 Task: Look for space in Haldwani, India from 15th June, 2023 to 21st June, 2023 for 5 adults in price range Rs.14000 to Rs.25000. Place can be entire place with 3 bedrooms having 3 beds and 3 bathrooms. Property type can be house, flat, guest house. Amenities needed are: washing machine. Booking option can be shelf check-in. Required host language is English.
Action: Mouse moved to (573, 144)
Screenshot: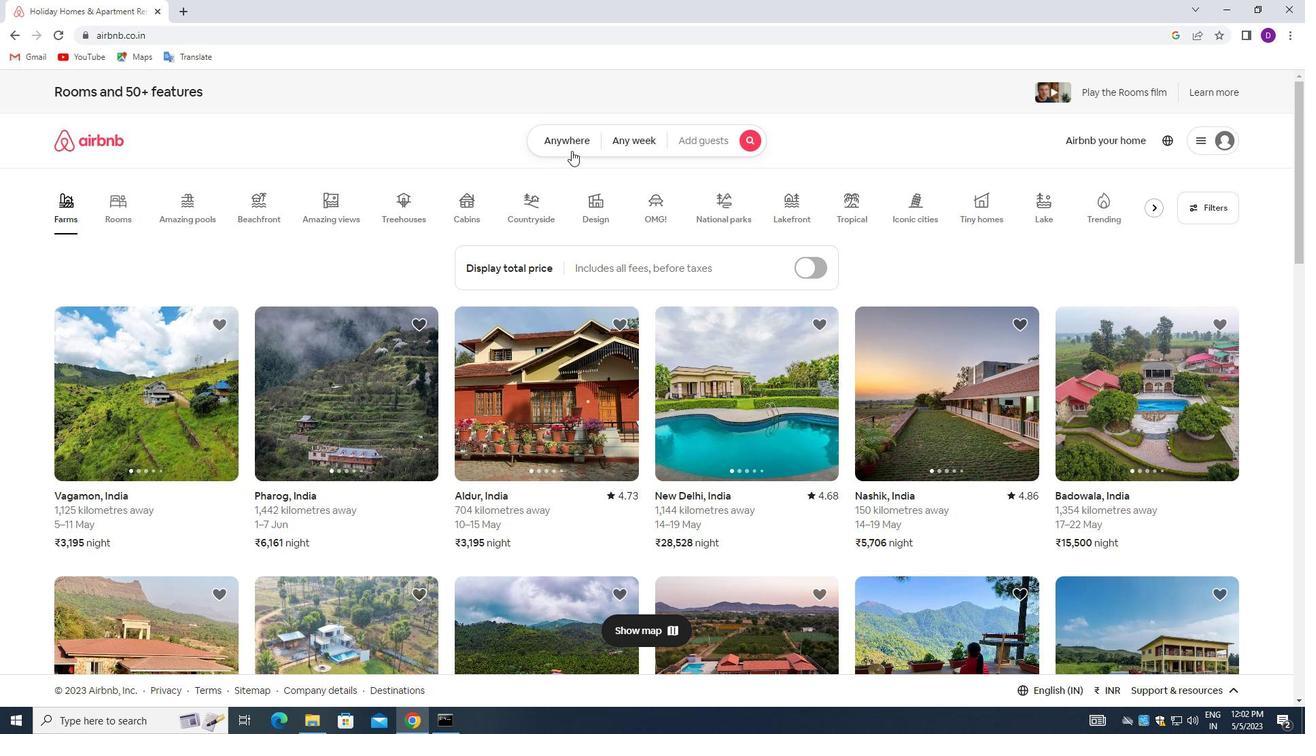 
Action: Mouse pressed left at (573, 144)
Screenshot: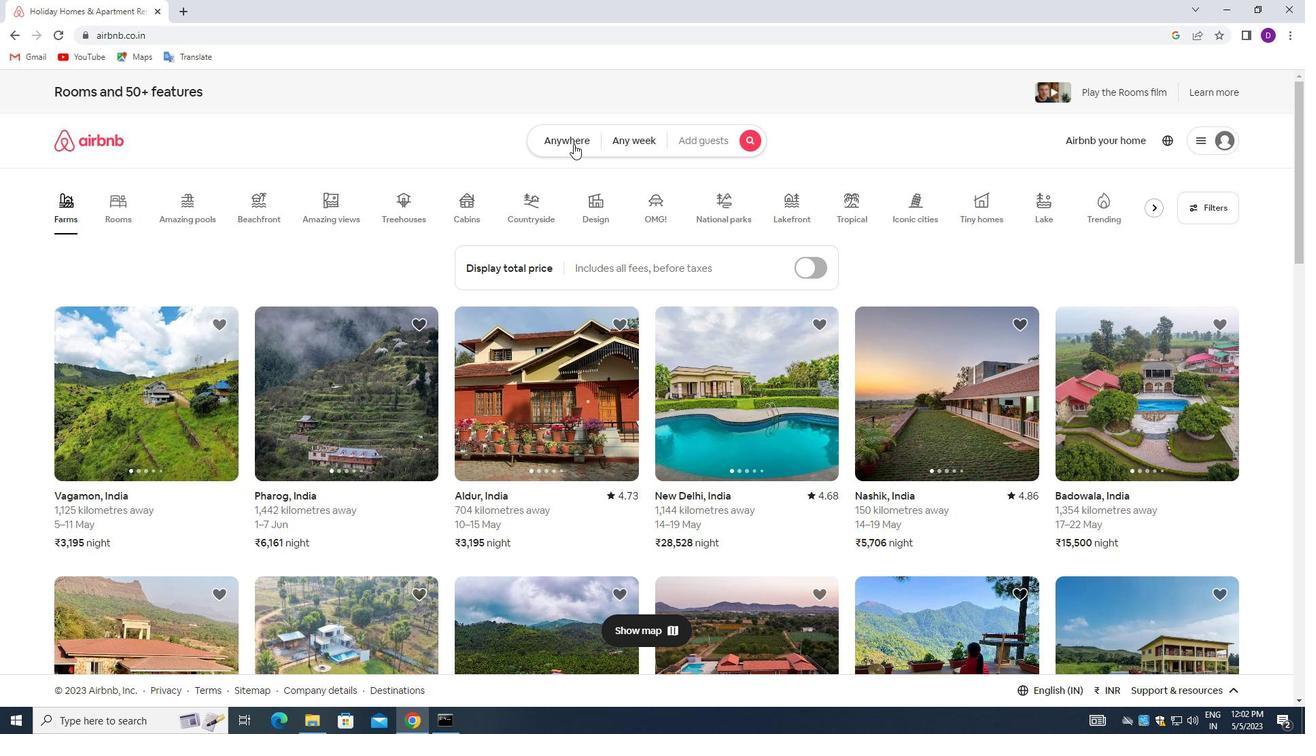 
Action: Mouse moved to (537, 192)
Screenshot: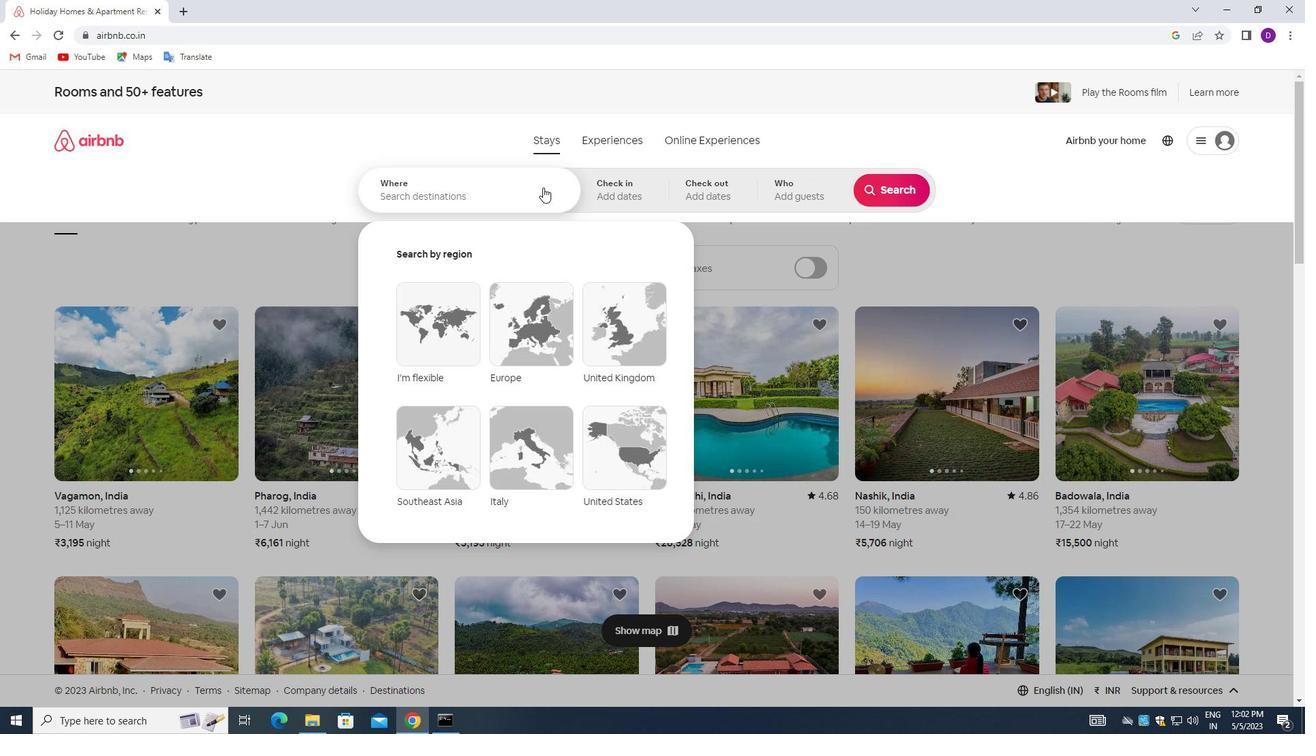 
Action: Mouse pressed left at (537, 192)
Screenshot: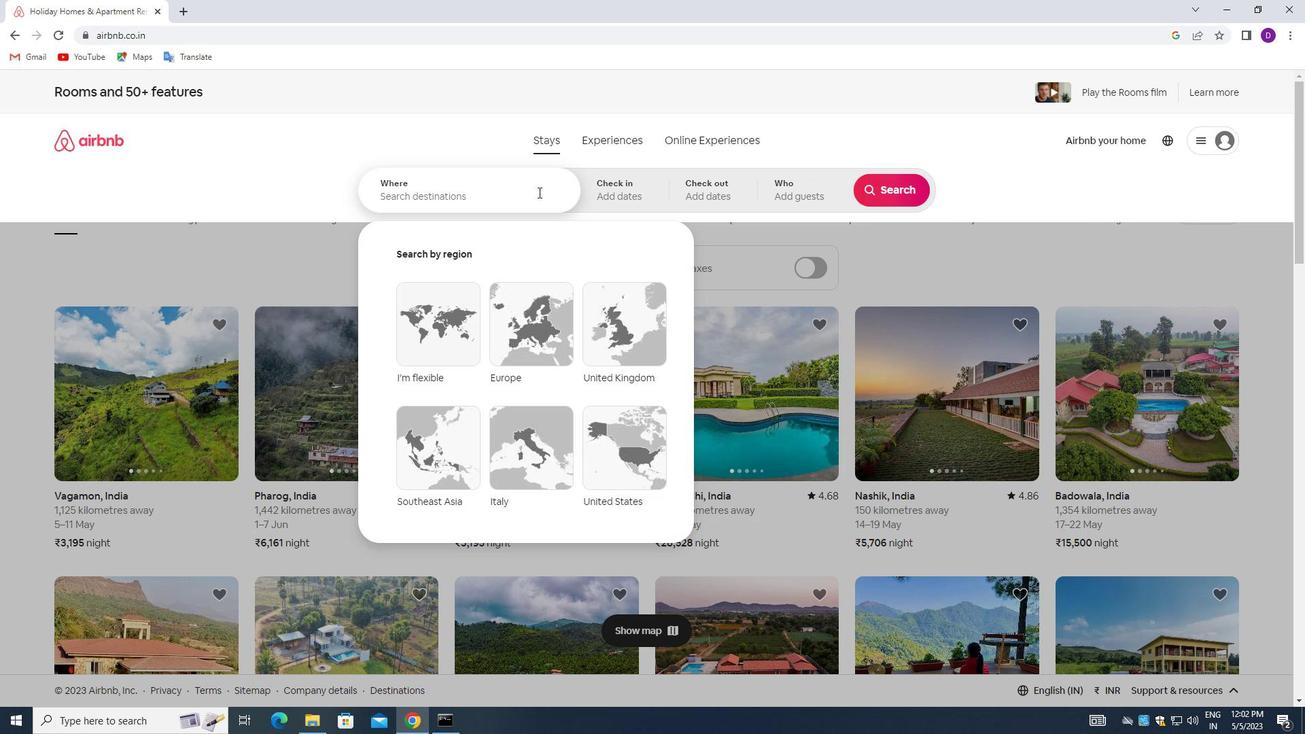 
Action: Mouse moved to (245, 172)
Screenshot: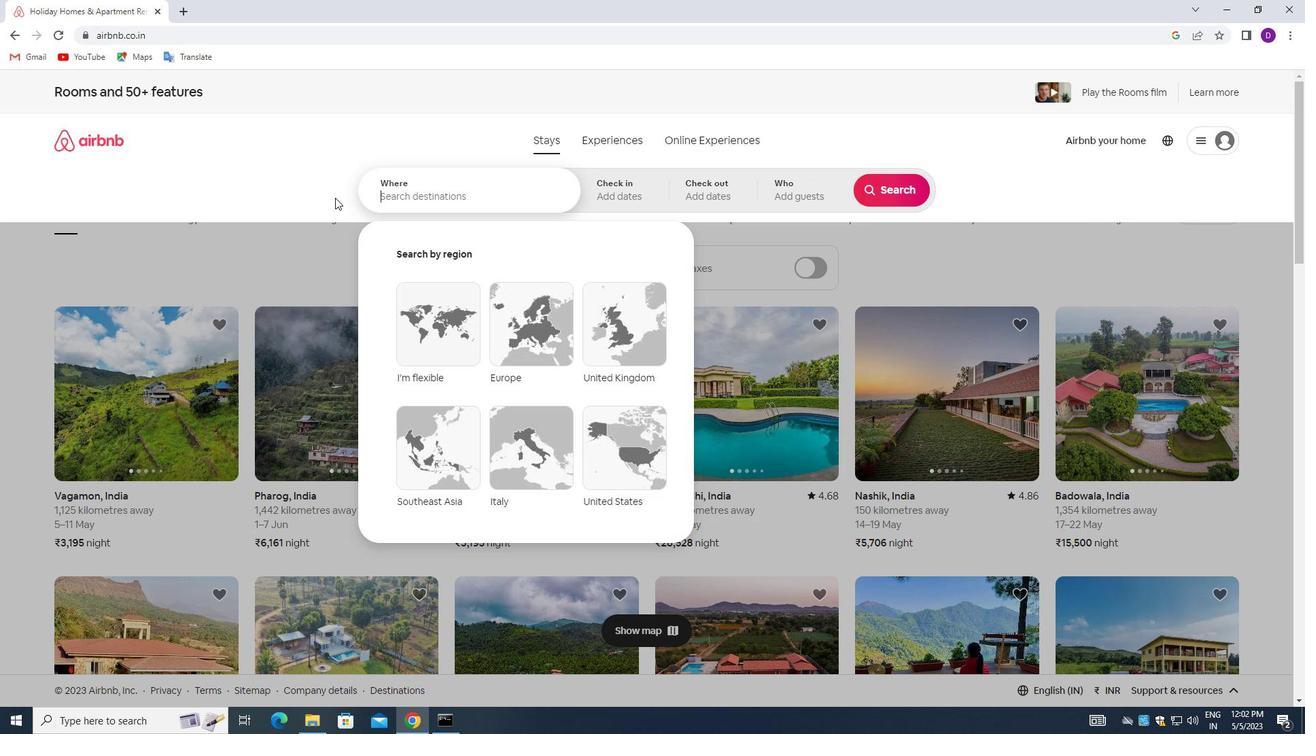 
Action: Key pressed <Key.shift>HALDWANI,<Key.space><Key.shift>INDIA<Key.enter>
Screenshot: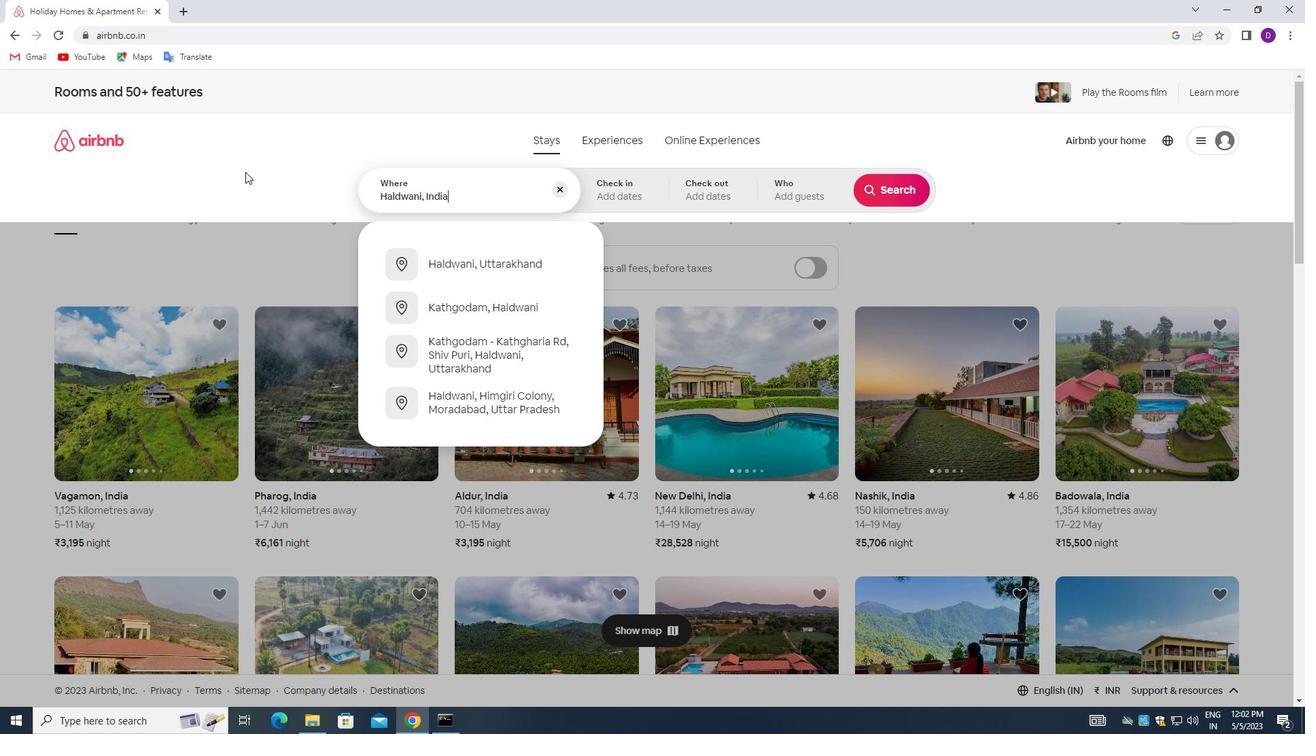 
Action: Mouse moved to (810, 424)
Screenshot: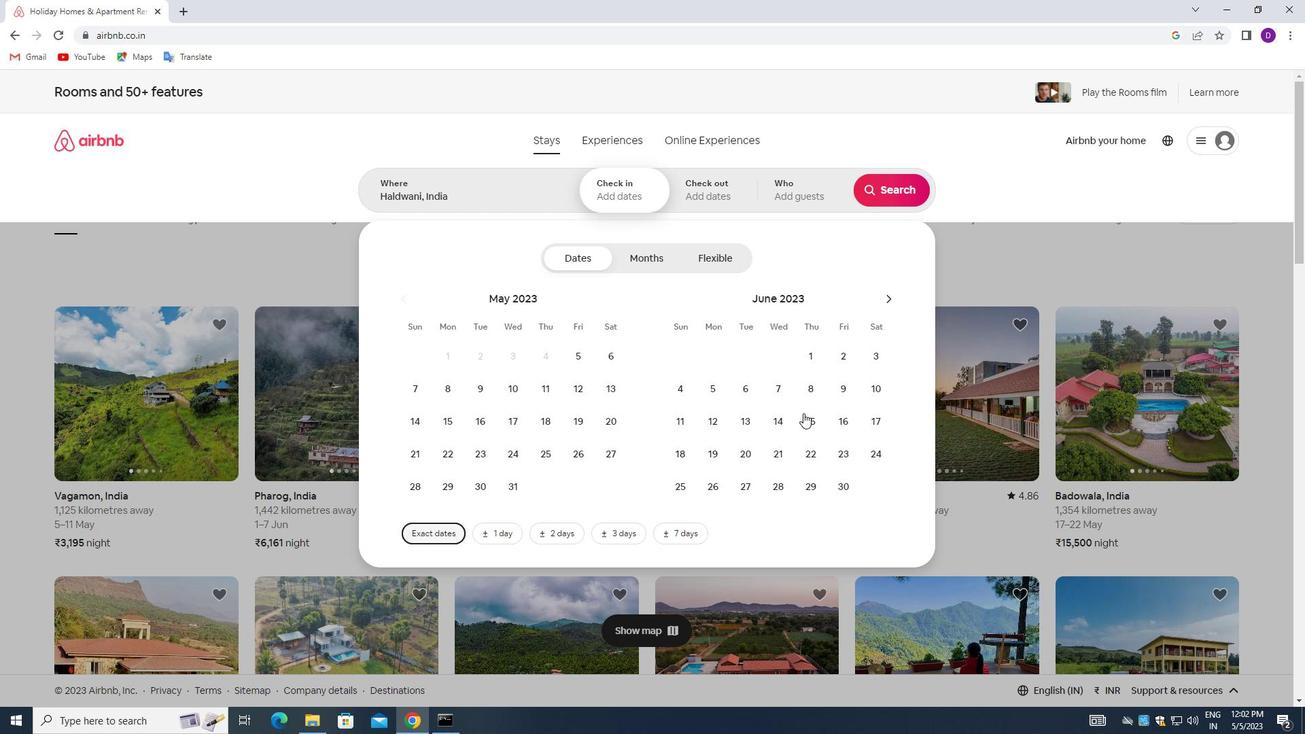 
Action: Mouse pressed left at (810, 424)
Screenshot: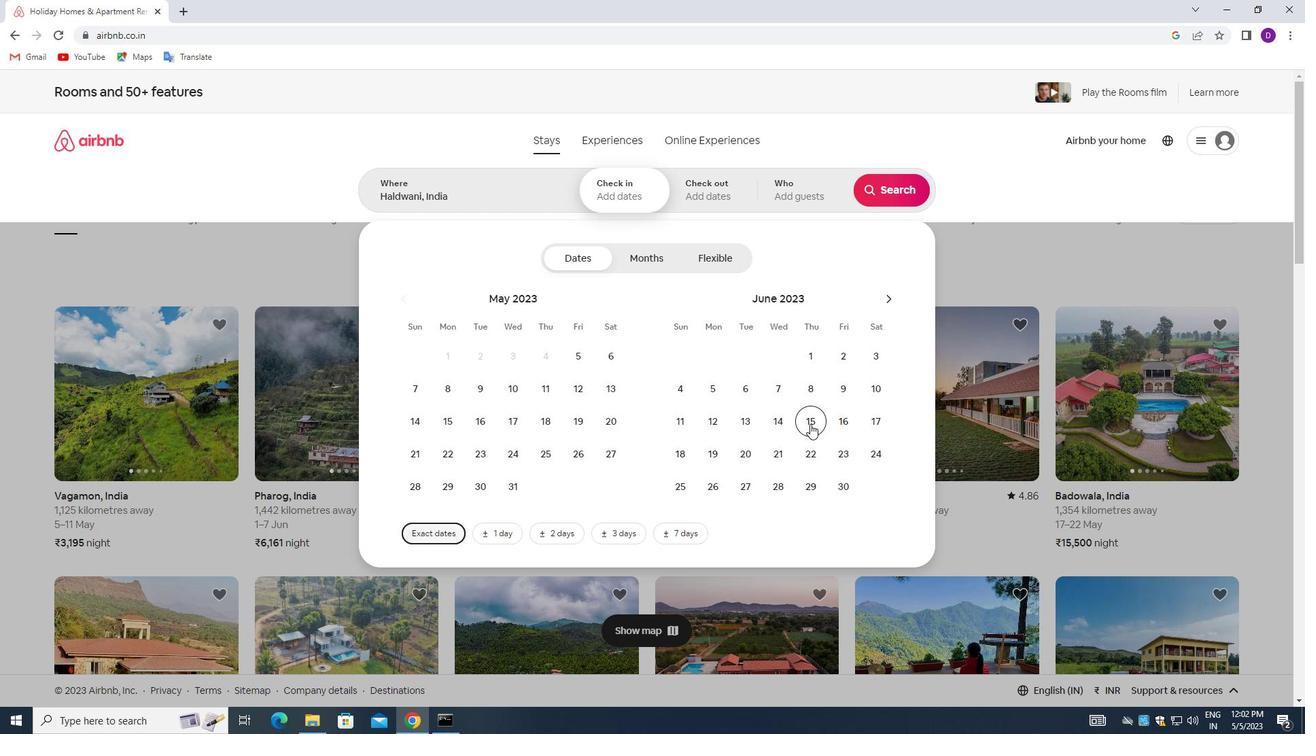 
Action: Mouse moved to (786, 450)
Screenshot: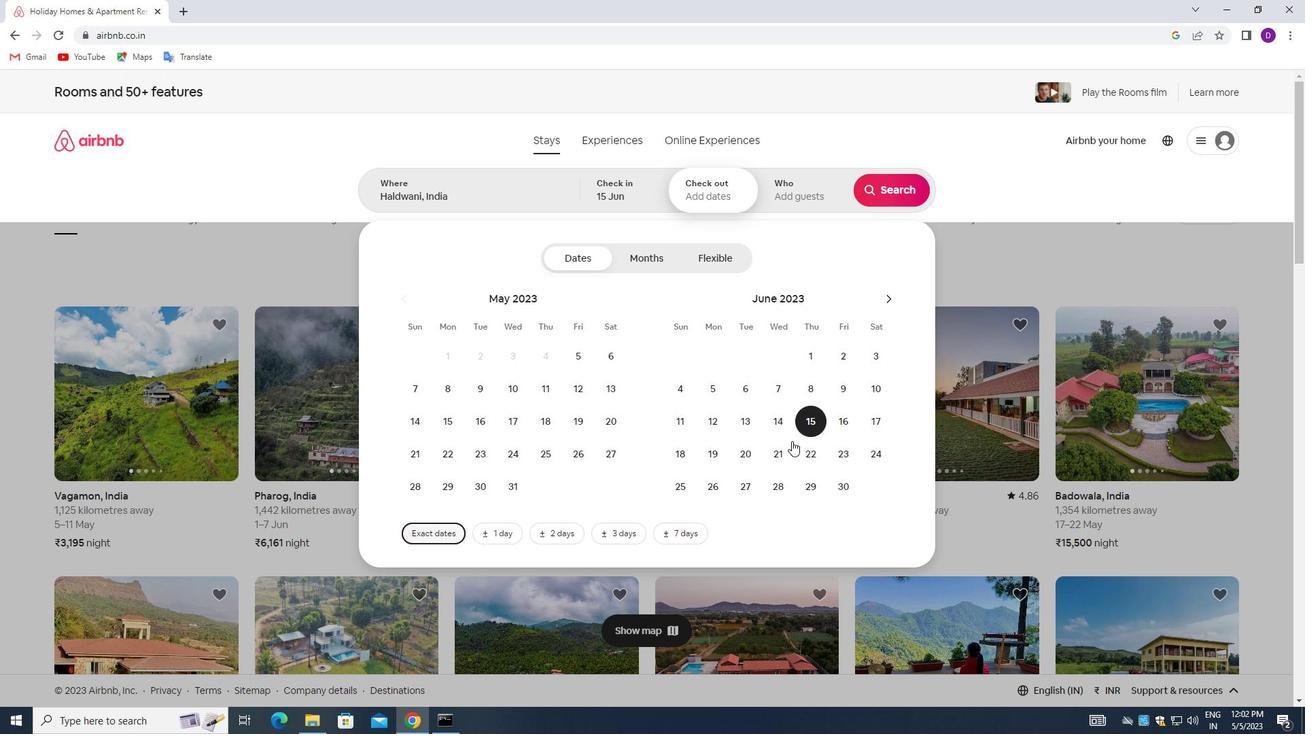 
Action: Mouse pressed left at (786, 450)
Screenshot: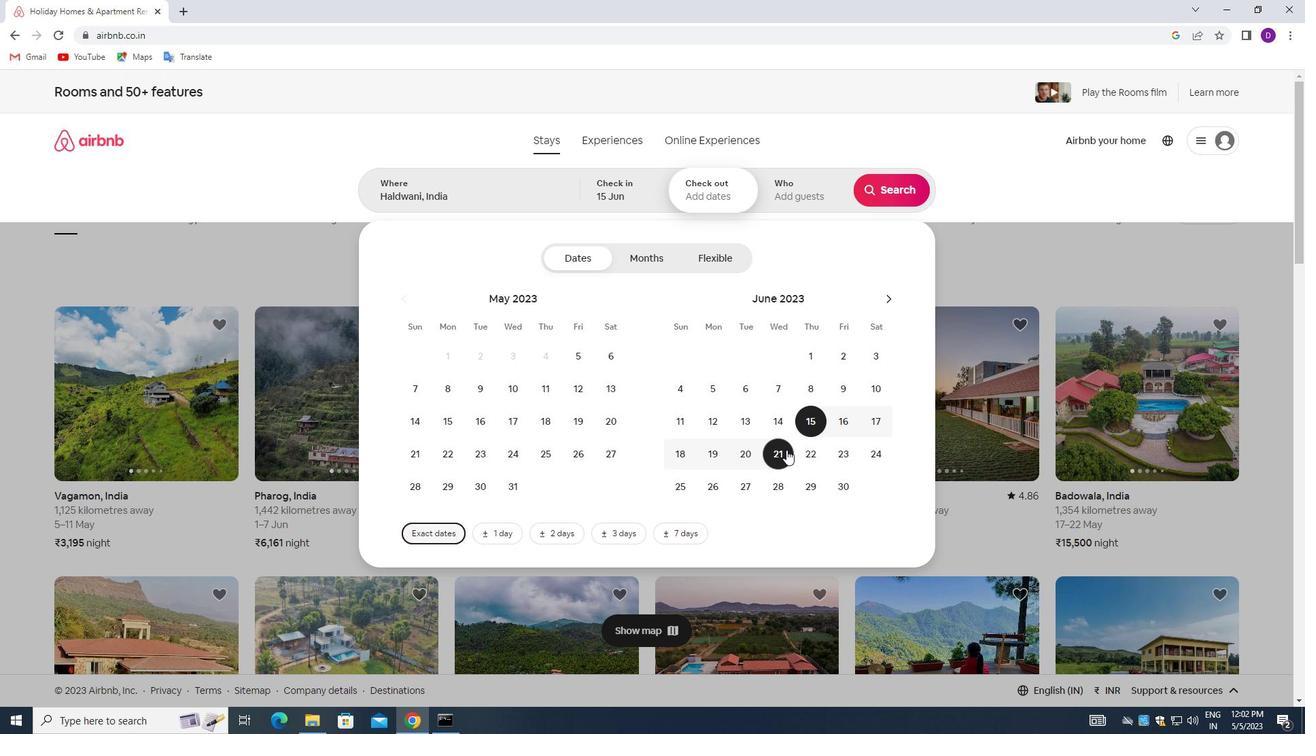 
Action: Mouse moved to (784, 184)
Screenshot: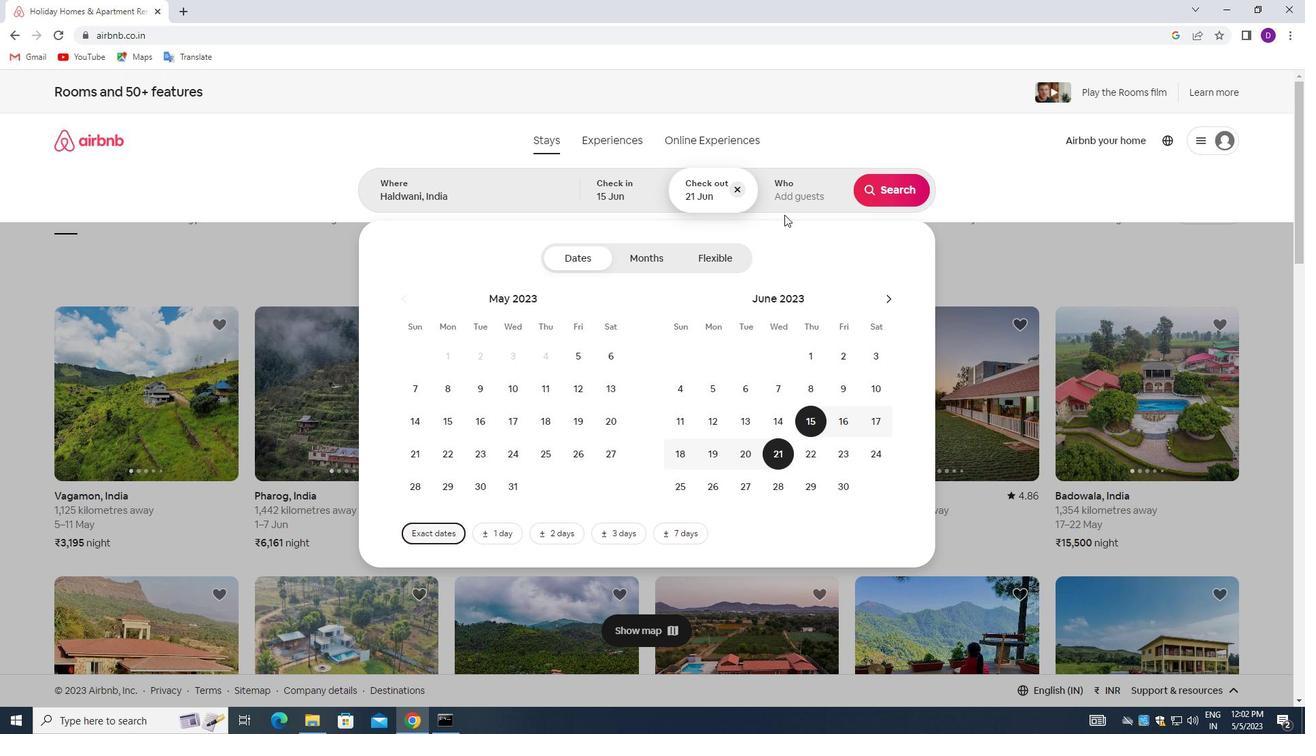 
Action: Mouse pressed left at (784, 184)
Screenshot: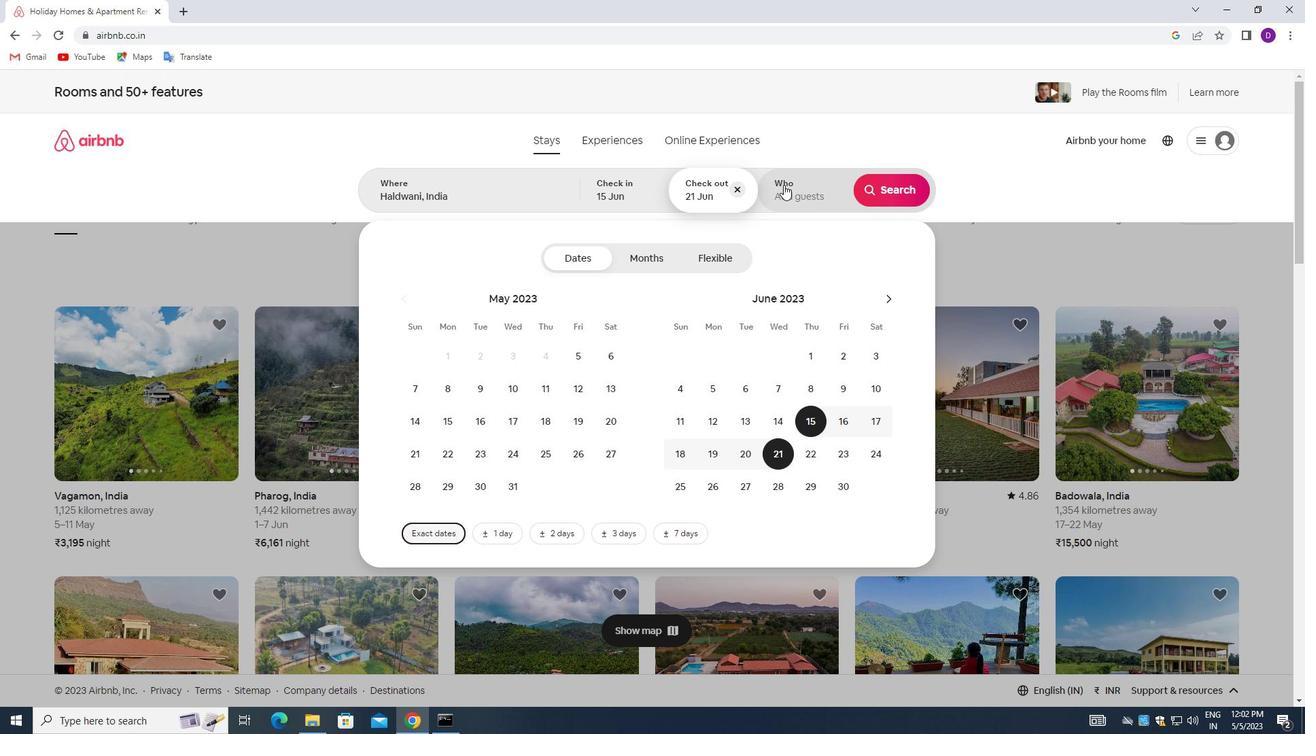 
Action: Mouse moved to (896, 261)
Screenshot: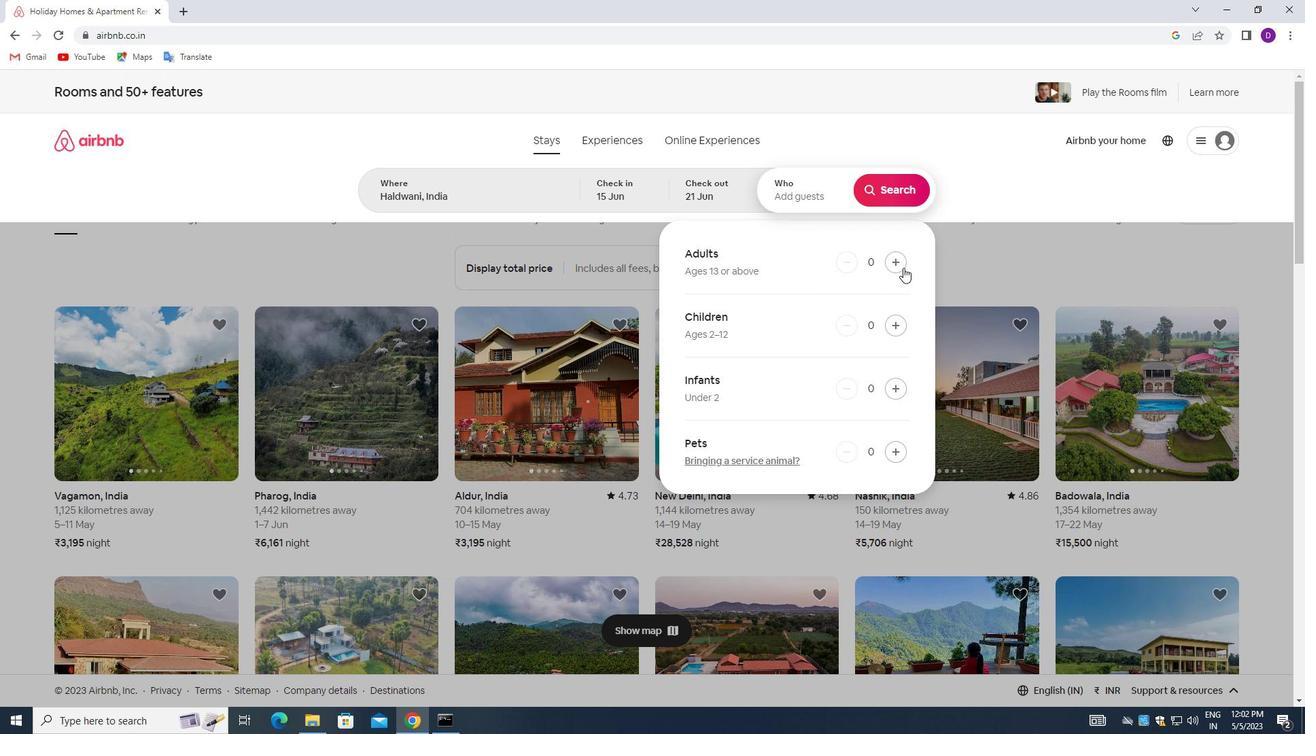 
Action: Mouse pressed left at (896, 261)
Screenshot: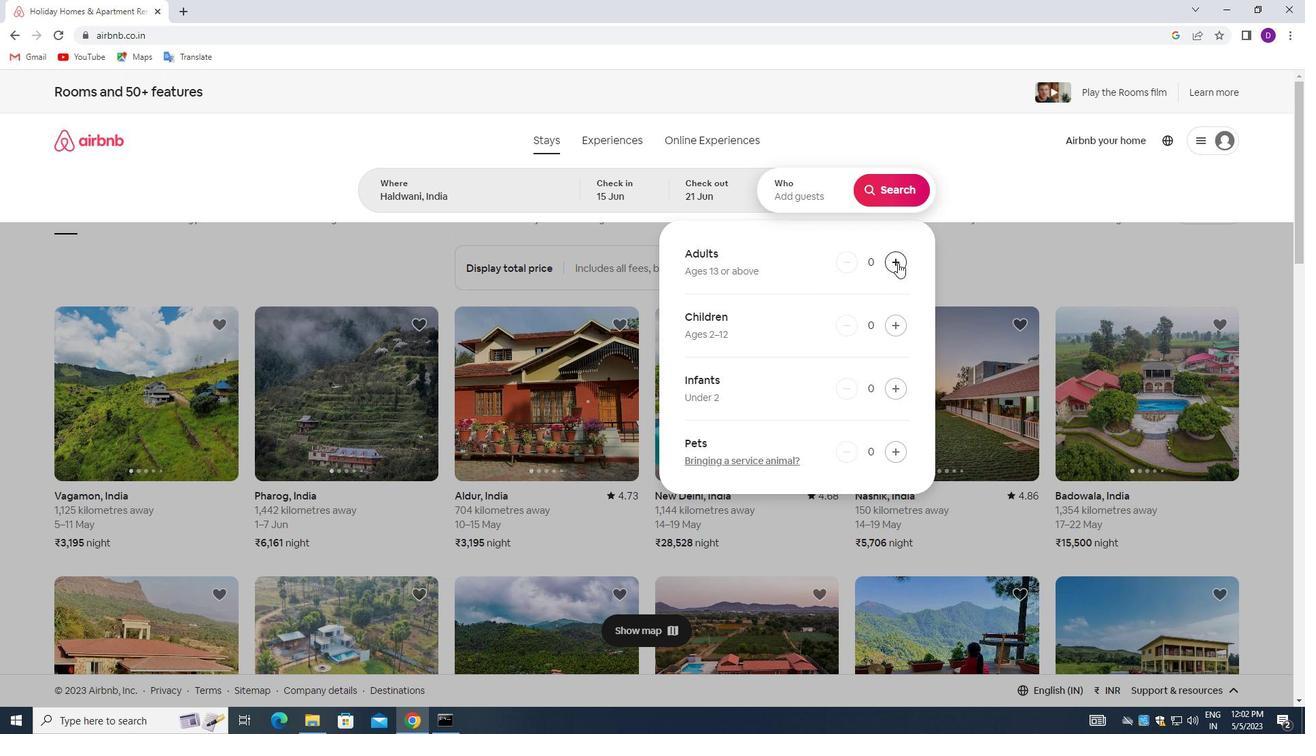 
Action: Mouse pressed left at (896, 261)
Screenshot: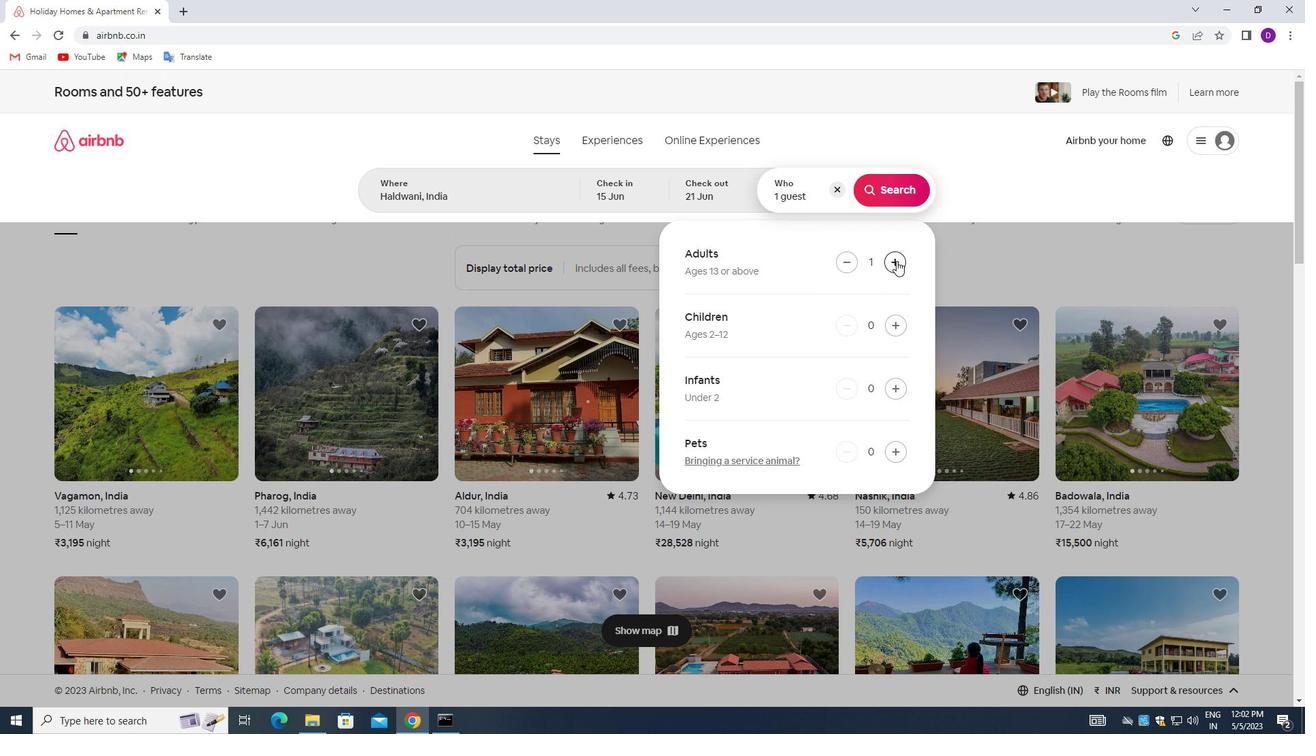 
Action: Mouse pressed left at (896, 261)
Screenshot: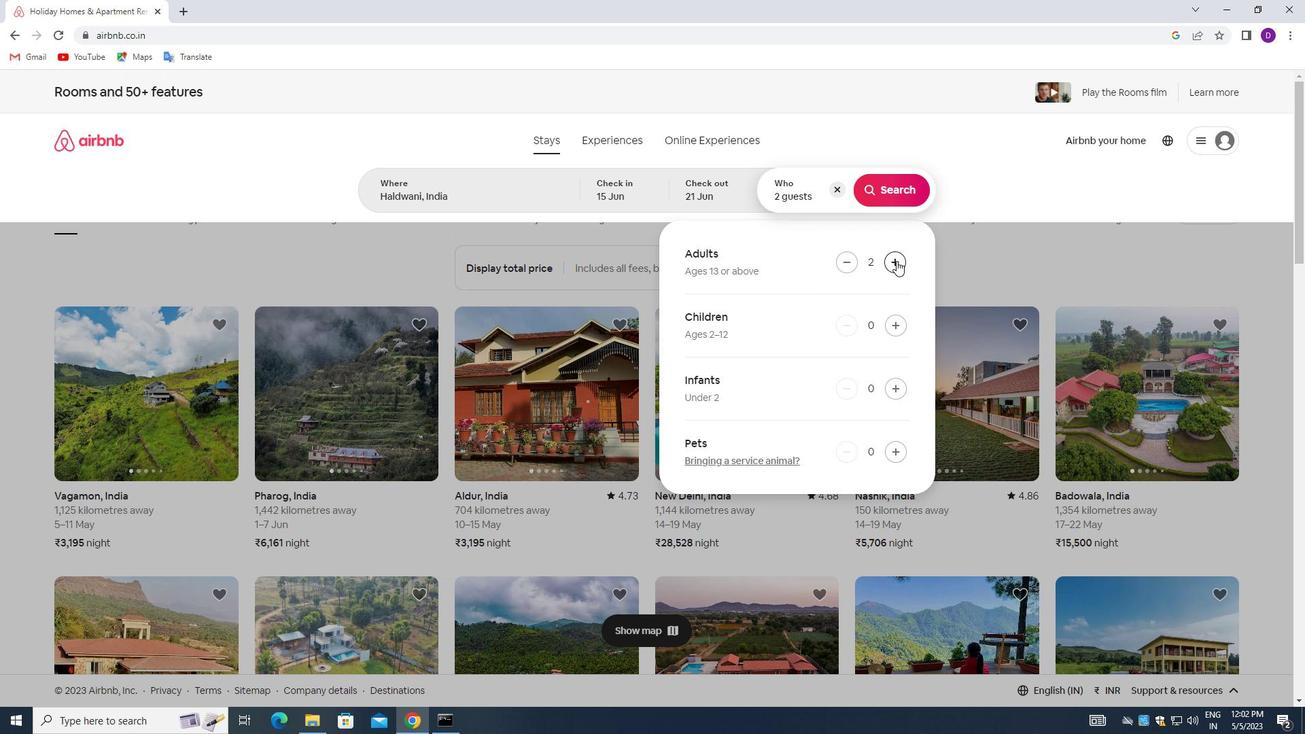 
Action: Mouse pressed left at (896, 261)
Screenshot: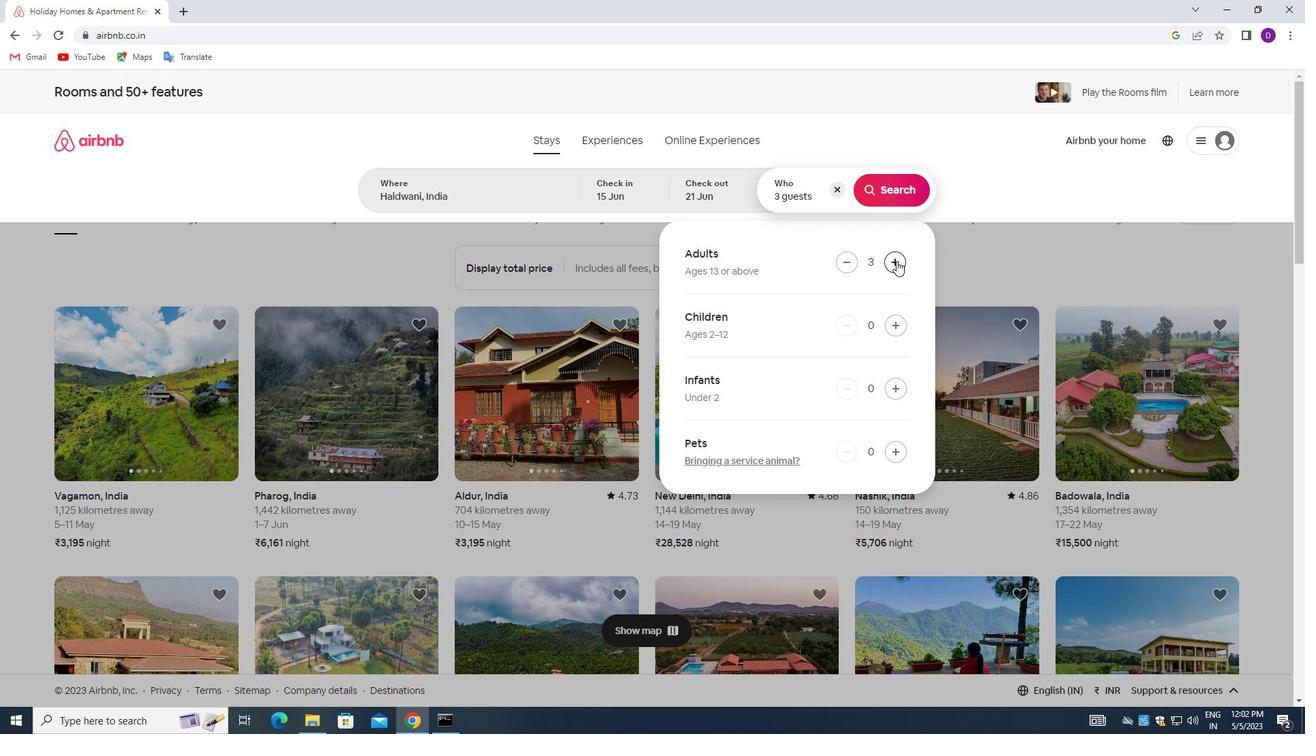 
Action: Mouse pressed left at (896, 261)
Screenshot: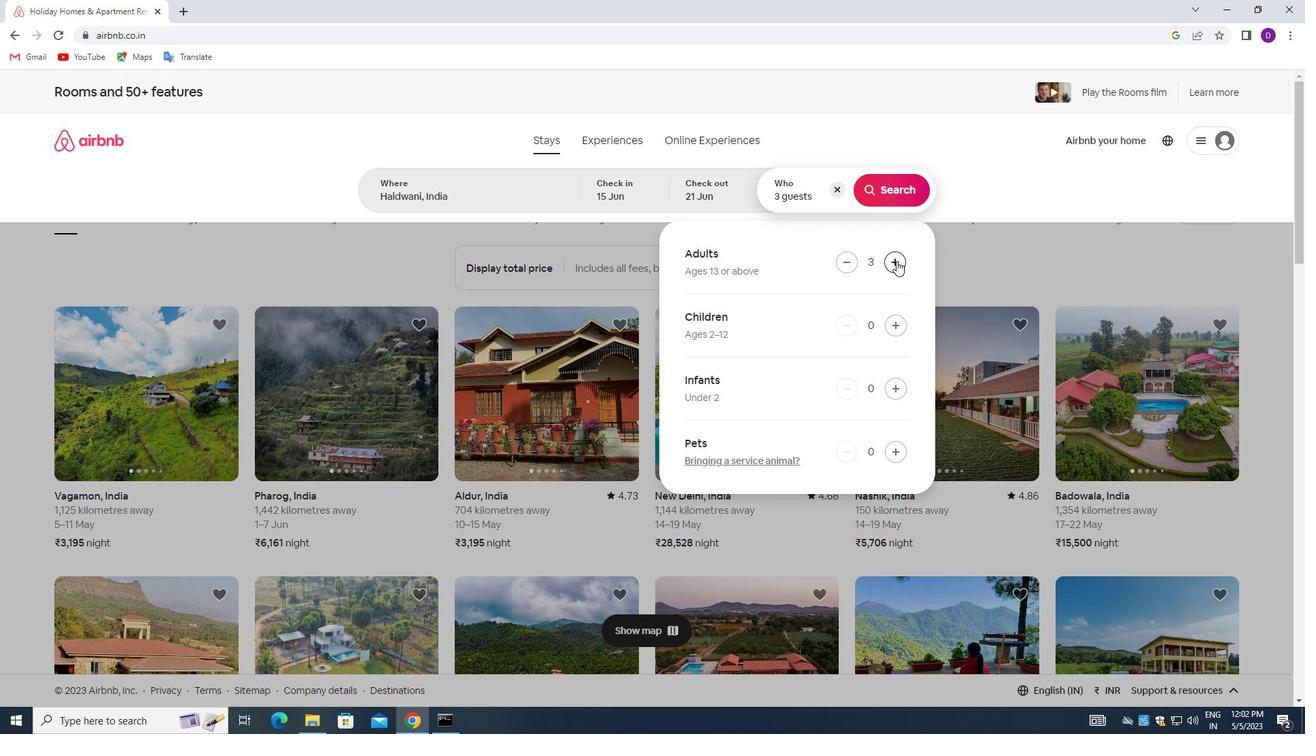 
Action: Mouse moved to (896, 185)
Screenshot: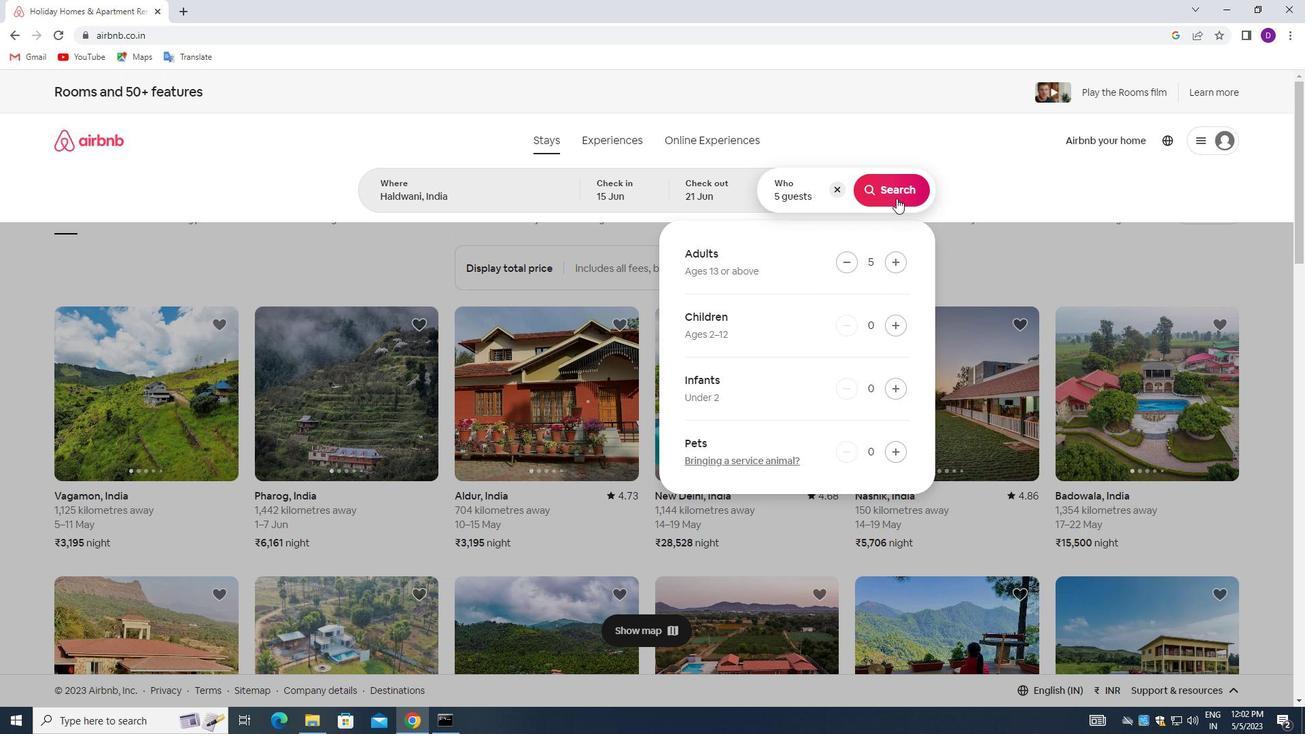 
Action: Mouse pressed left at (896, 185)
Screenshot: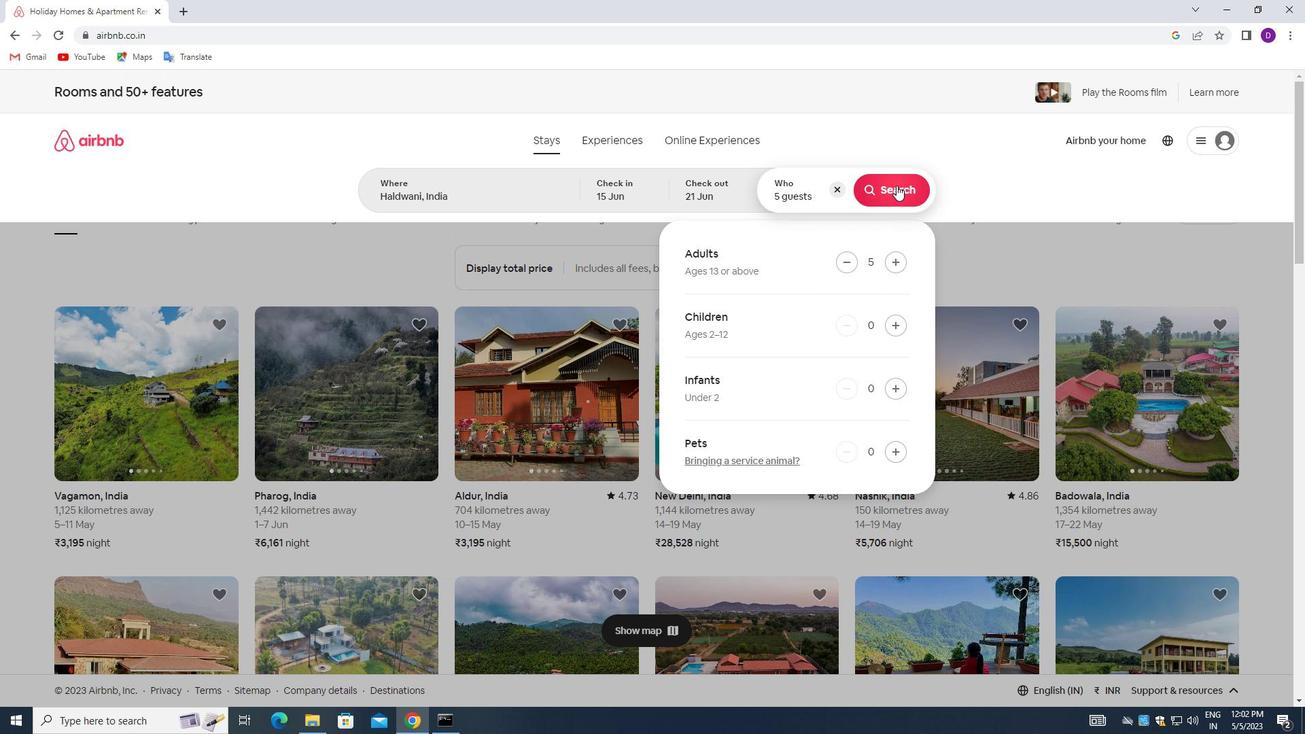
Action: Mouse moved to (1233, 145)
Screenshot: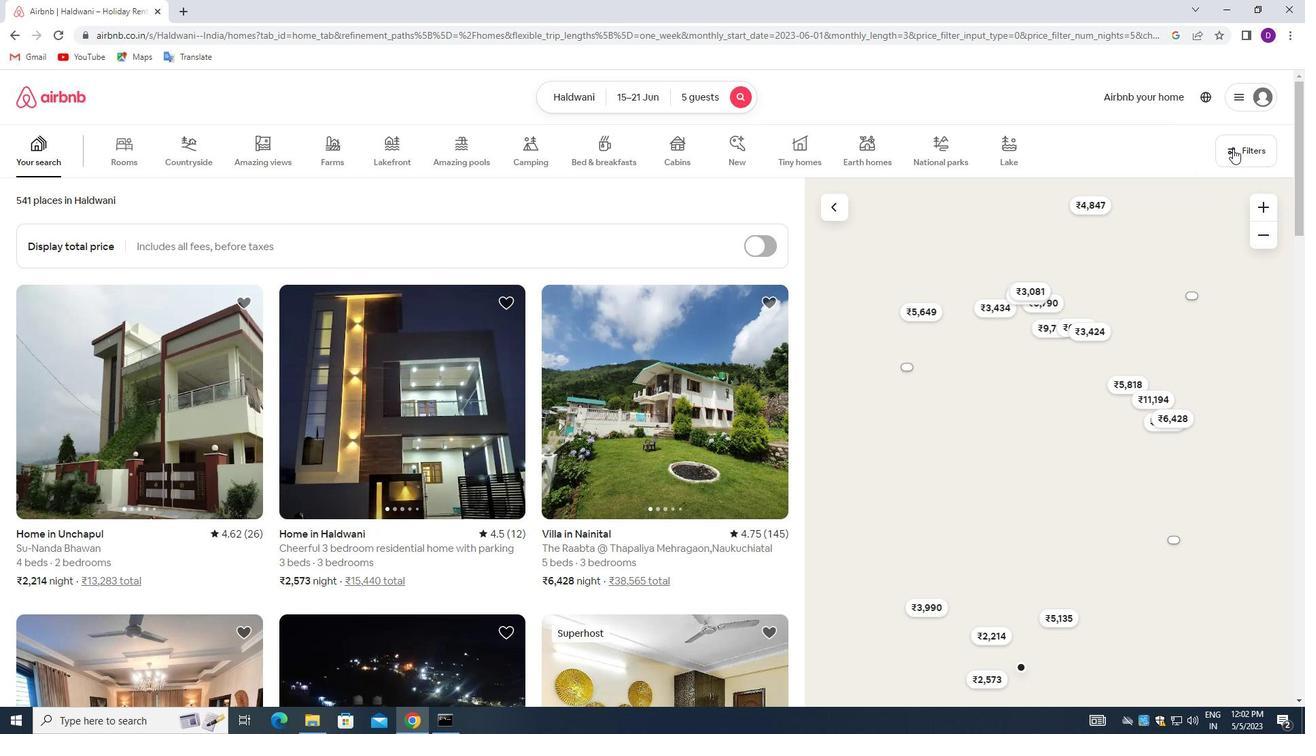 
Action: Mouse pressed left at (1233, 145)
Screenshot: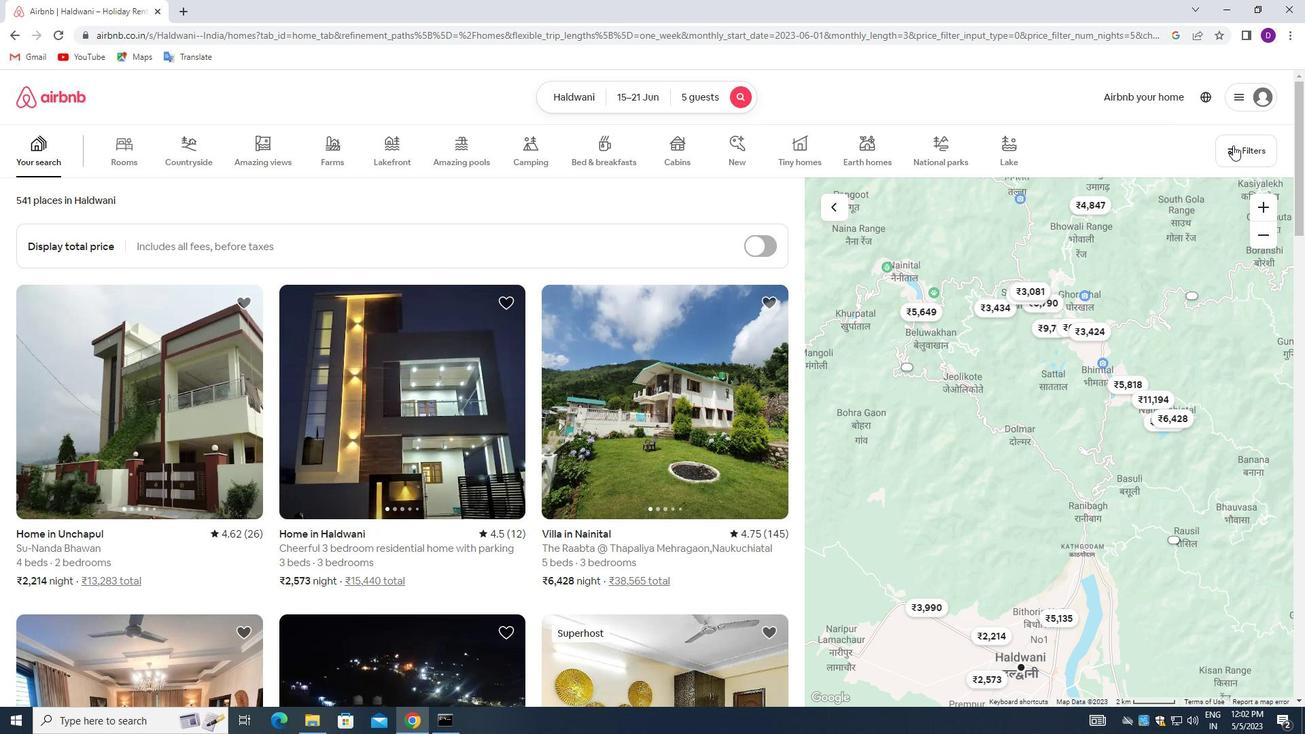 
Action: Mouse moved to (478, 488)
Screenshot: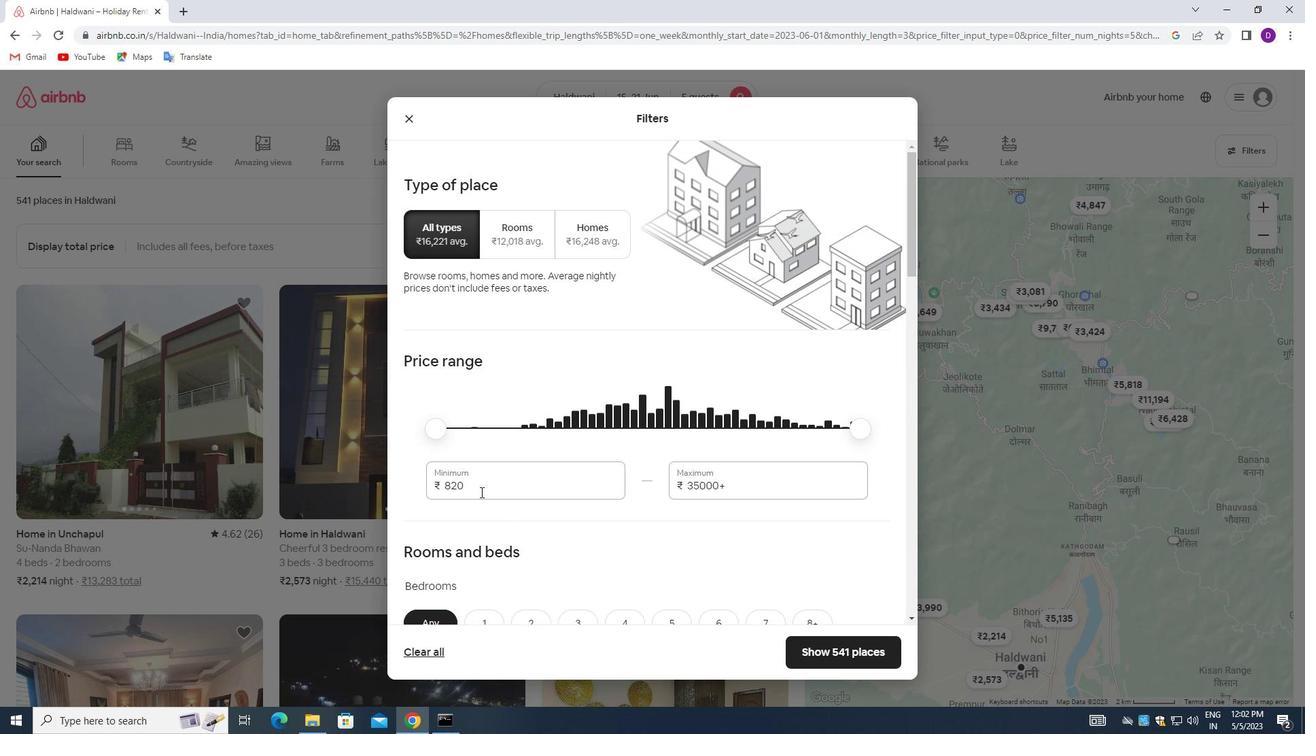 
Action: Mouse pressed left at (478, 488)
Screenshot: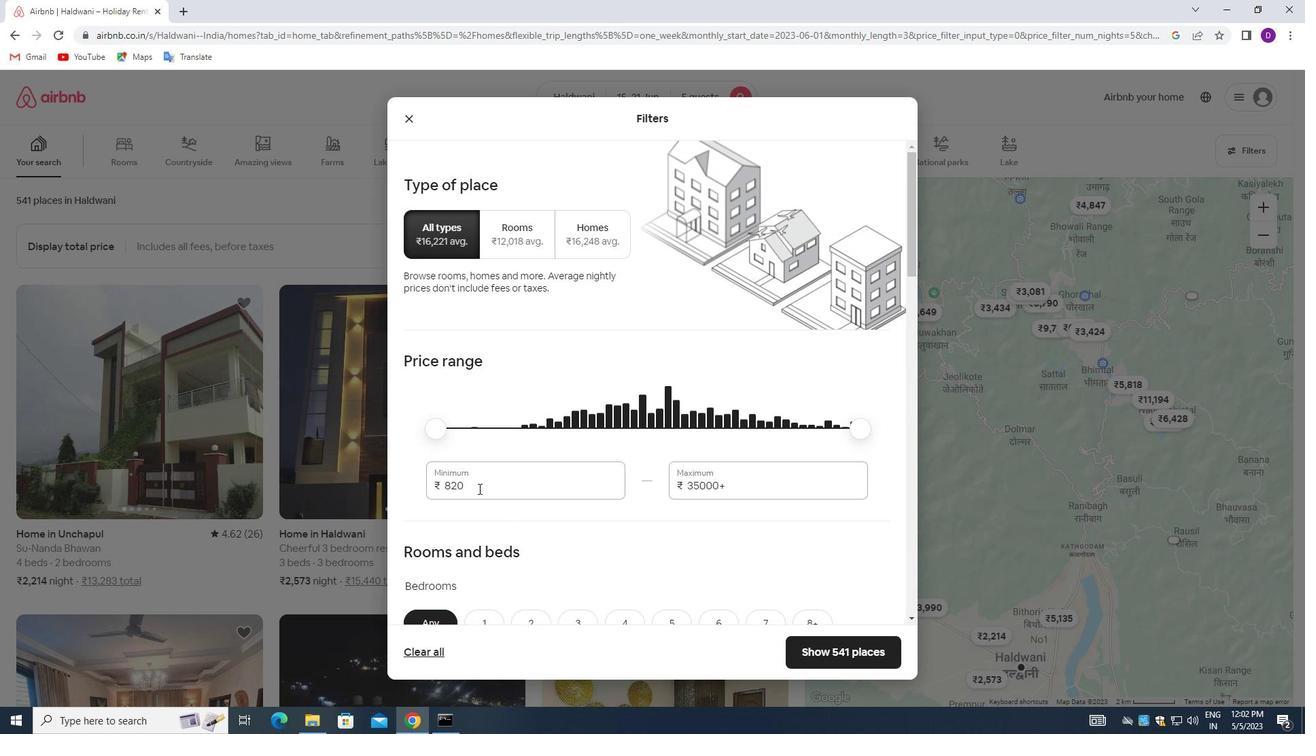 
Action: Mouse pressed left at (478, 488)
Screenshot: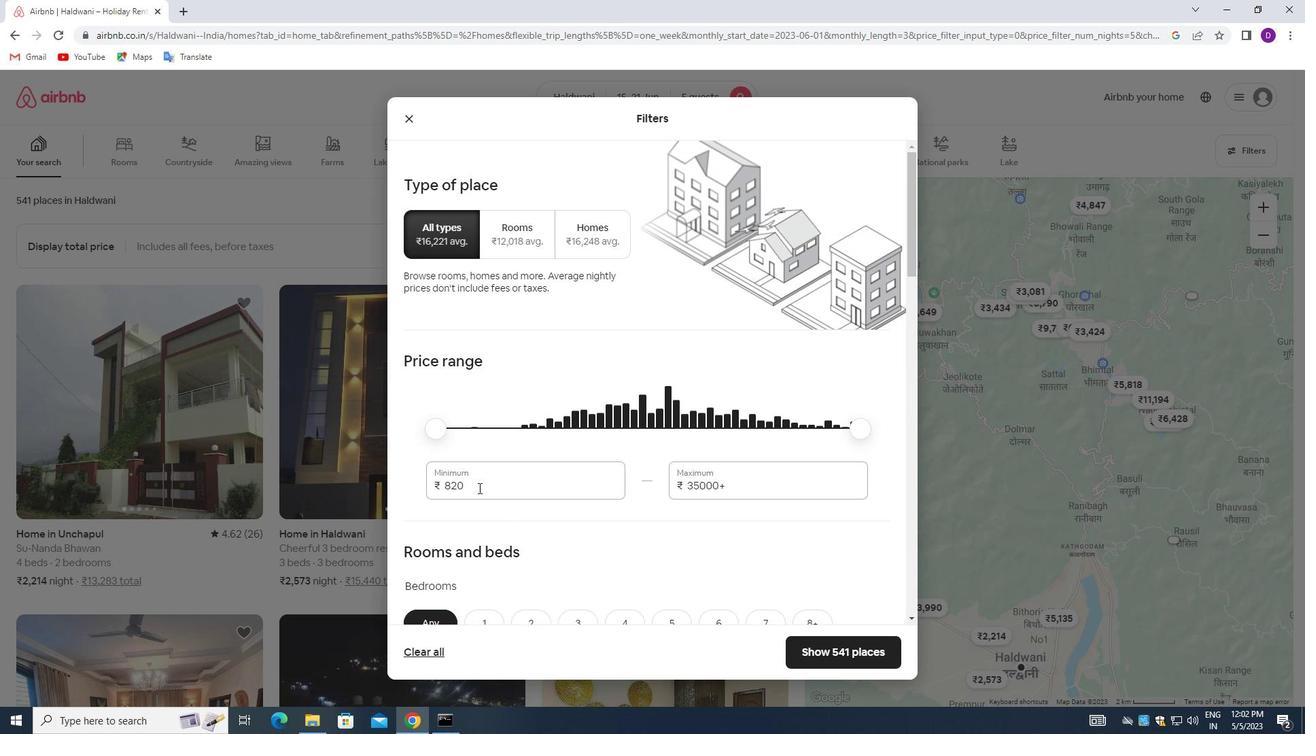 
Action: Key pressed 14000<Key.tab>25000
Screenshot: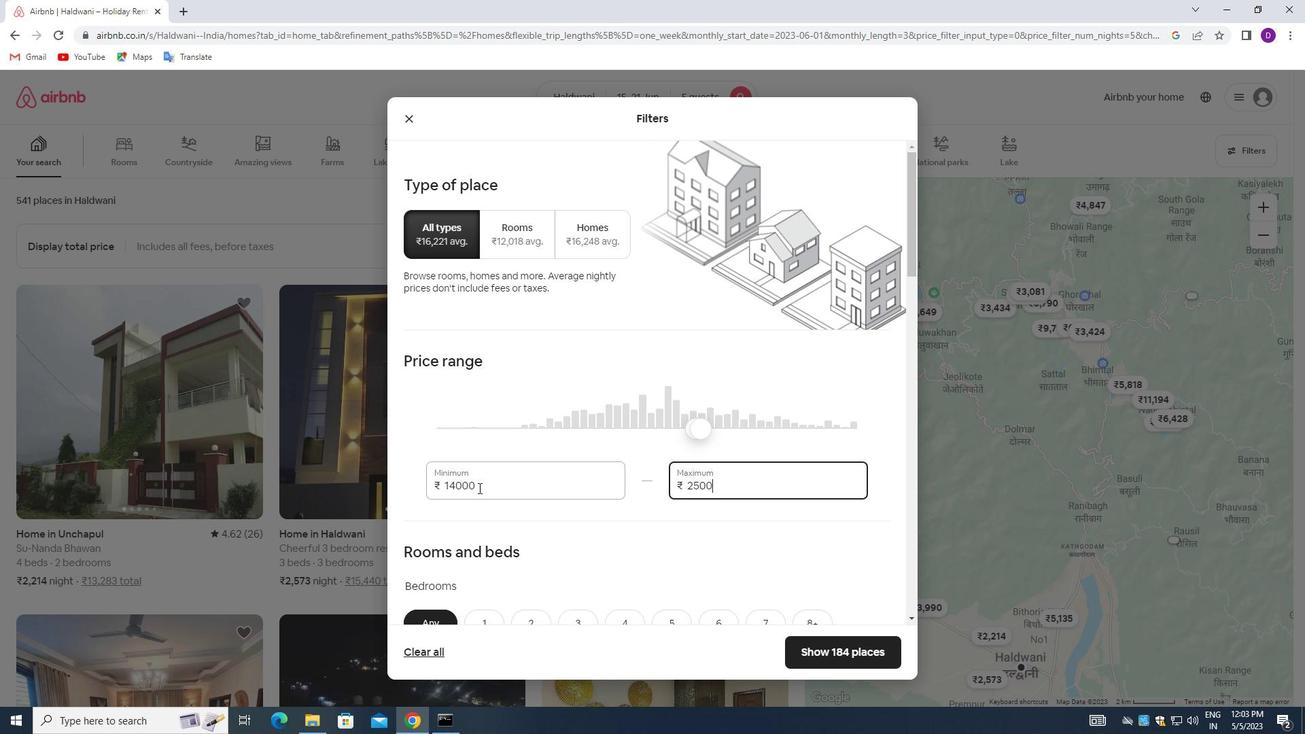 
Action: Mouse moved to (643, 478)
Screenshot: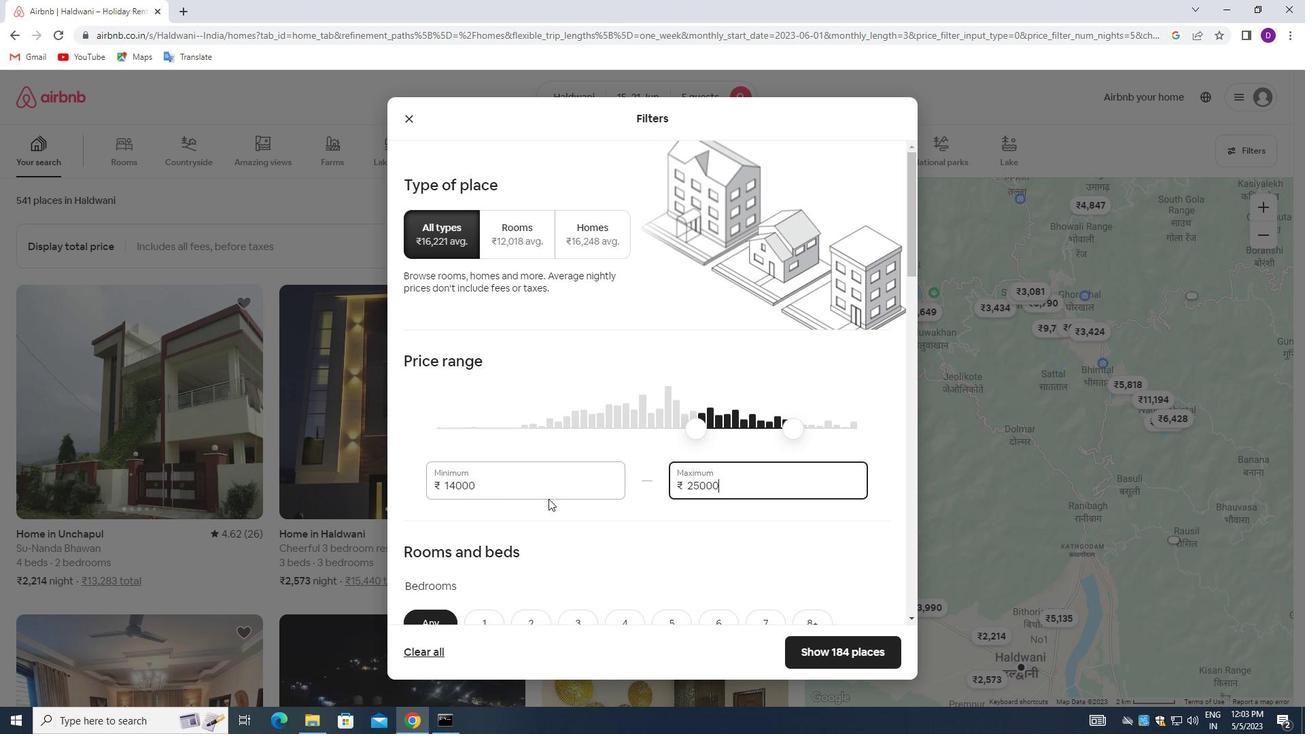 
Action: Mouse scrolled (643, 477) with delta (0, 0)
Screenshot: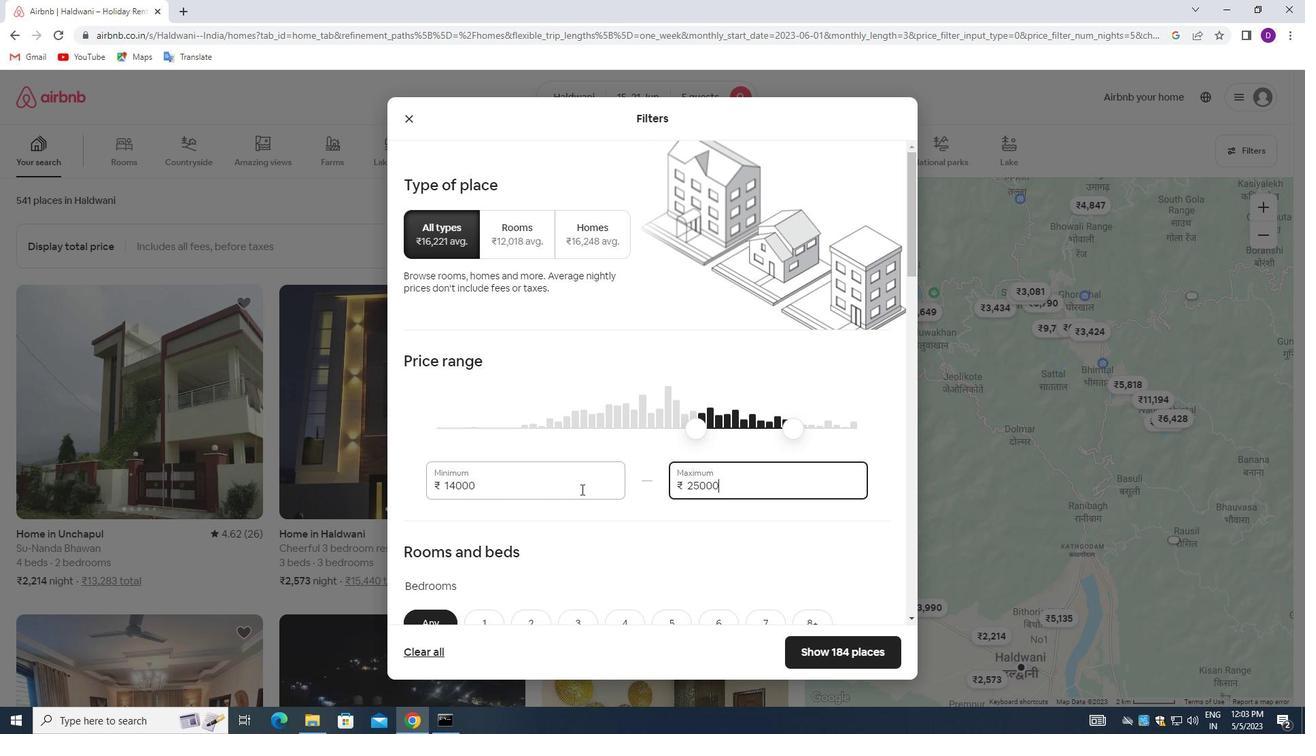 
Action: Mouse scrolled (643, 477) with delta (0, 0)
Screenshot: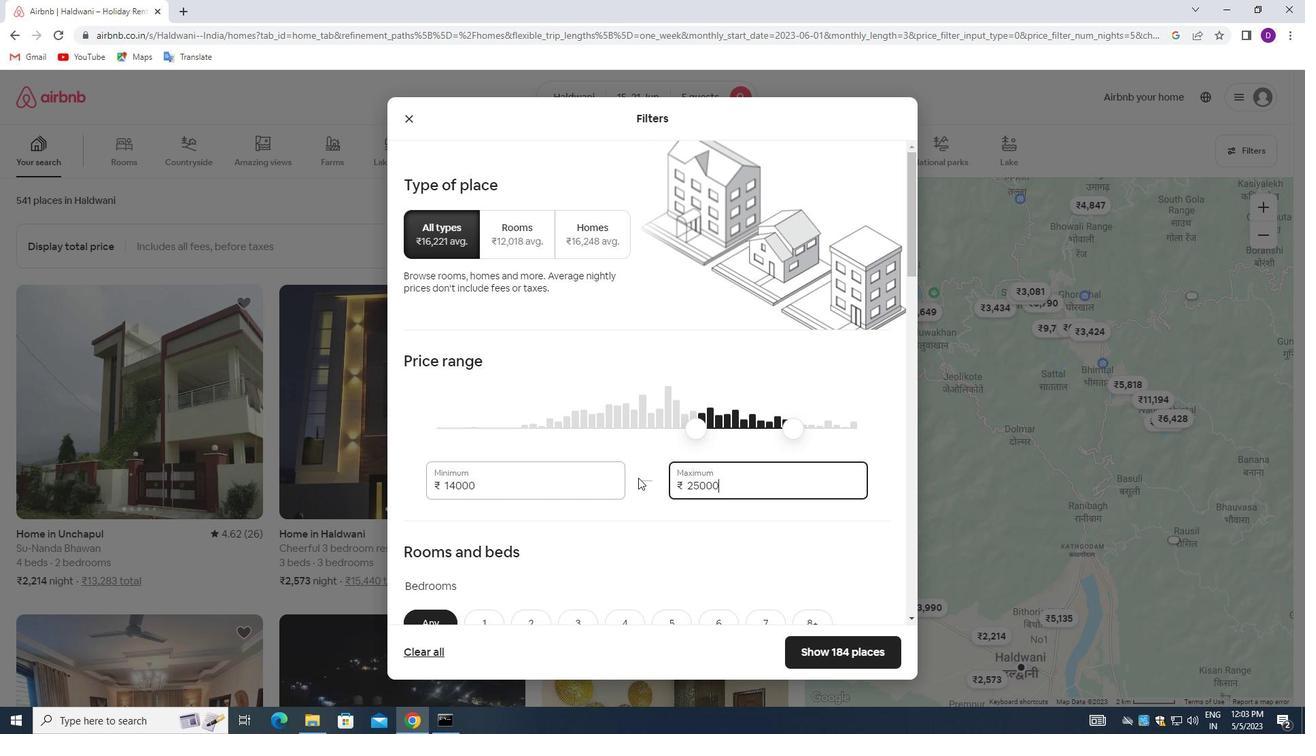 
Action: Mouse scrolled (643, 477) with delta (0, 0)
Screenshot: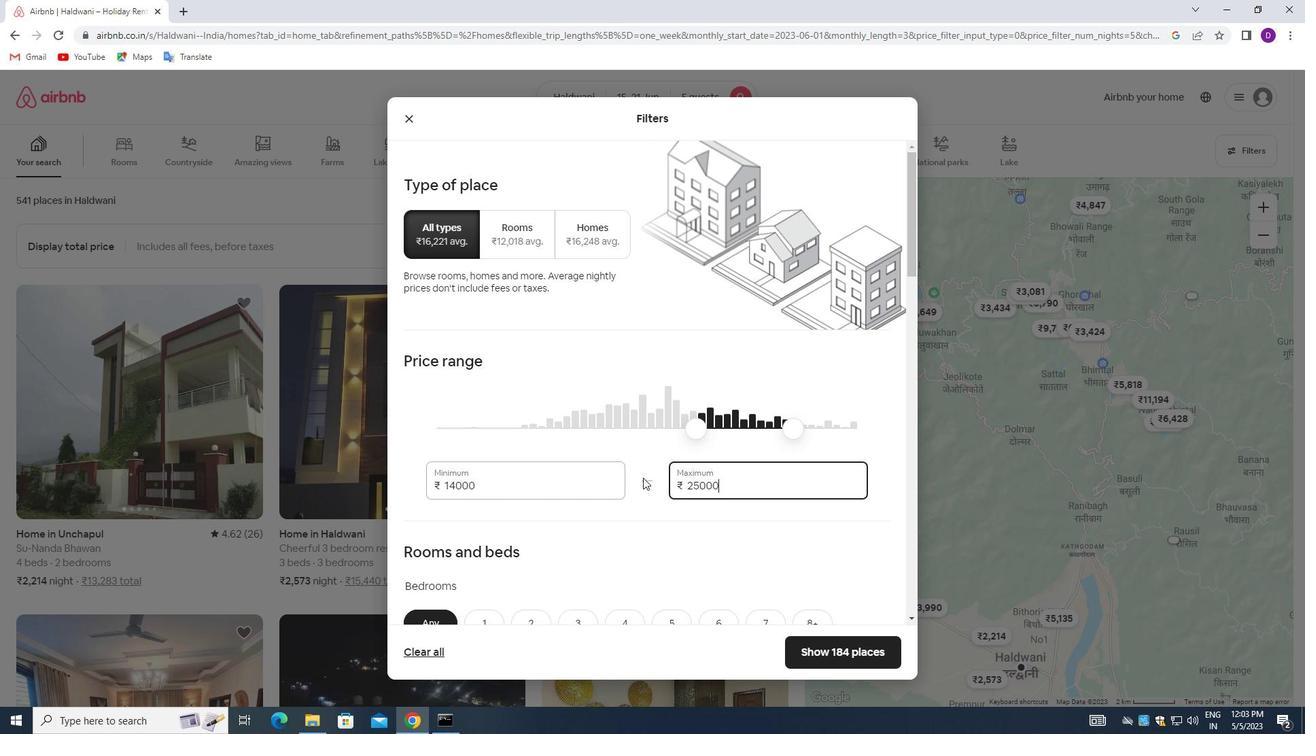 
Action: Mouse moved to (593, 480)
Screenshot: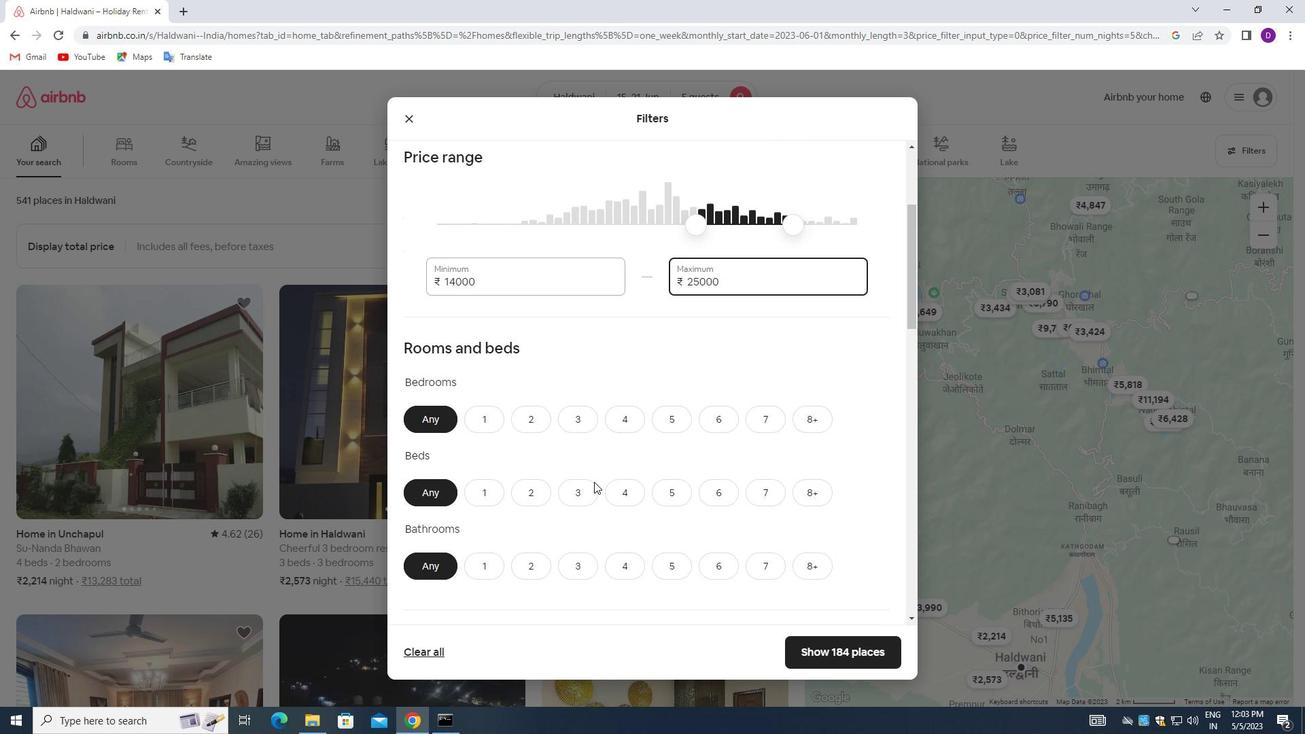 
Action: Mouse scrolled (593, 480) with delta (0, 0)
Screenshot: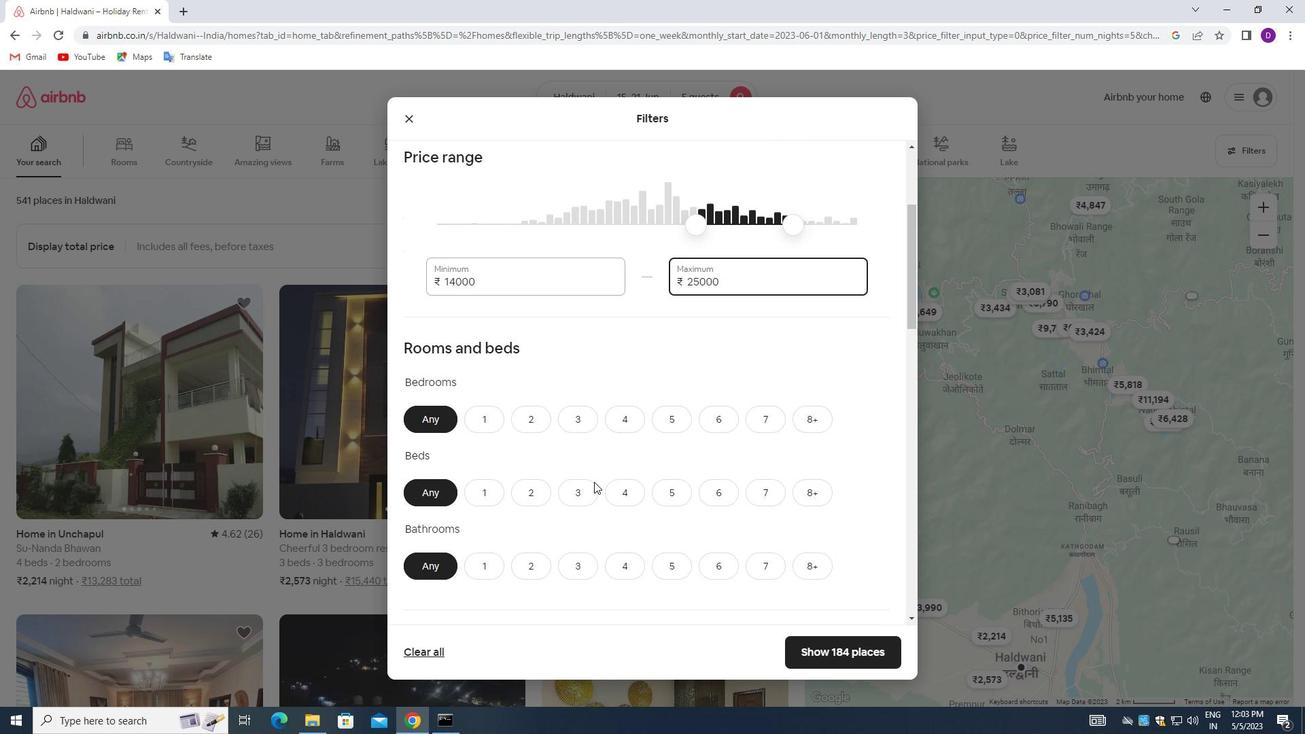 
Action: Mouse moved to (573, 352)
Screenshot: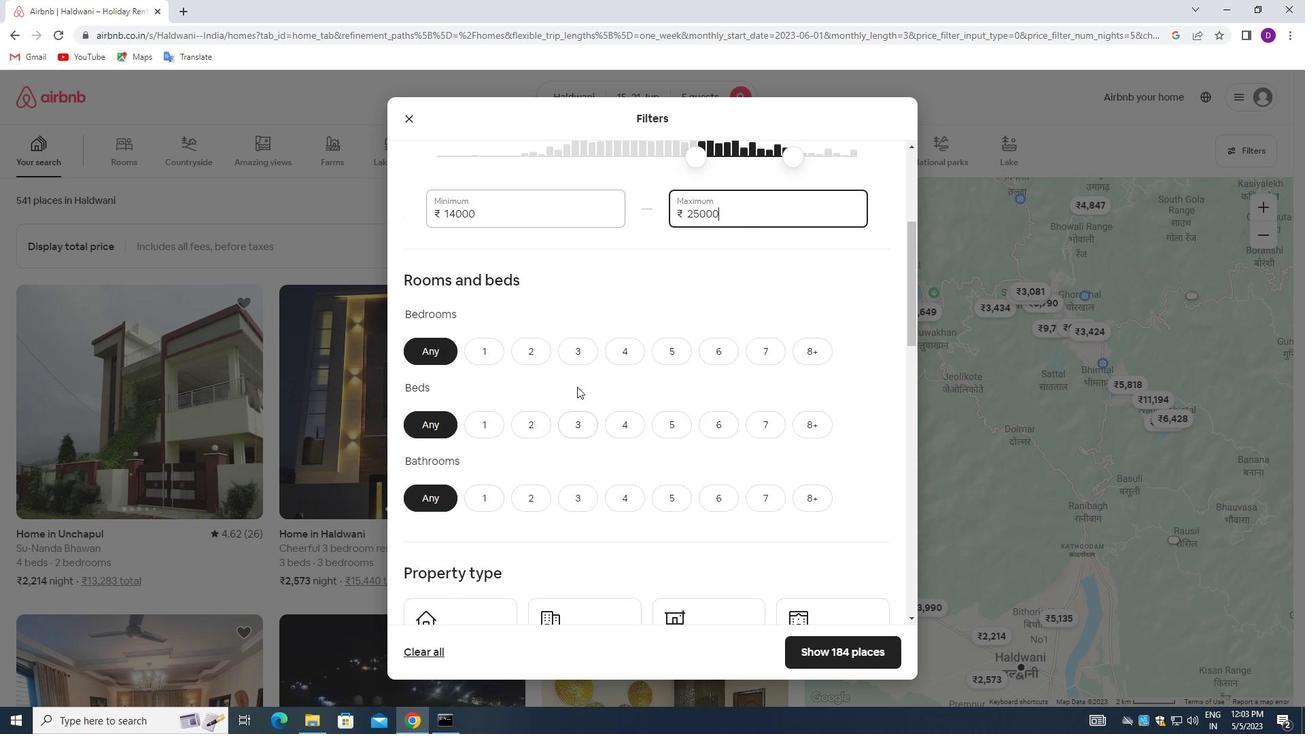 
Action: Mouse pressed left at (573, 352)
Screenshot: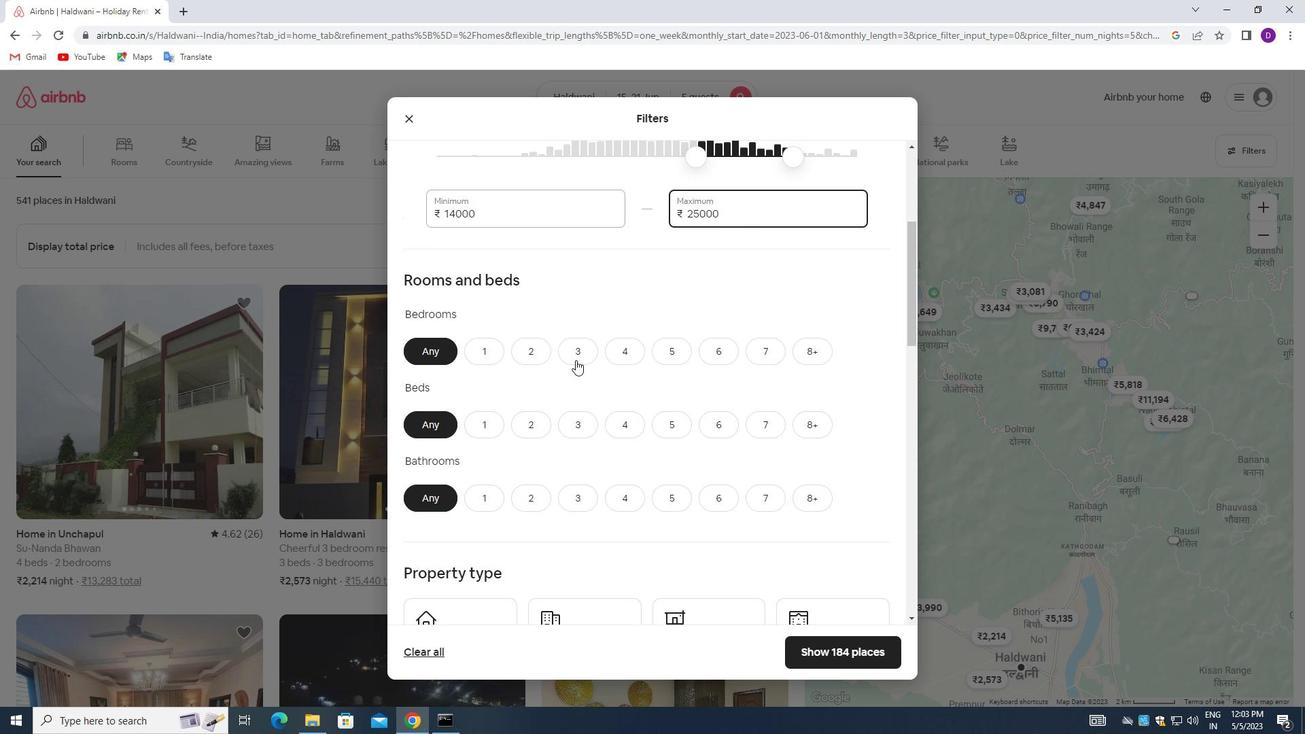 
Action: Mouse moved to (579, 418)
Screenshot: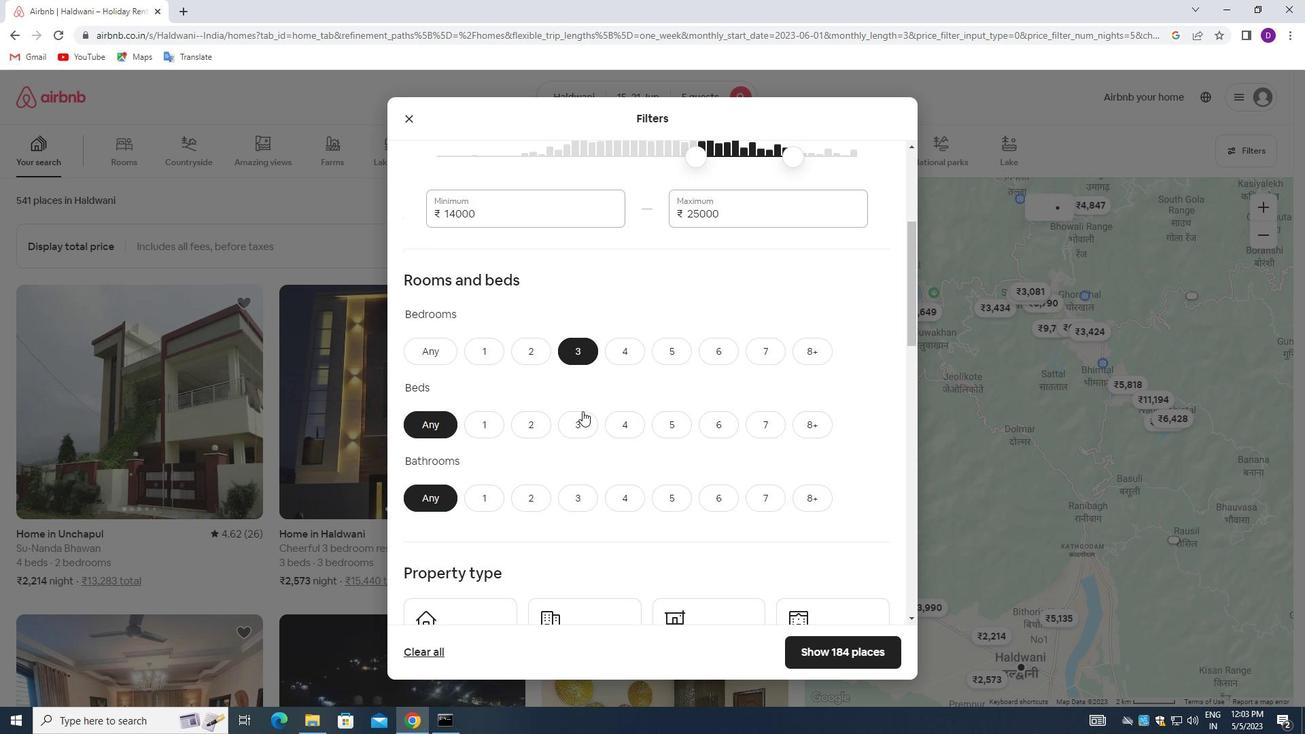 
Action: Mouse pressed left at (579, 418)
Screenshot: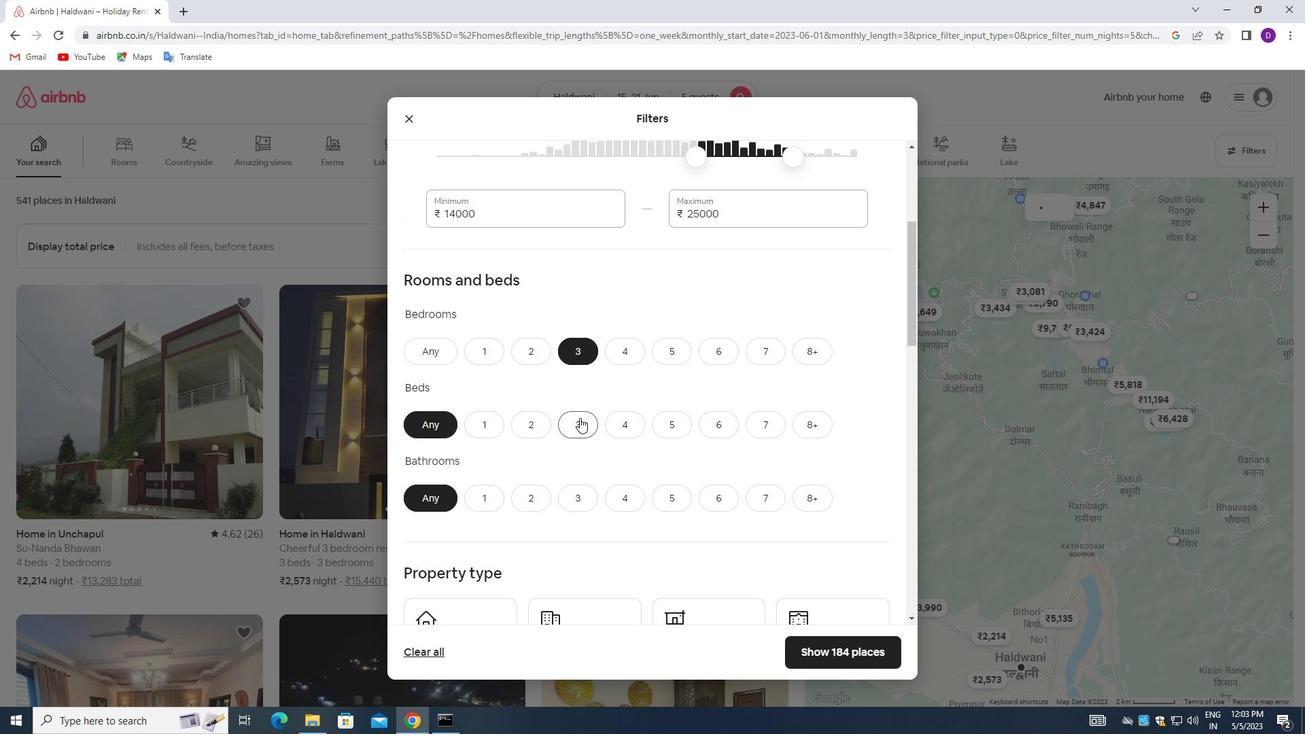 
Action: Mouse moved to (576, 490)
Screenshot: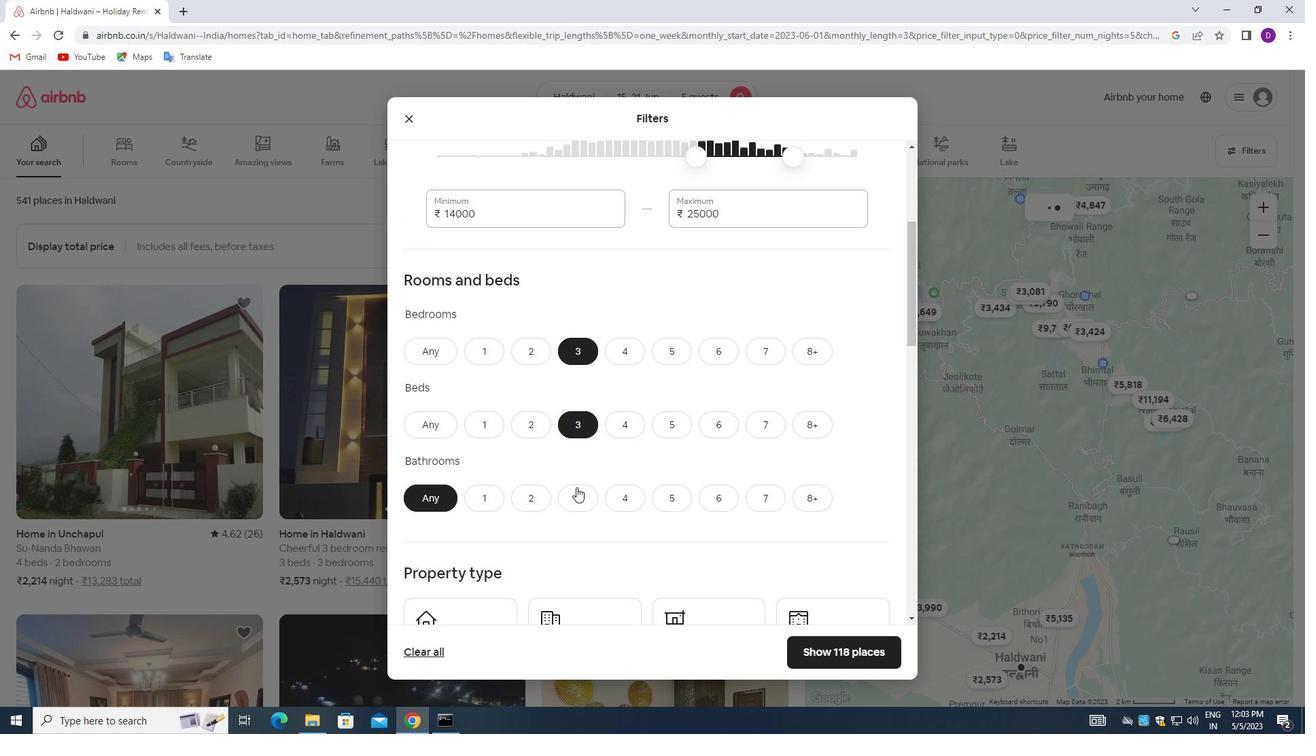 
Action: Mouse pressed left at (576, 490)
Screenshot: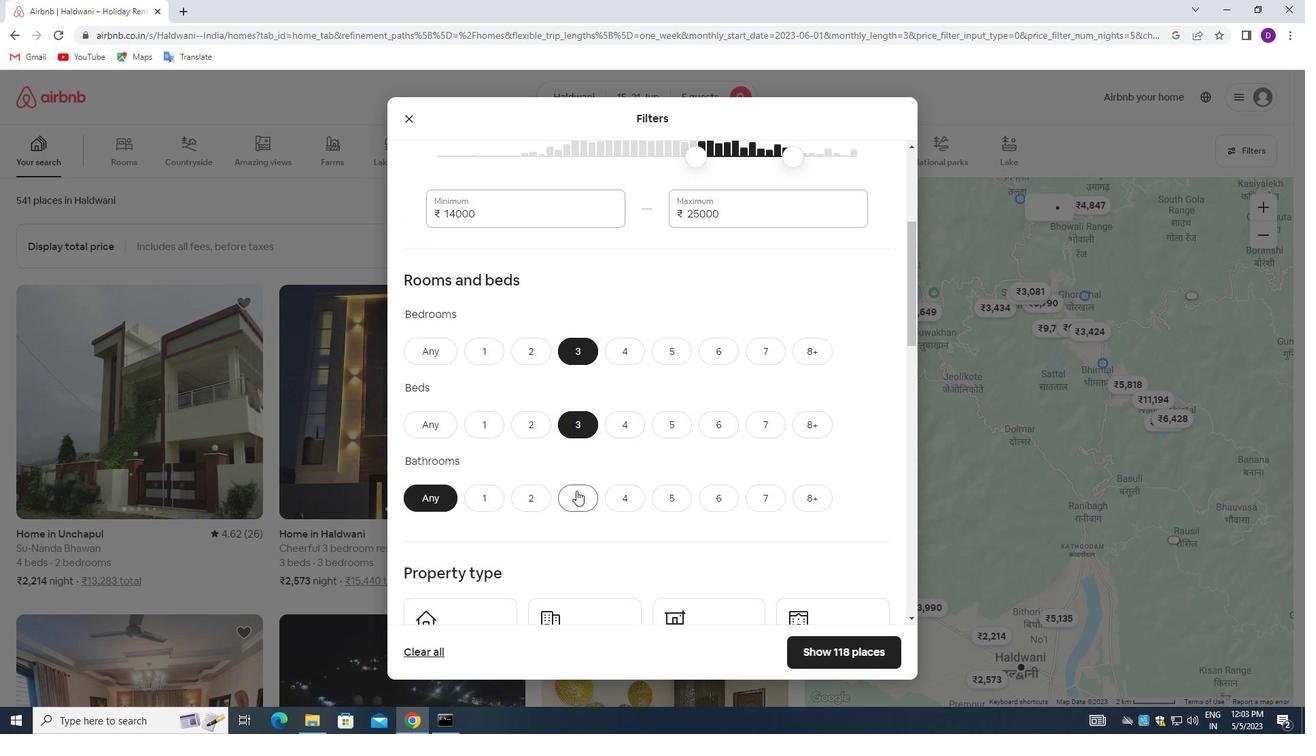 
Action: Mouse moved to (587, 433)
Screenshot: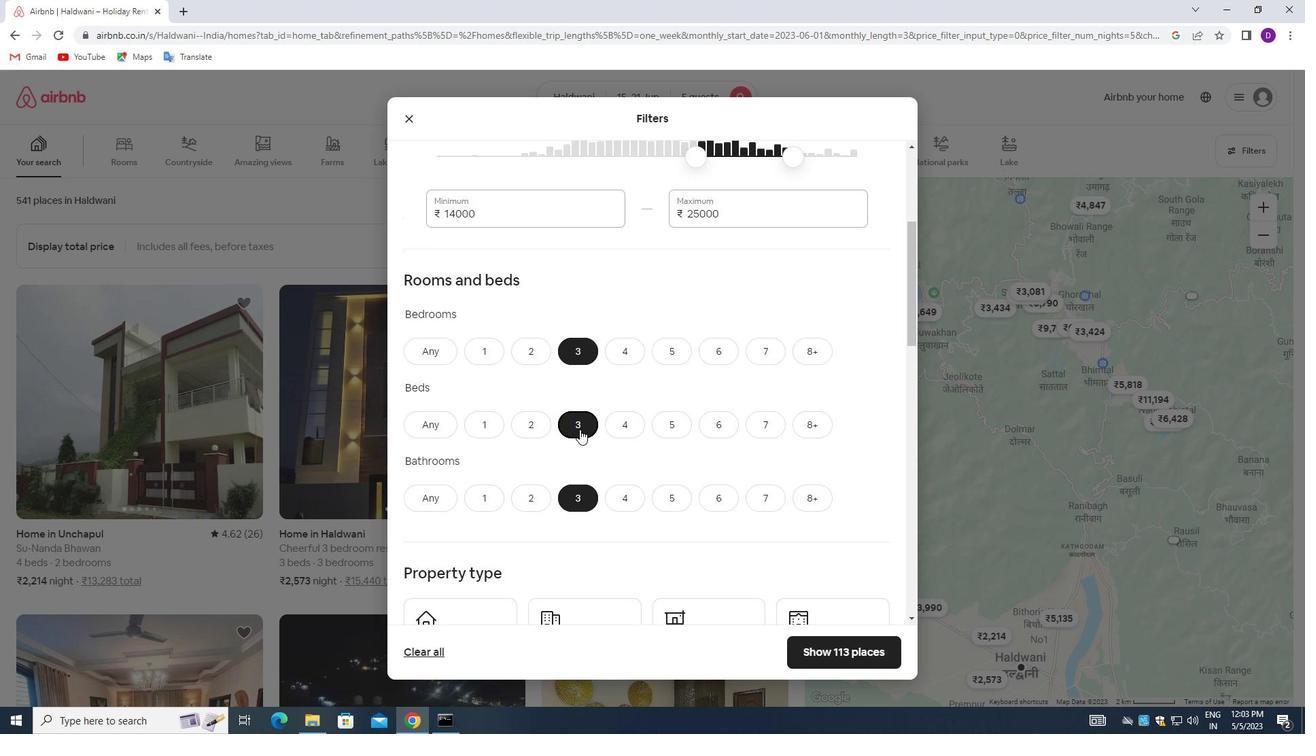 
Action: Mouse scrolled (587, 433) with delta (0, 0)
Screenshot: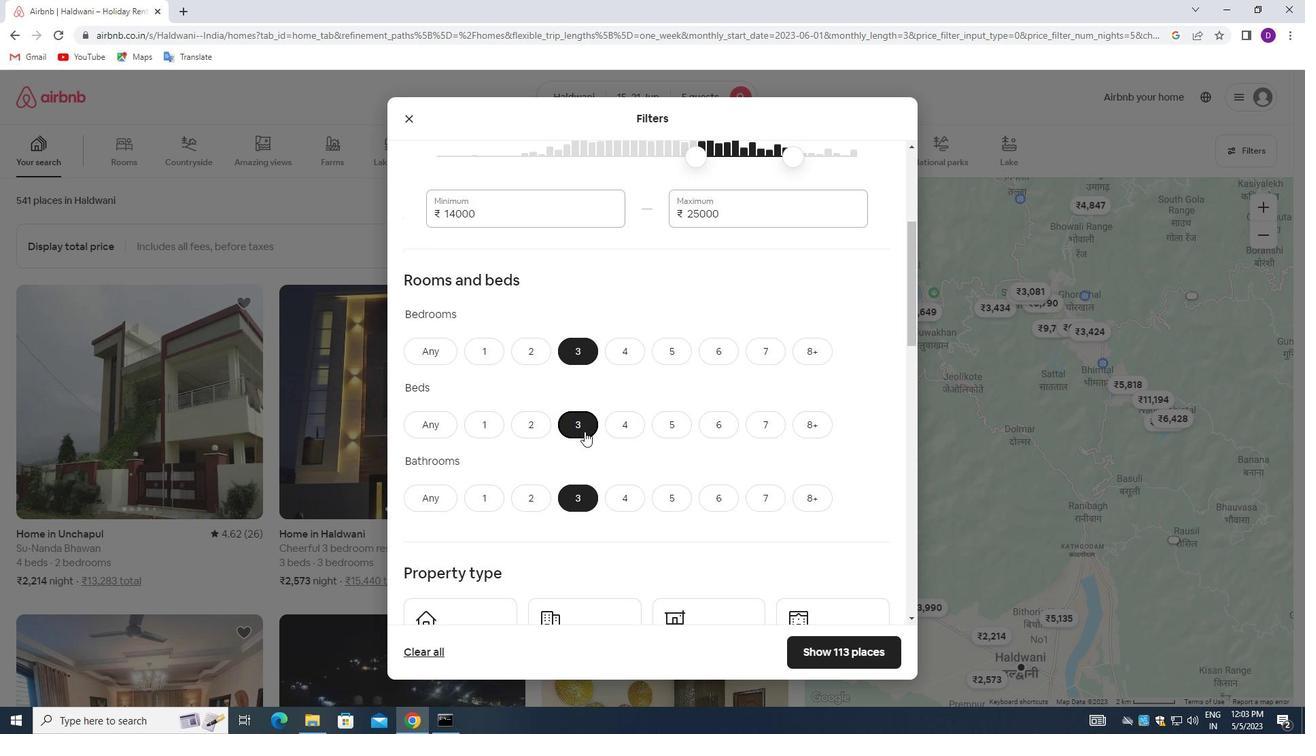 
Action: Mouse moved to (589, 435)
Screenshot: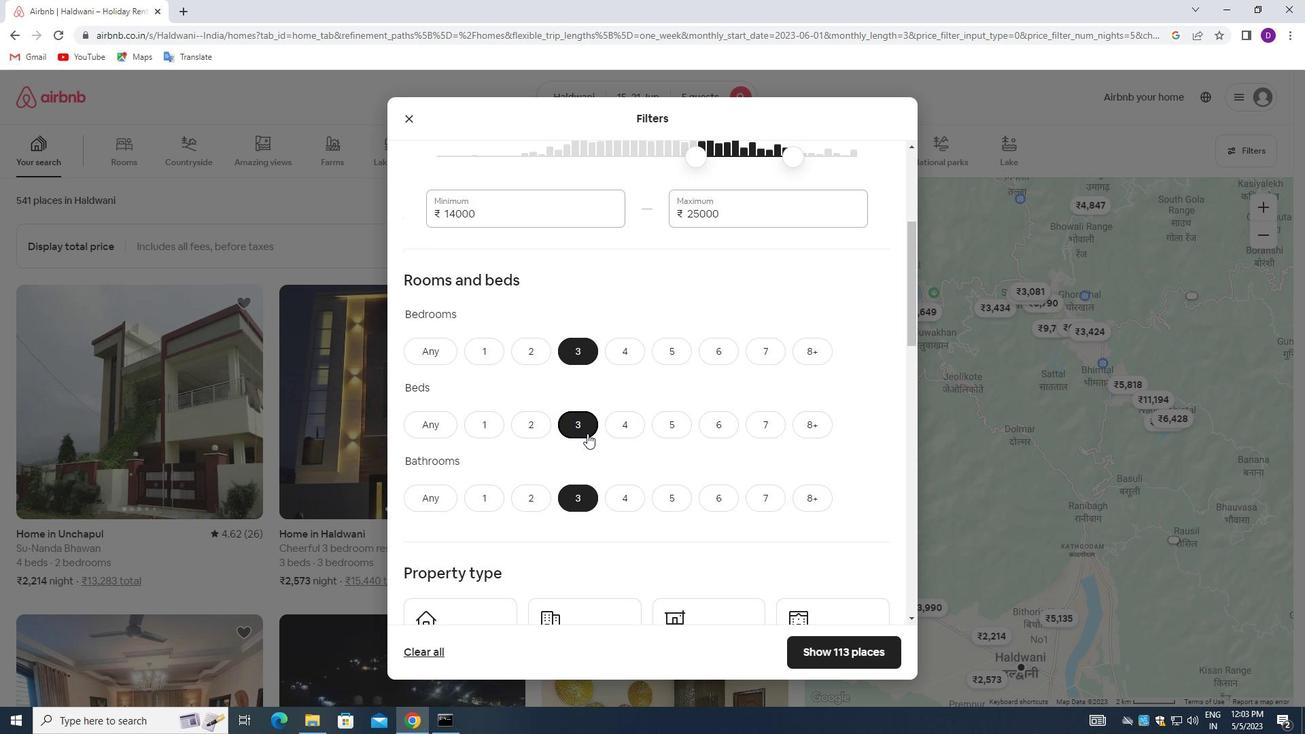
Action: Mouse scrolled (589, 435) with delta (0, 0)
Screenshot: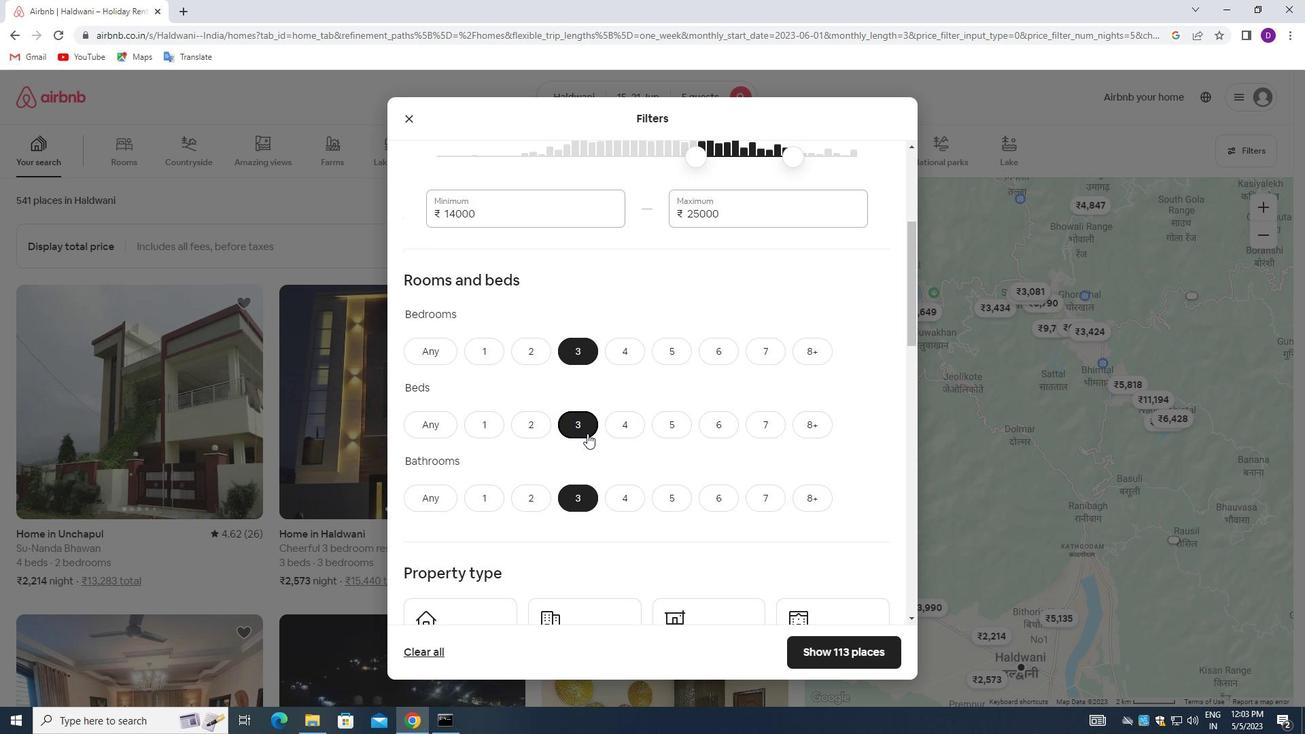 
Action: Mouse moved to (590, 435)
Screenshot: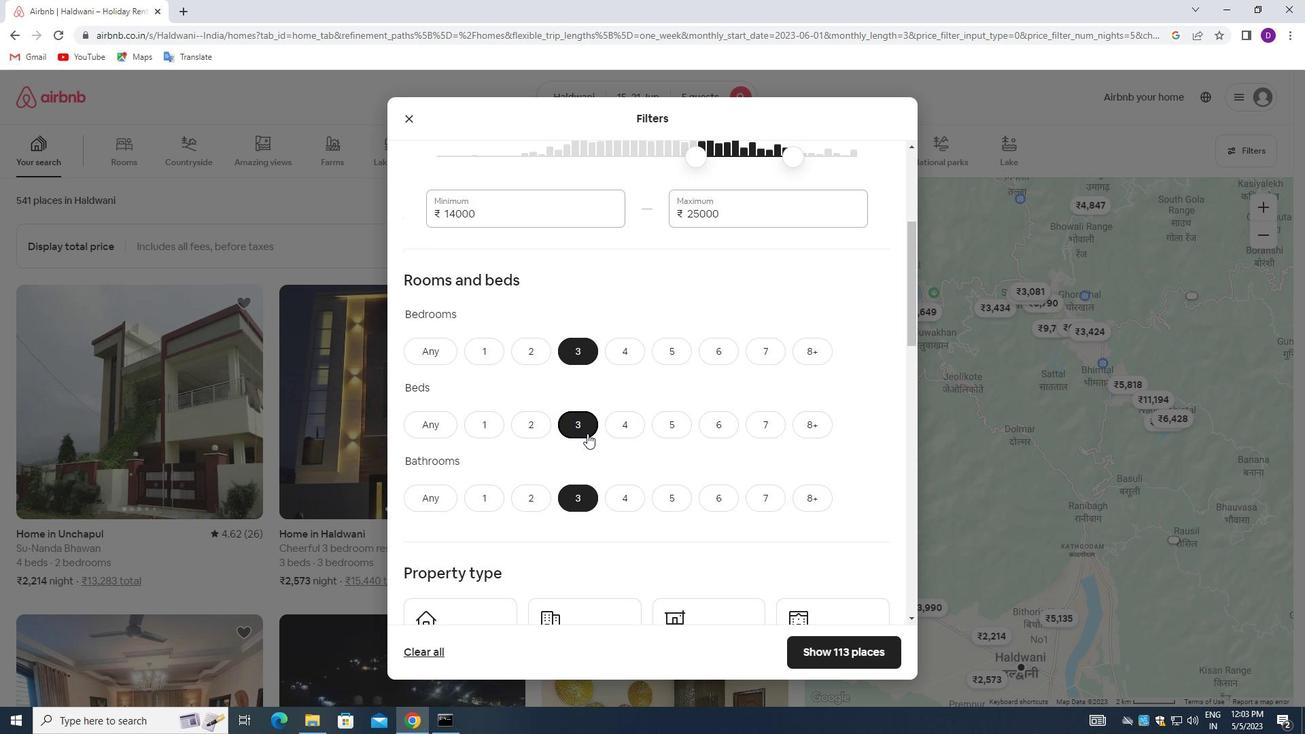 
Action: Mouse scrolled (590, 435) with delta (0, 0)
Screenshot: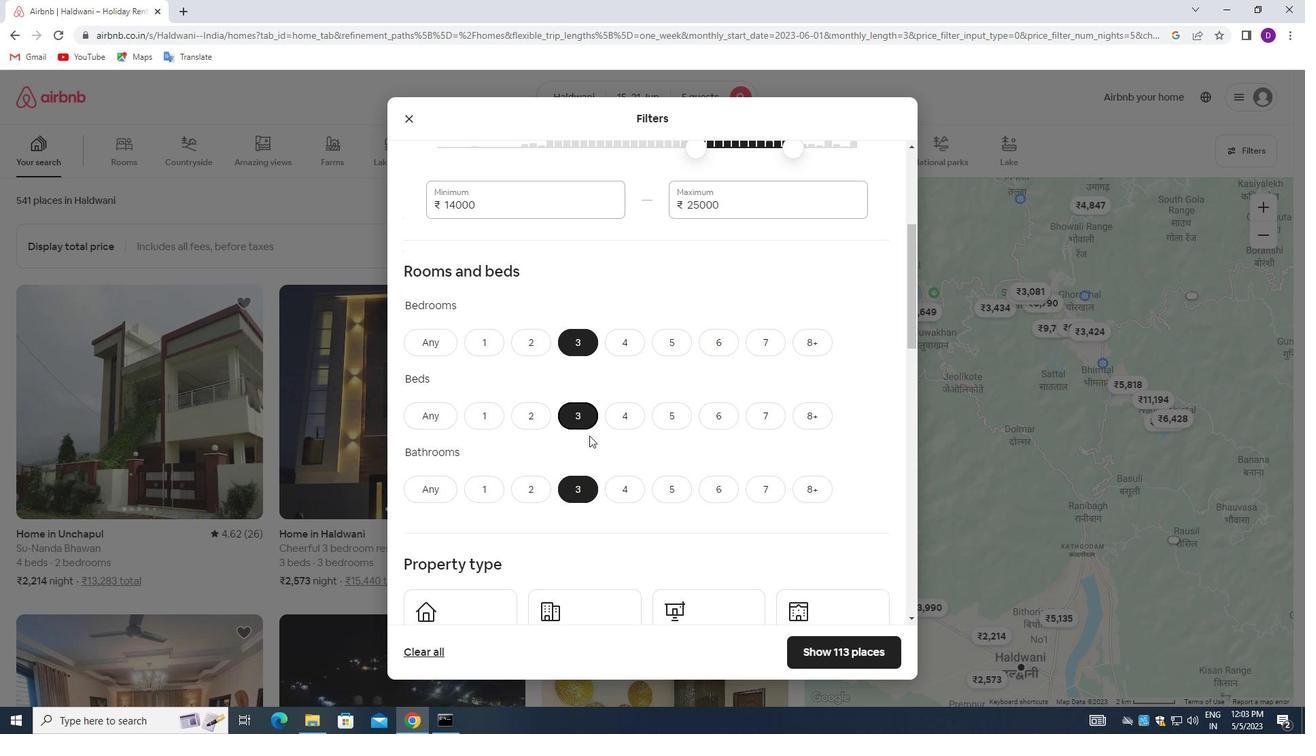 
Action: Mouse moved to (492, 441)
Screenshot: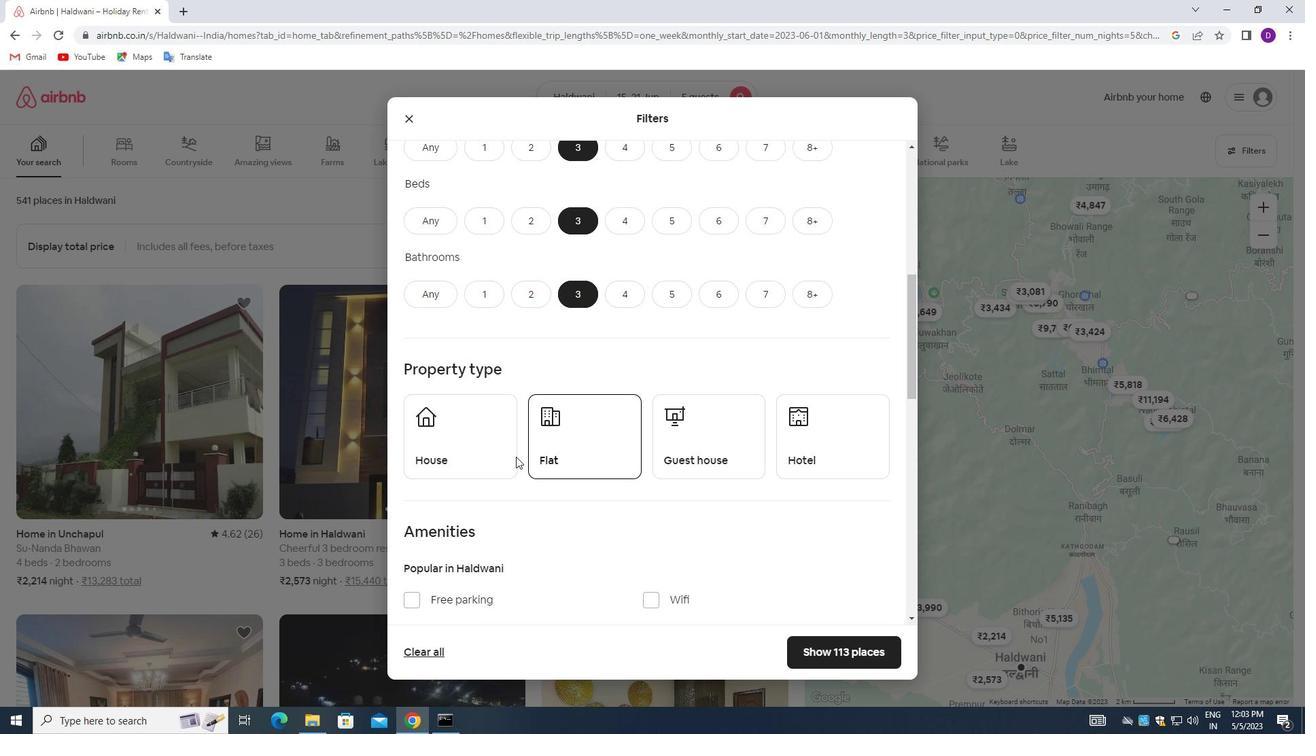 
Action: Mouse pressed left at (492, 441)
Screenshot: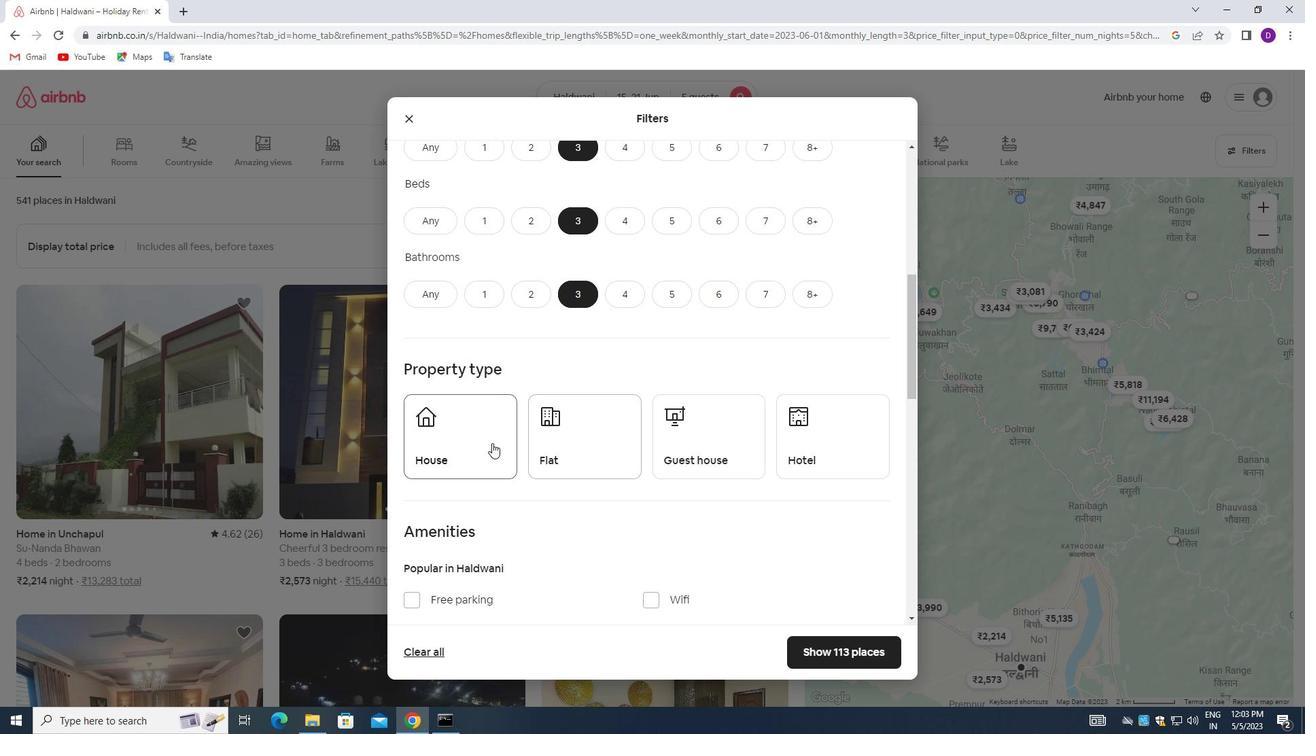 
Action: Mouse moved to (593, 443)
Screenshot: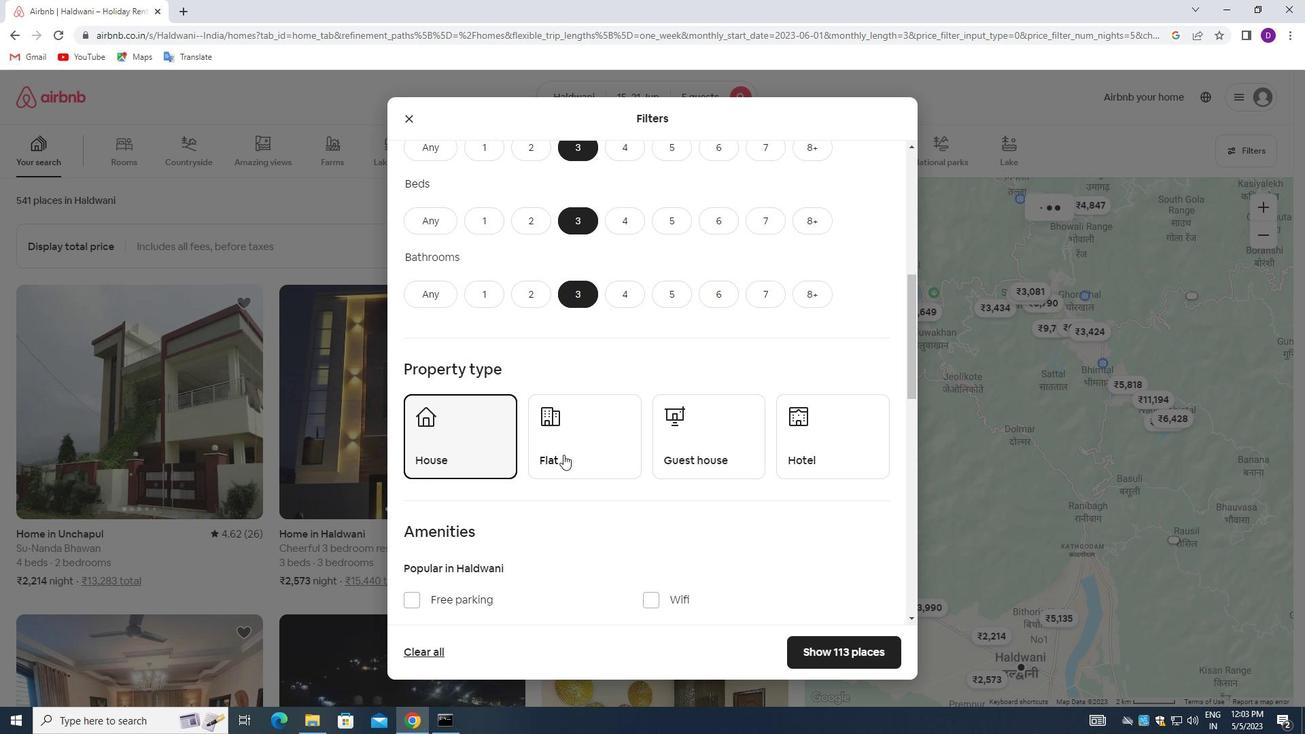 
Action: Mouse pressed left at (593, 443)
Screenshot: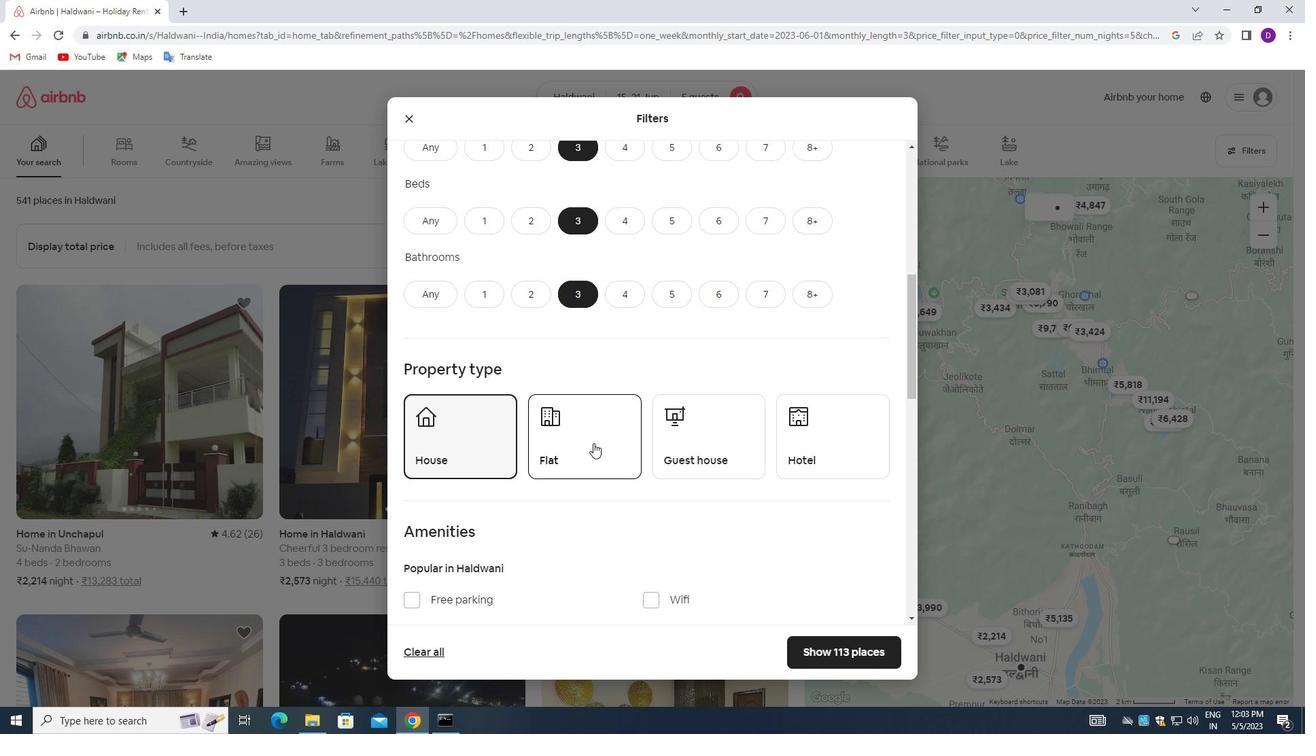 
Action: Mouse moved to (692, 437)
Screenshot: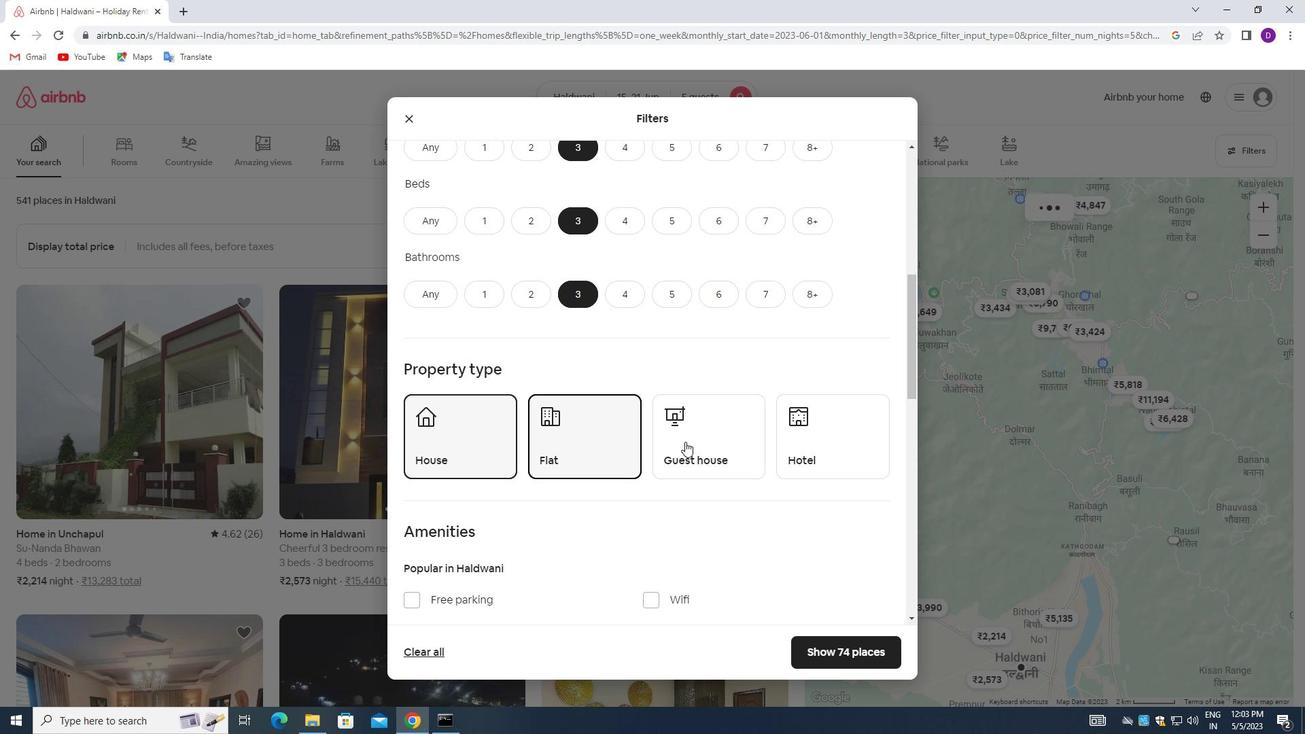 
Action: Mouse pressed left at (692, 437)
Screenshot: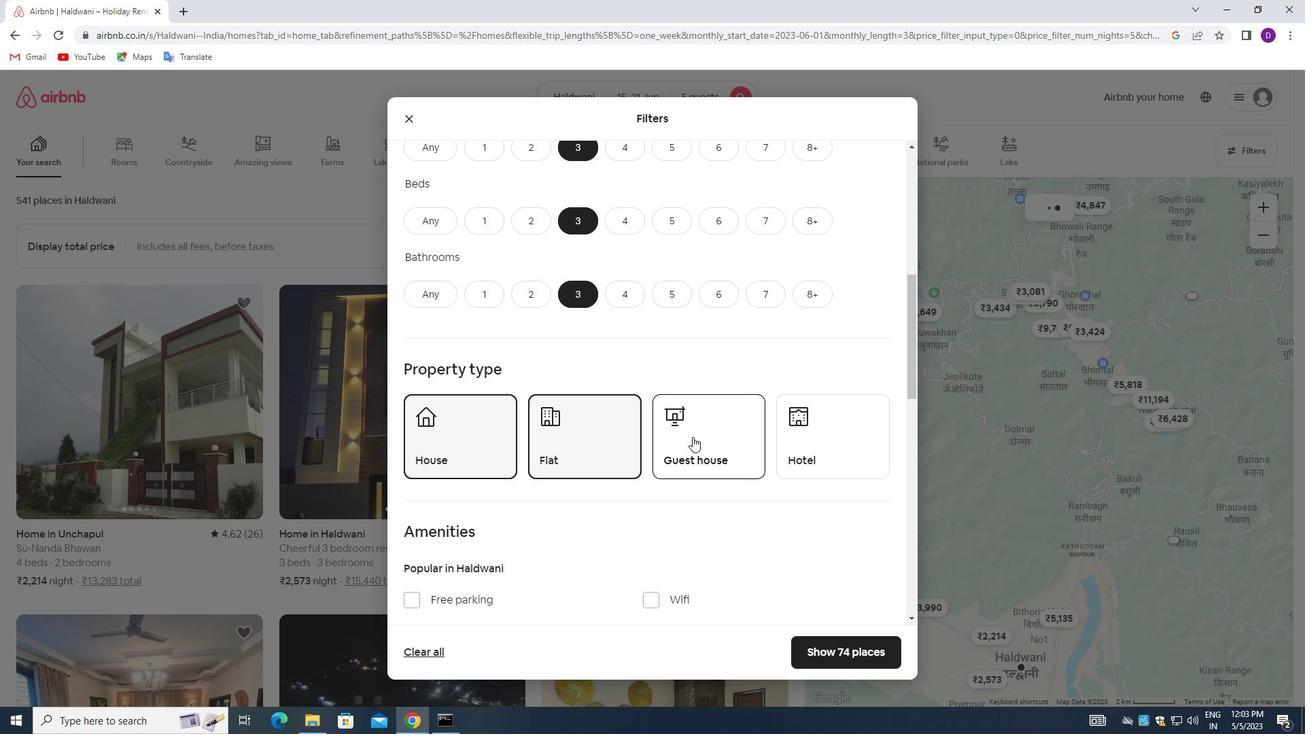 
Action: Mouse moved to (630, 446)
Screenshot: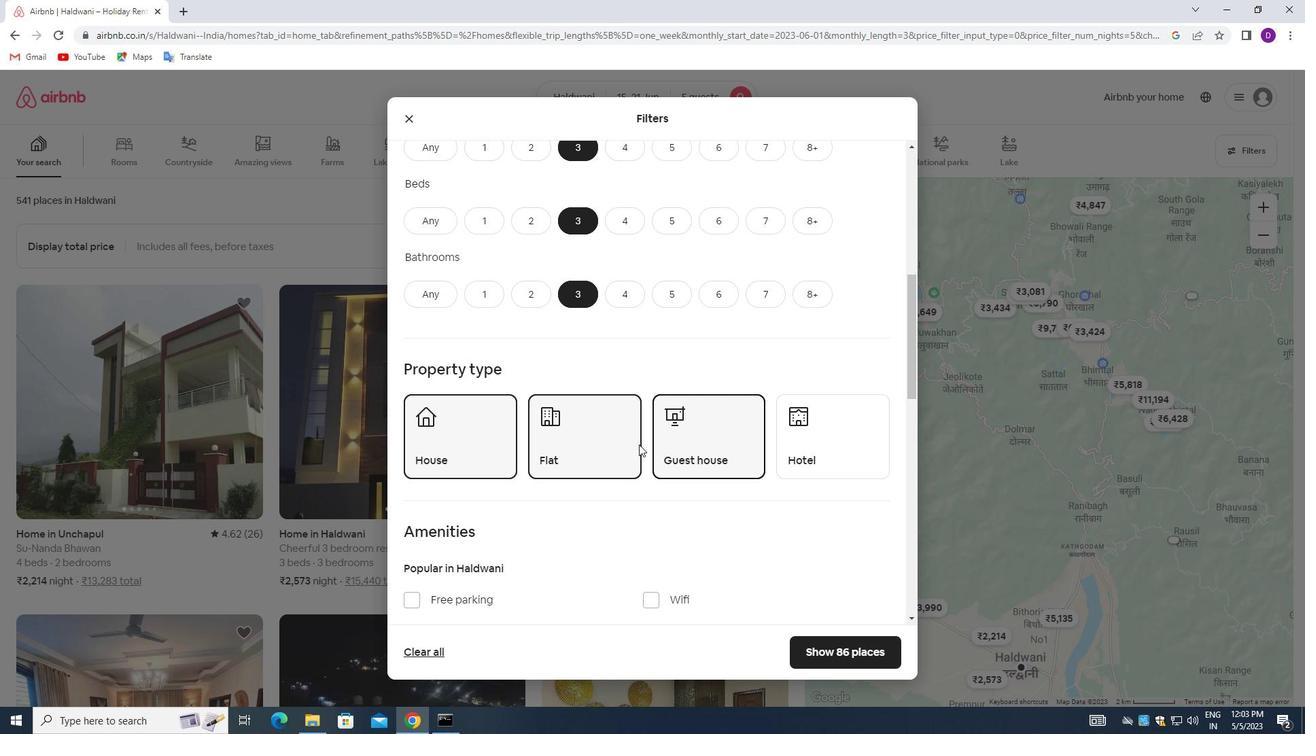 
Action: Mouse scrolled (630, 445) with delta (0, 0)
Screenshot: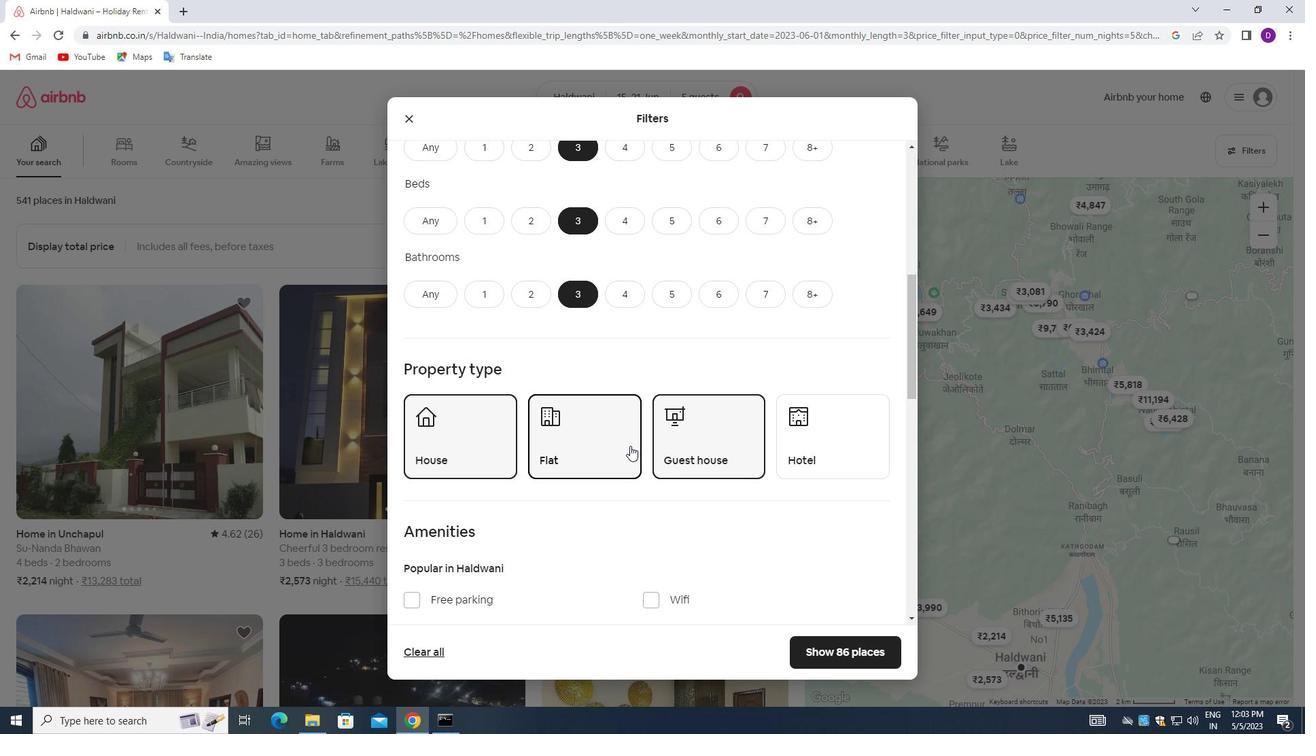 
Action: Mouse scrolled (630, 445) with delta (0, 0)
Screenshot: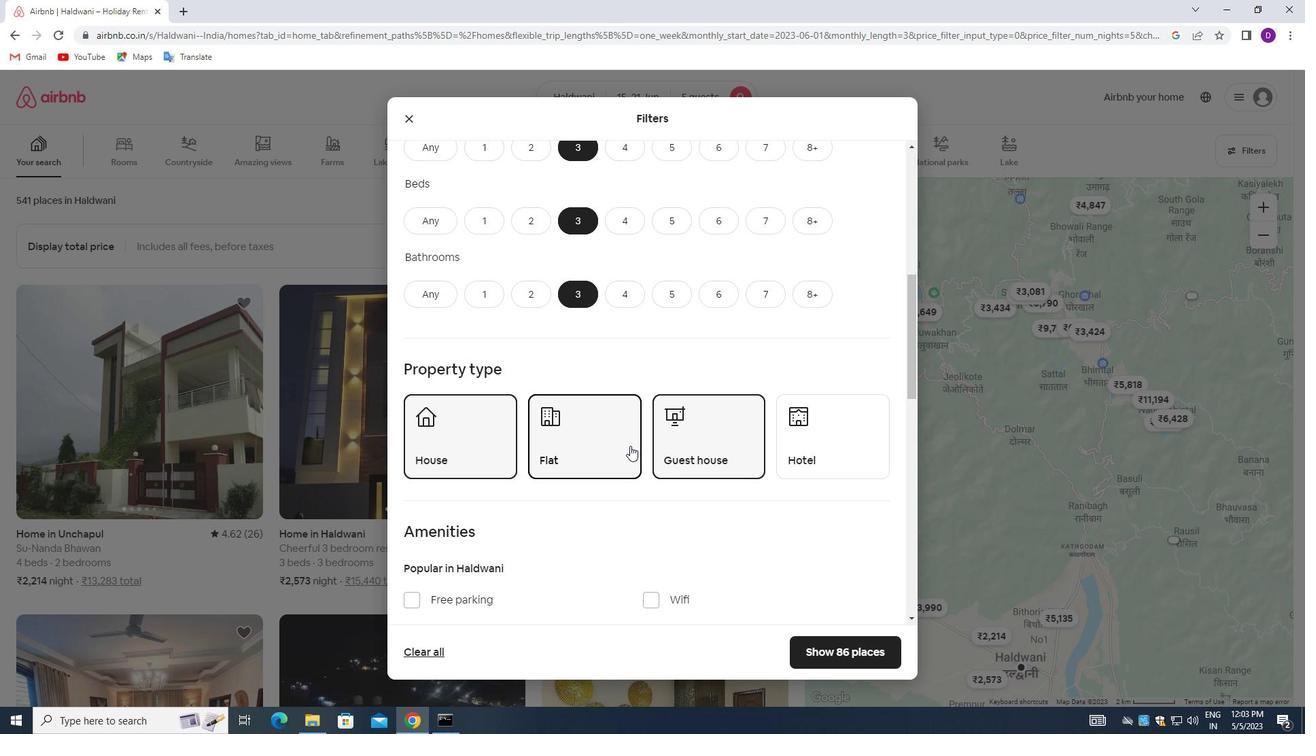 
Action: Mouse scrolled (630, 445) with delta (0, 0)
Screenshot: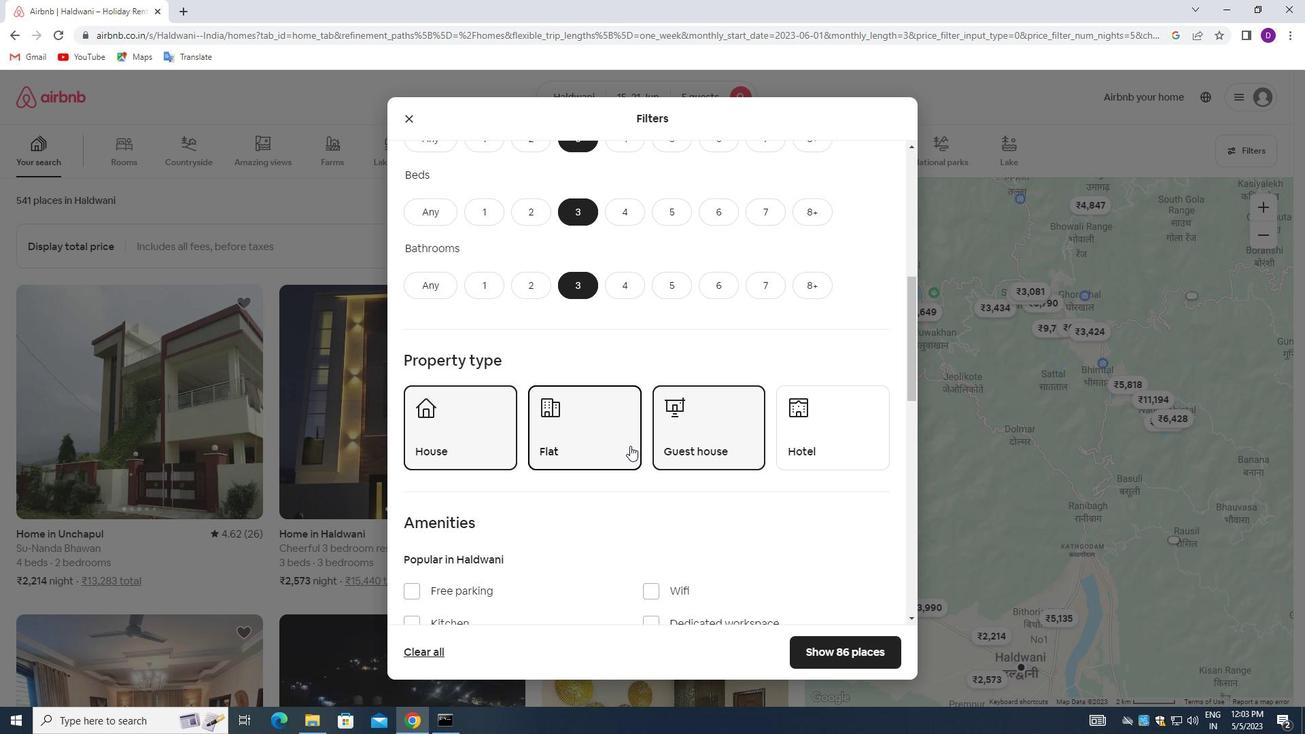 
Action: Mouse moved to (650, 464)
Screenshot: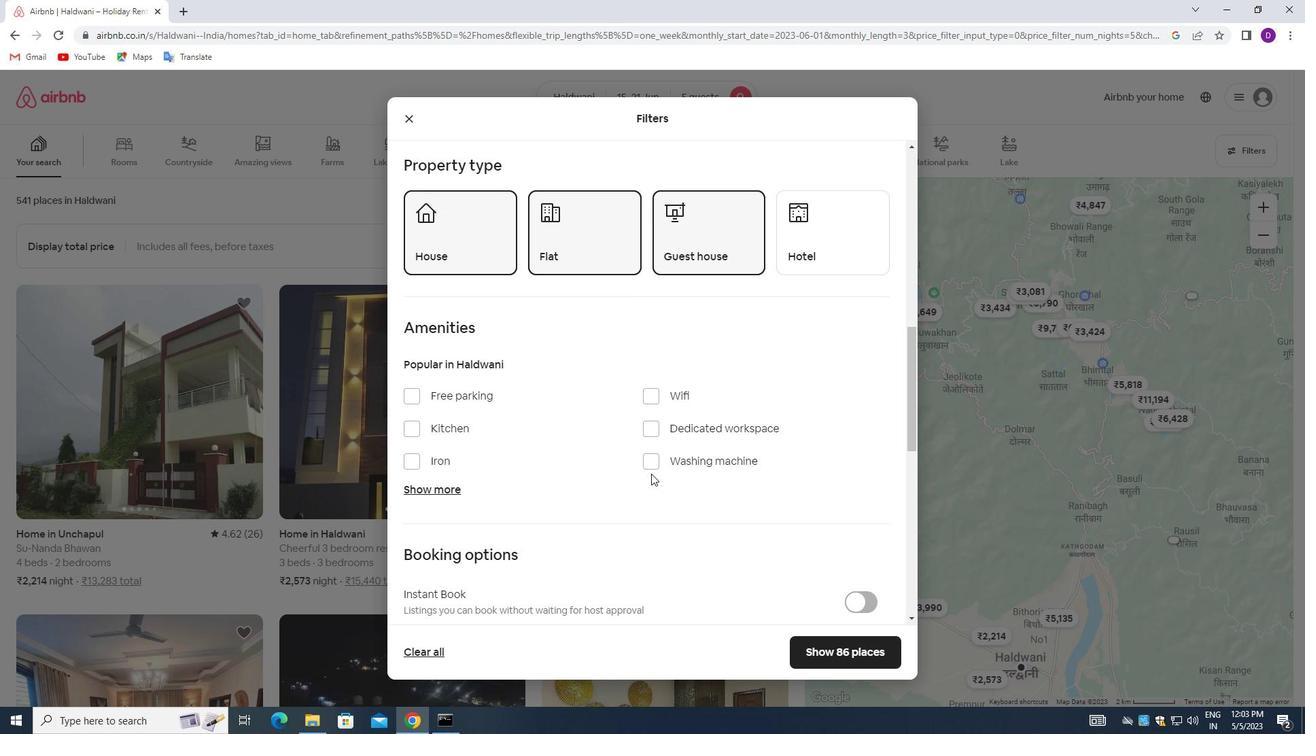 
Action: Mouse pressed left at (650, 464)
Screenshot: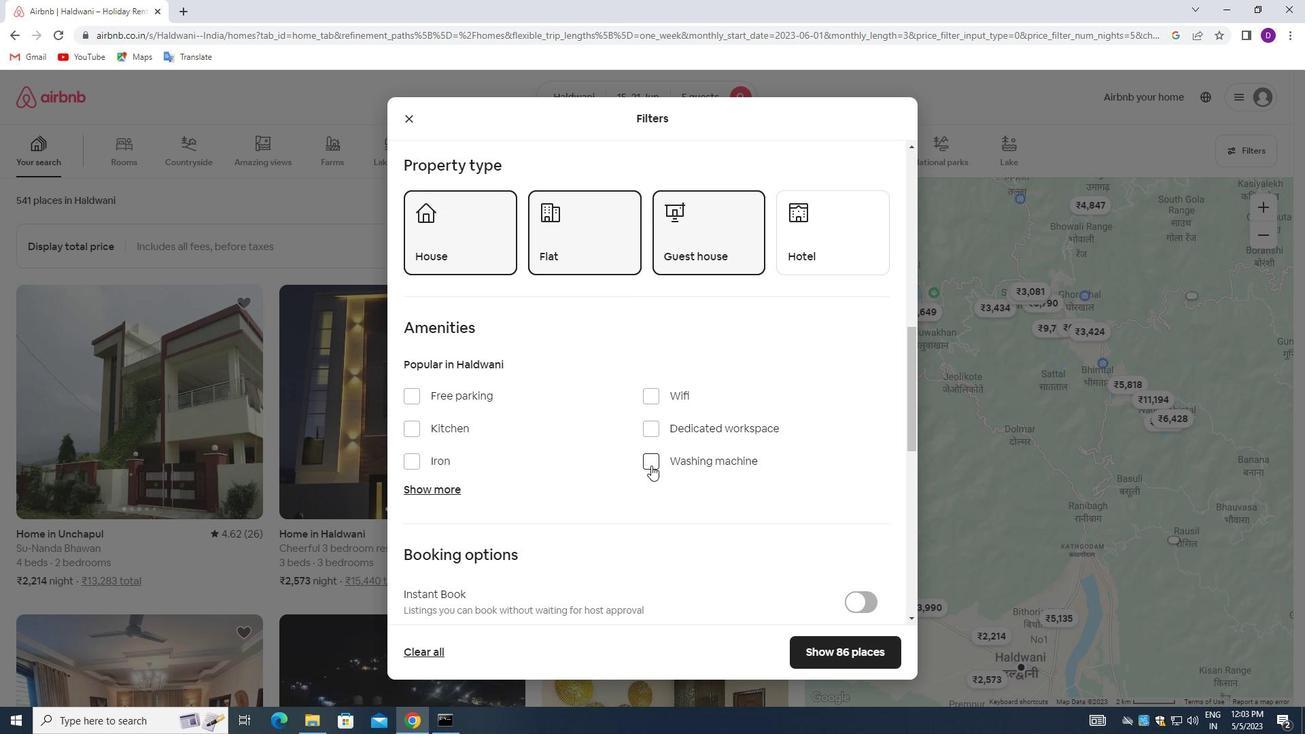 
Action: Mouse moved to (750, 450)
Screenshot: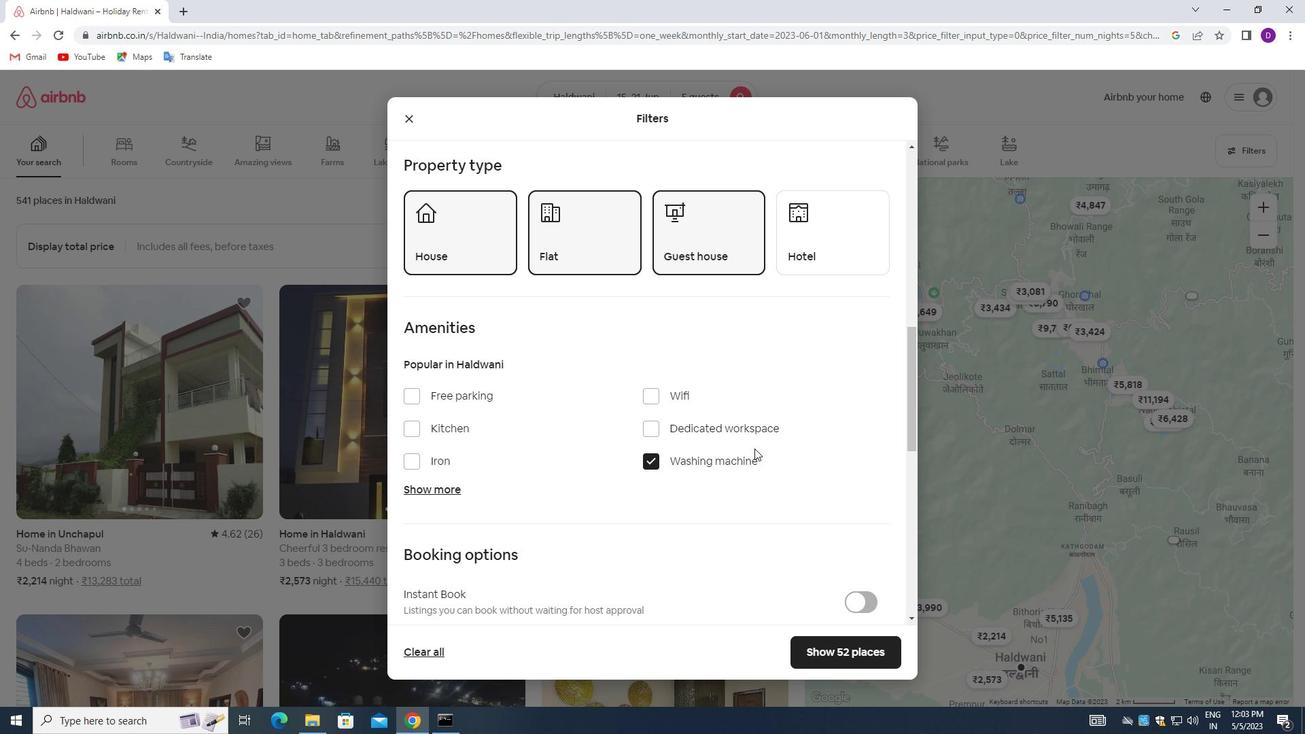 
Action: Mouse scrolled (750, 449) with delta (0, 0)
Screenshot: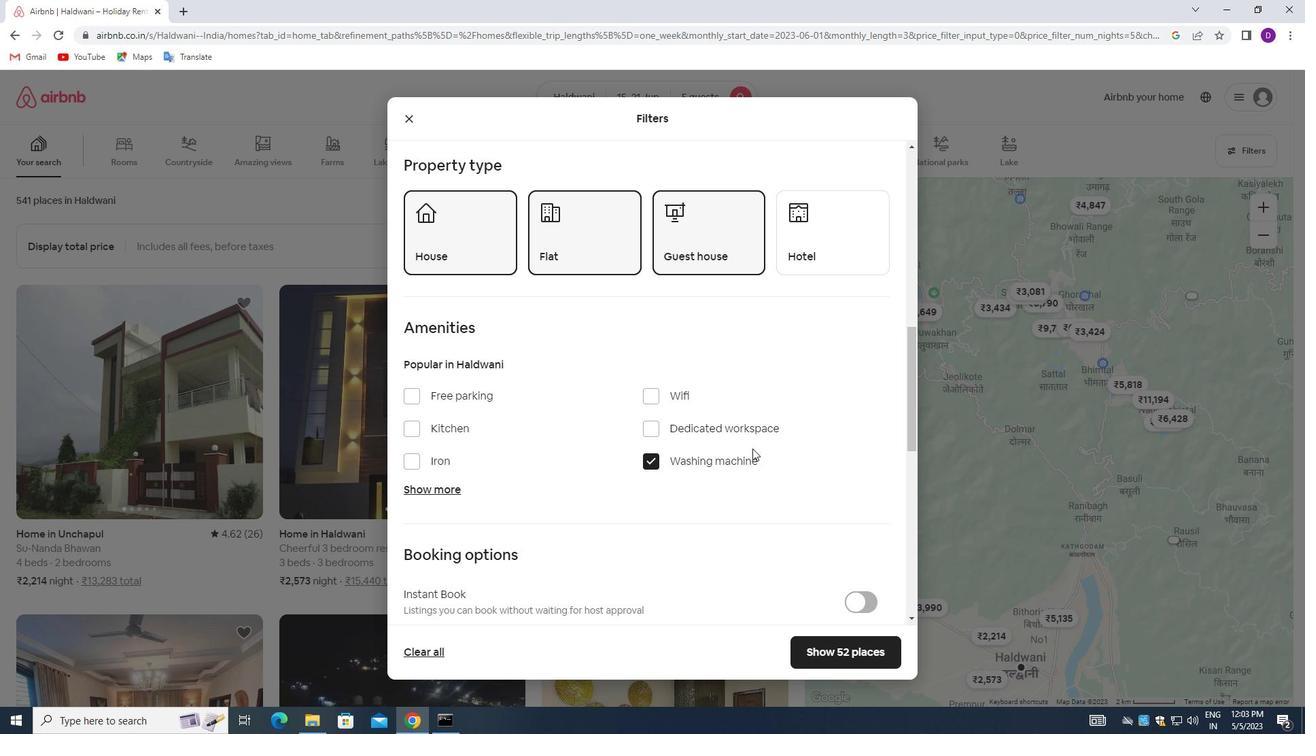 
Action: Mouse scrolled (750, 449) with delta (0, 0)
Screenshot: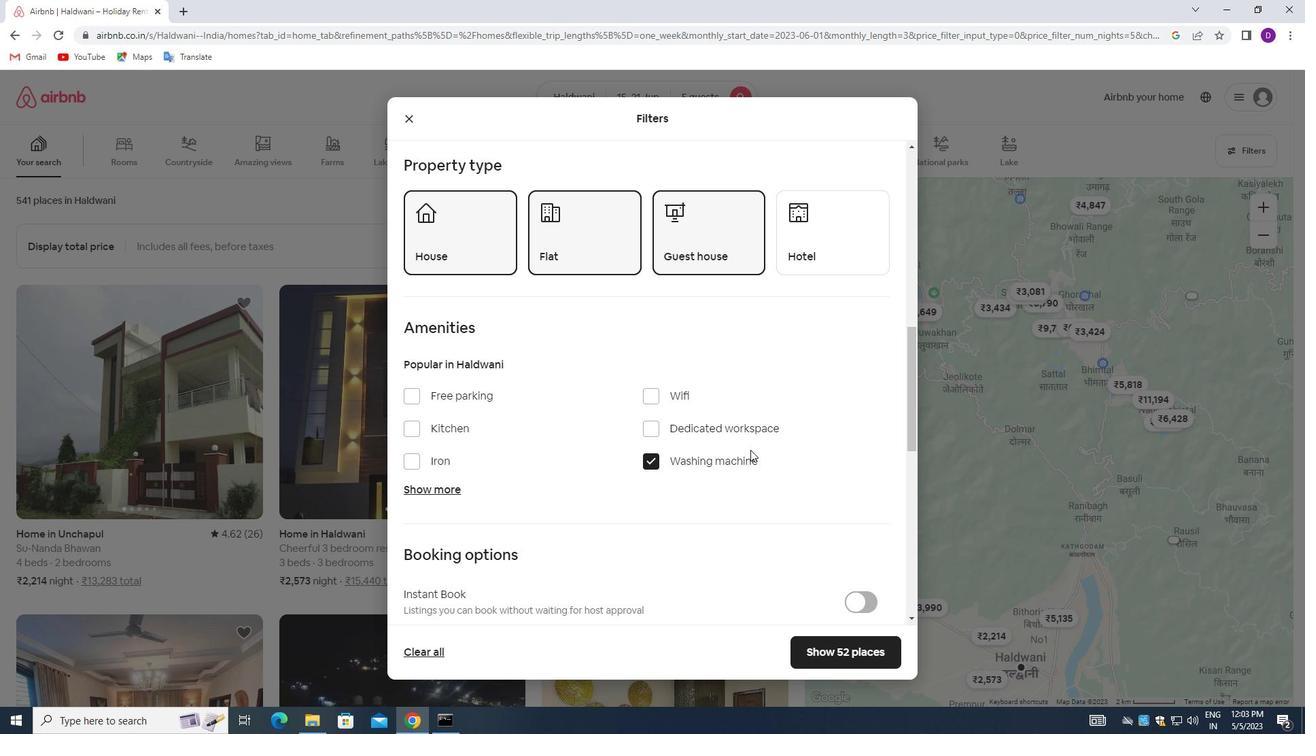 
Action: Mouse scrolled (750, 449) with delta (0, 0)
Screenshot: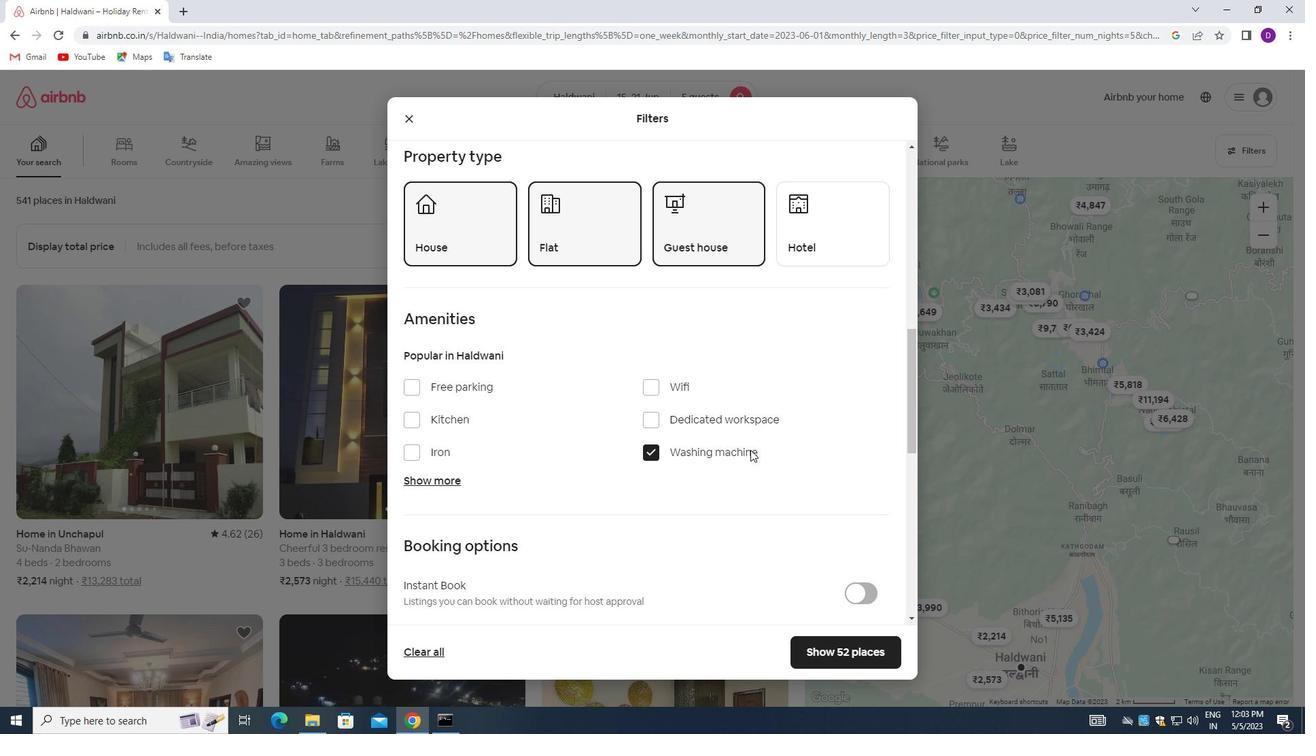 
Action: Mouse moved to (854, 449)
Screenshot: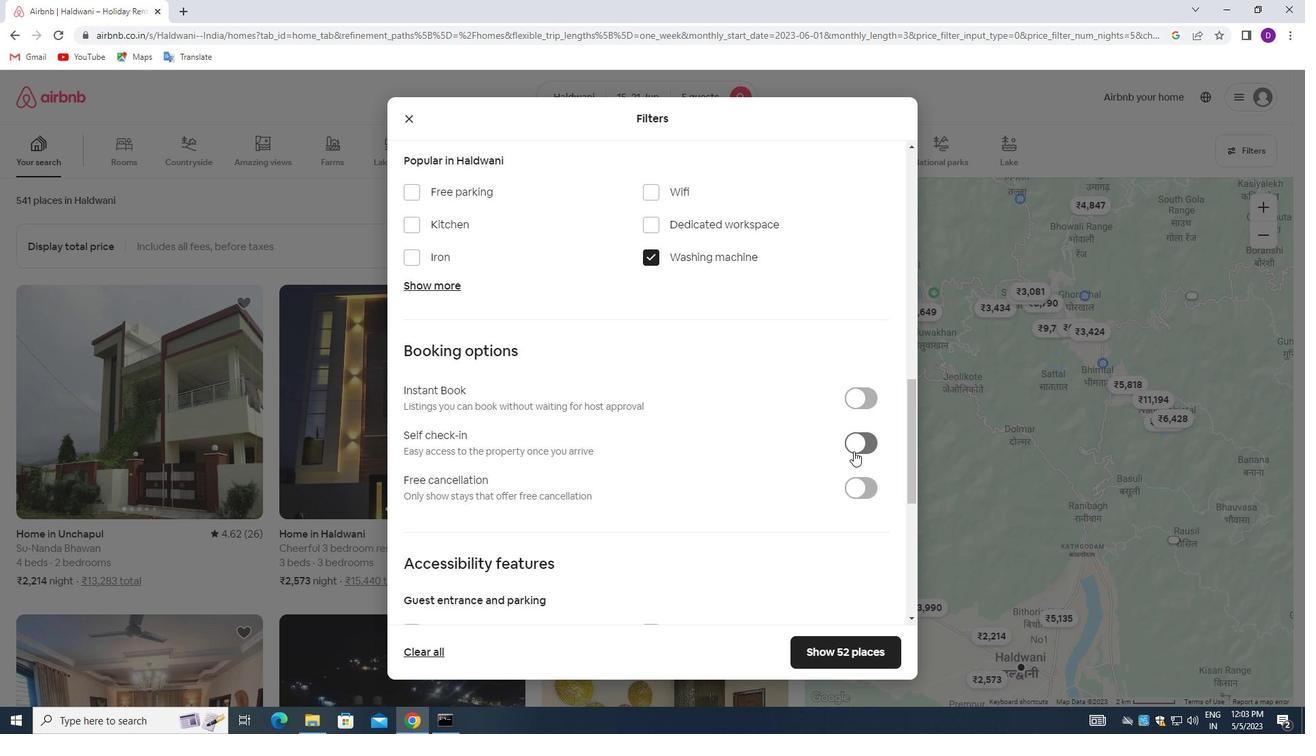 
Action: Mouse pressed left at (854, 449)
Screenshot: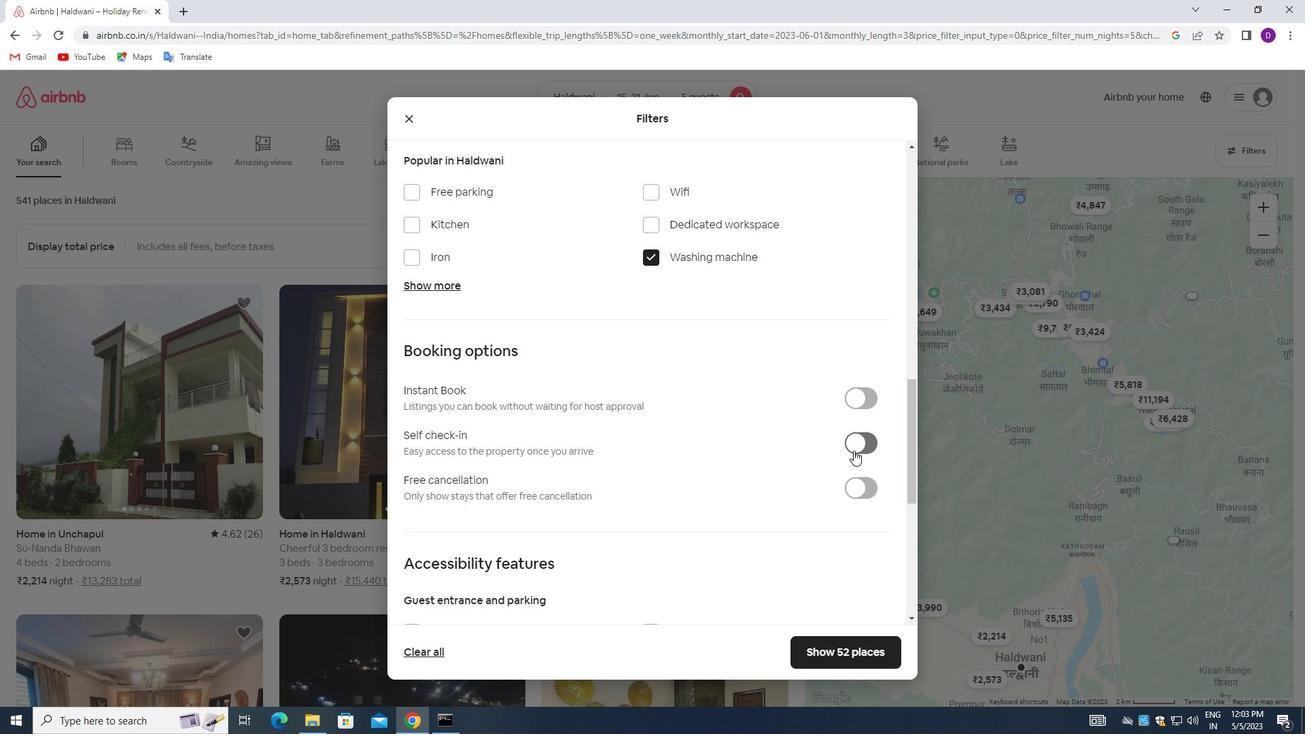 
Action: Mouse moved to (606, 479)
Screenshot: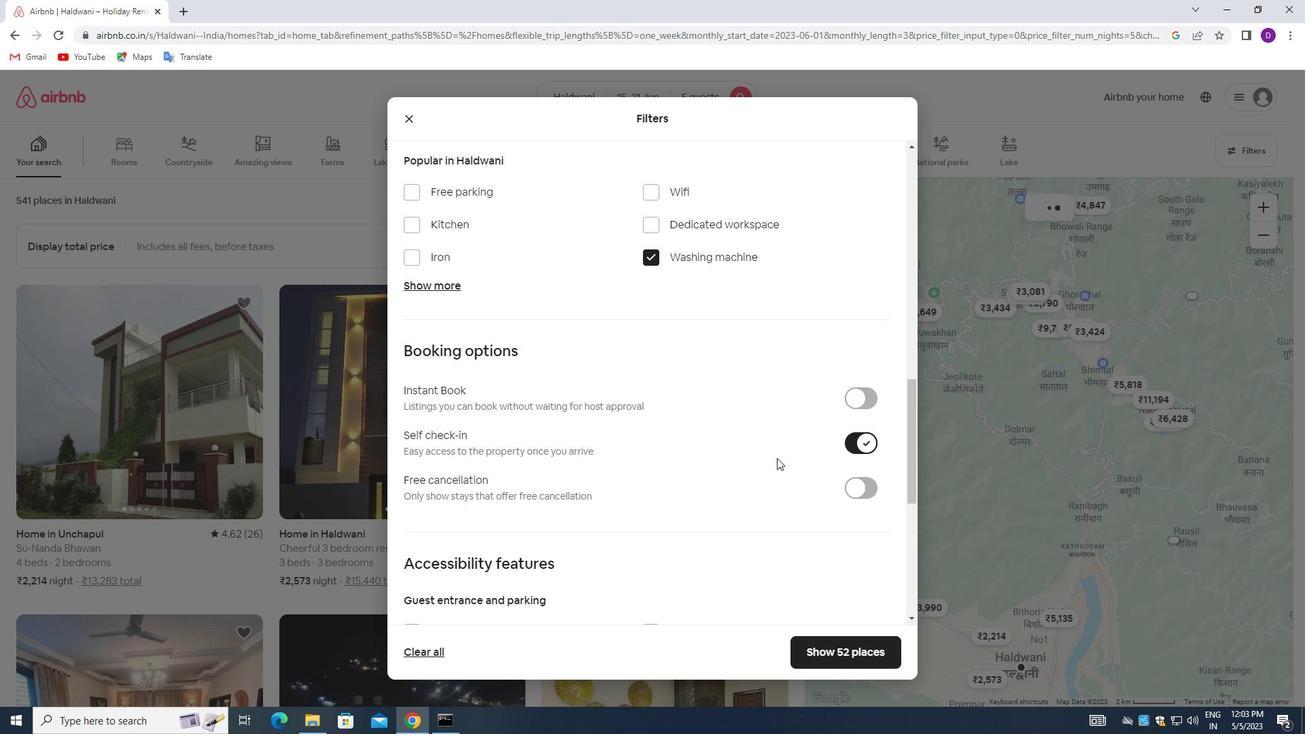 
Action: Mouse scrolled (606, 478) with delta (0, 0)
Screenshot: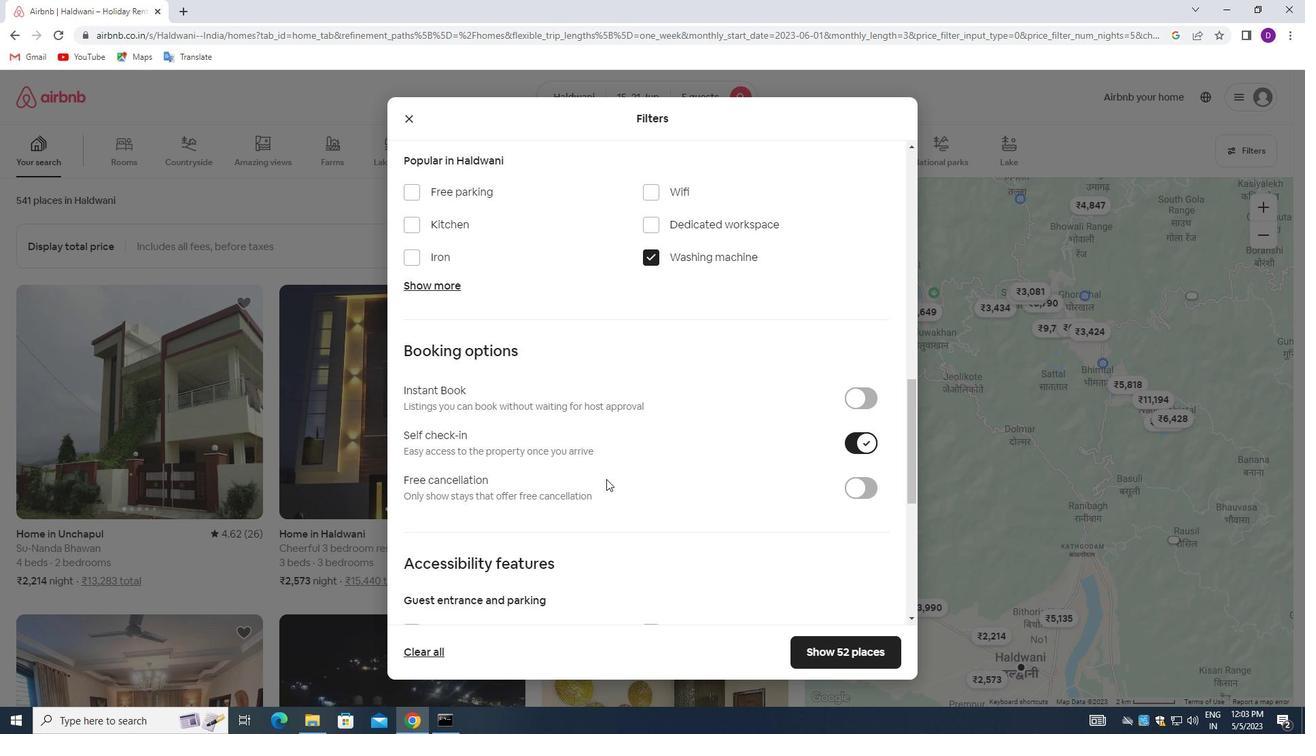 
Action: Mouse scrolled (606, 478) with delta (0, 0)
Screenshot: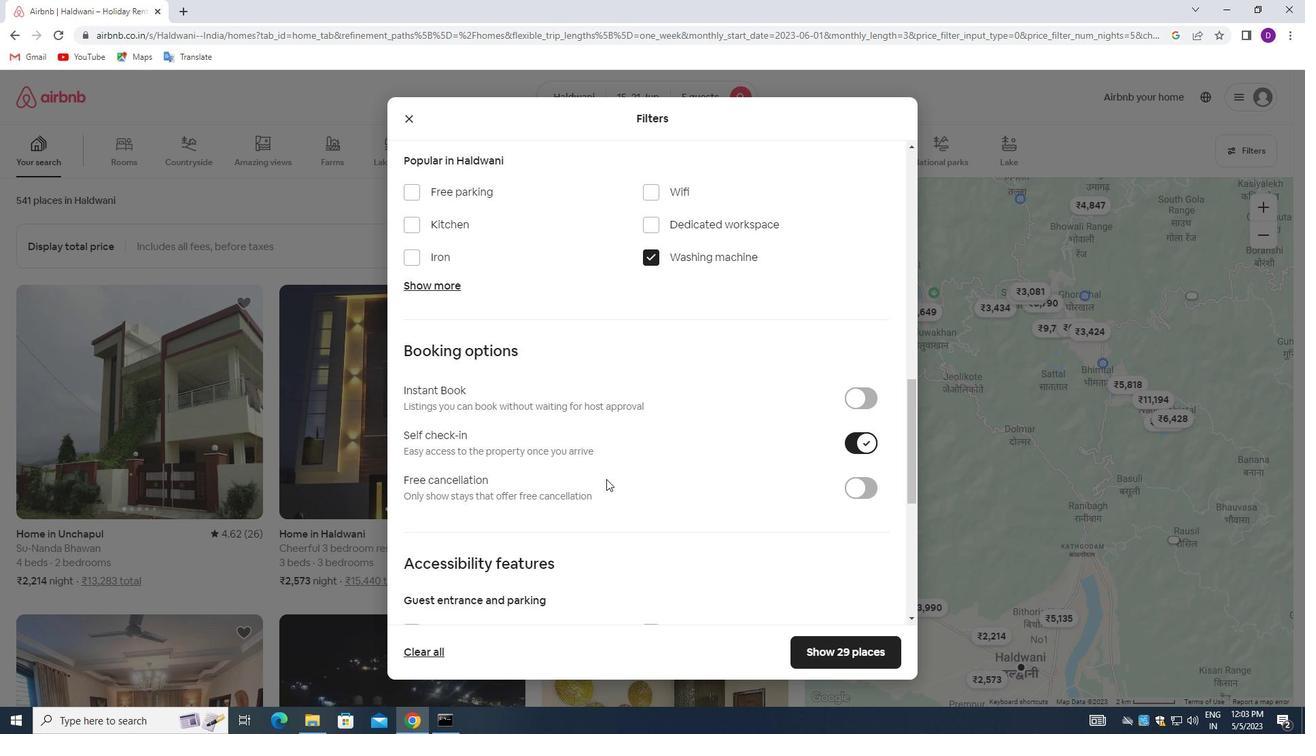 
Action: Mouse scrolled (606, 478) with delta (0, 0)
Screenshot: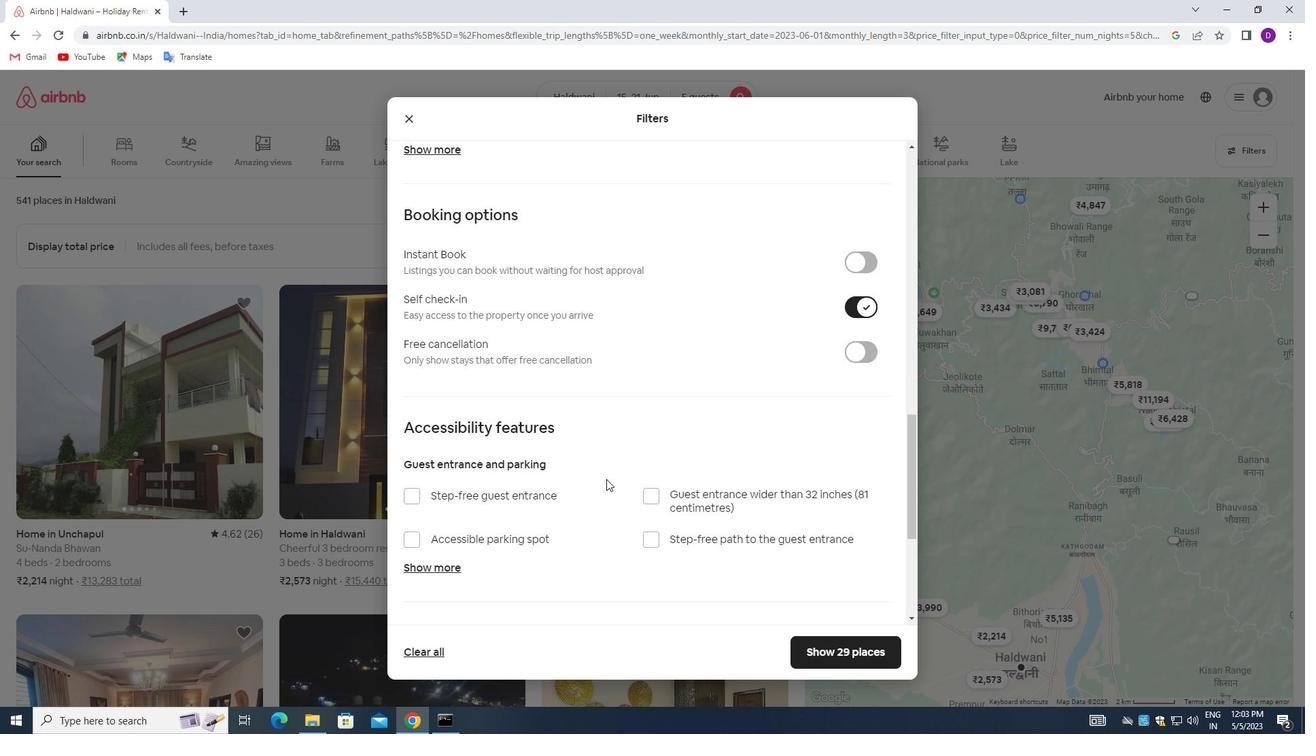 
Action: Mouse moved to (605, 480)
Screenshot: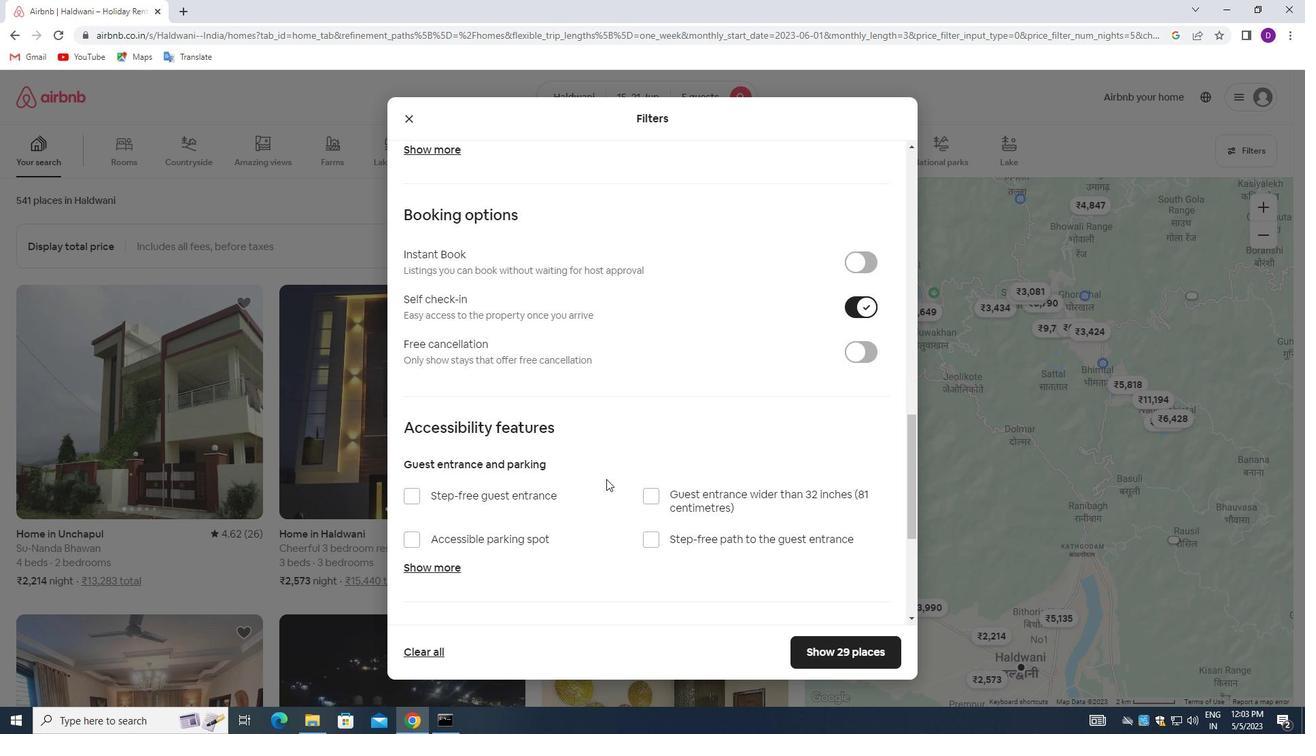 
Action: Mouse scrolled (605, 479) with delta (0, 0)
Screenshot: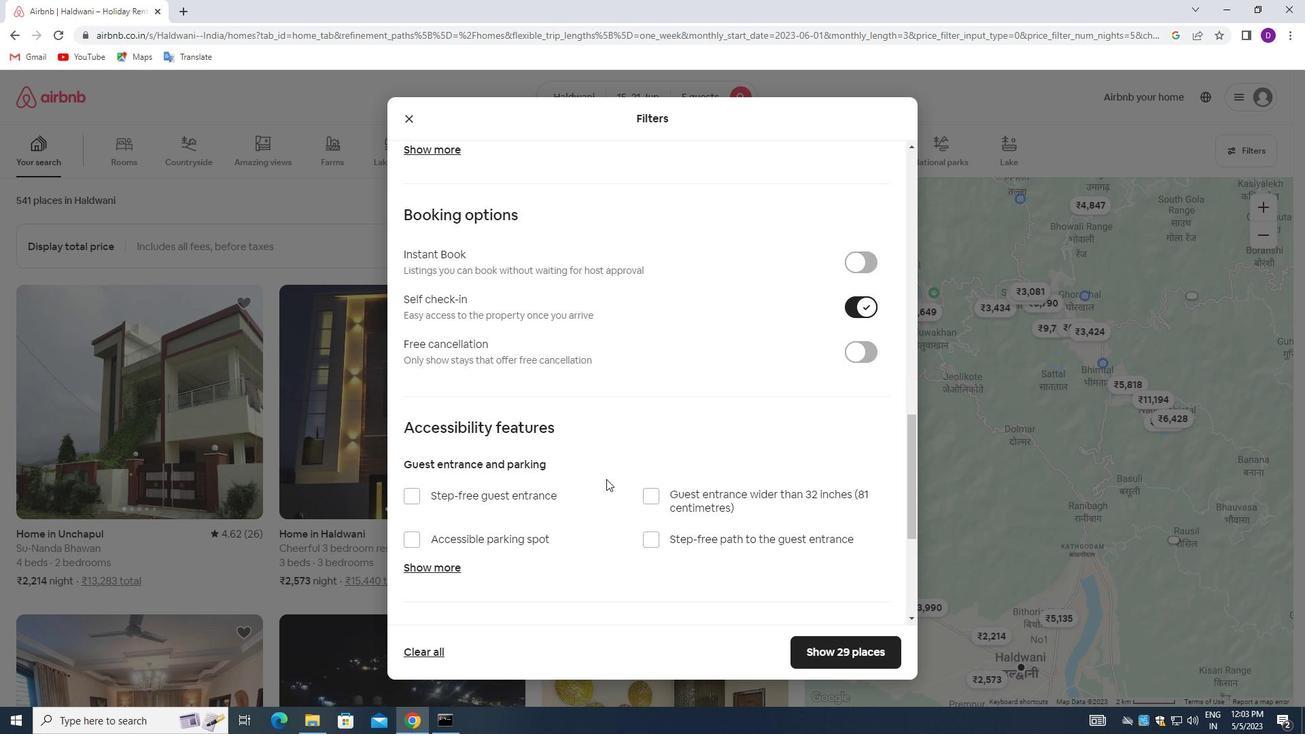 
Action: Mouse scrolled (605, 479) with delta (0, 0)
Screenshot: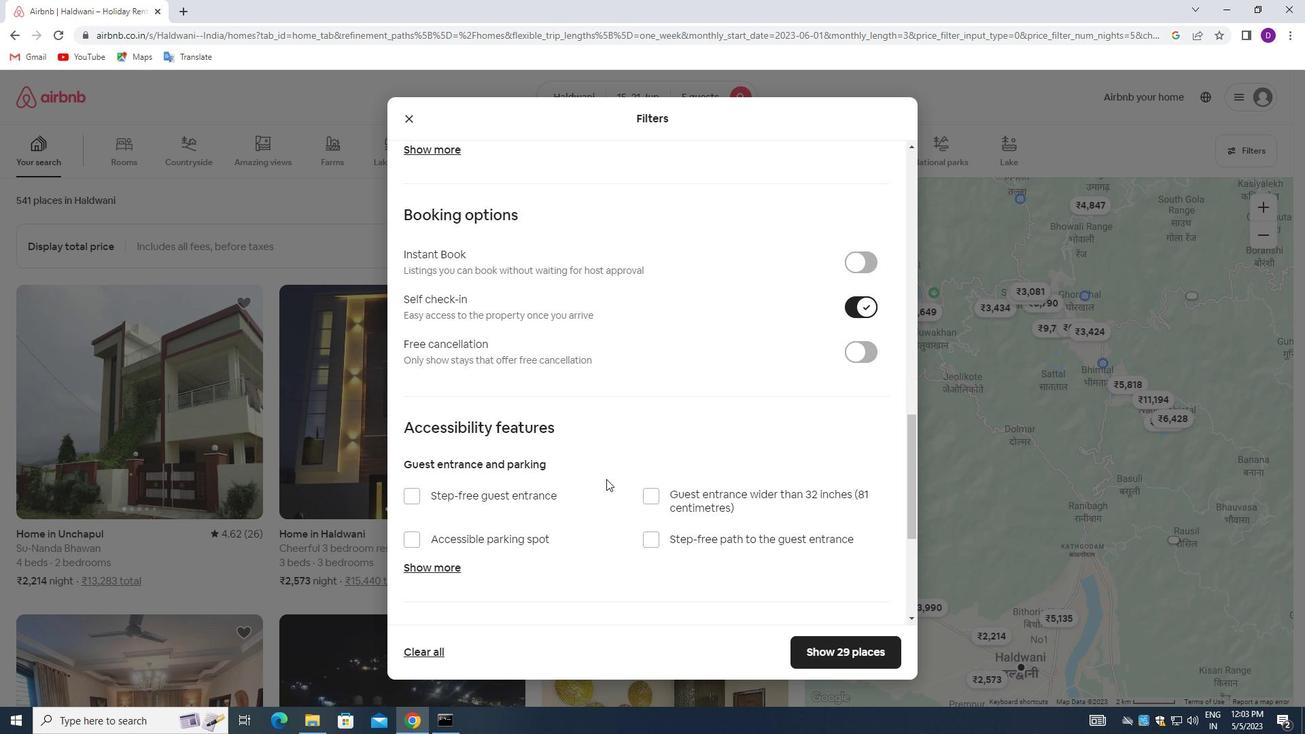
Action: Mouse scrolled (605, 479) with delta (0, 0)
Screenshot: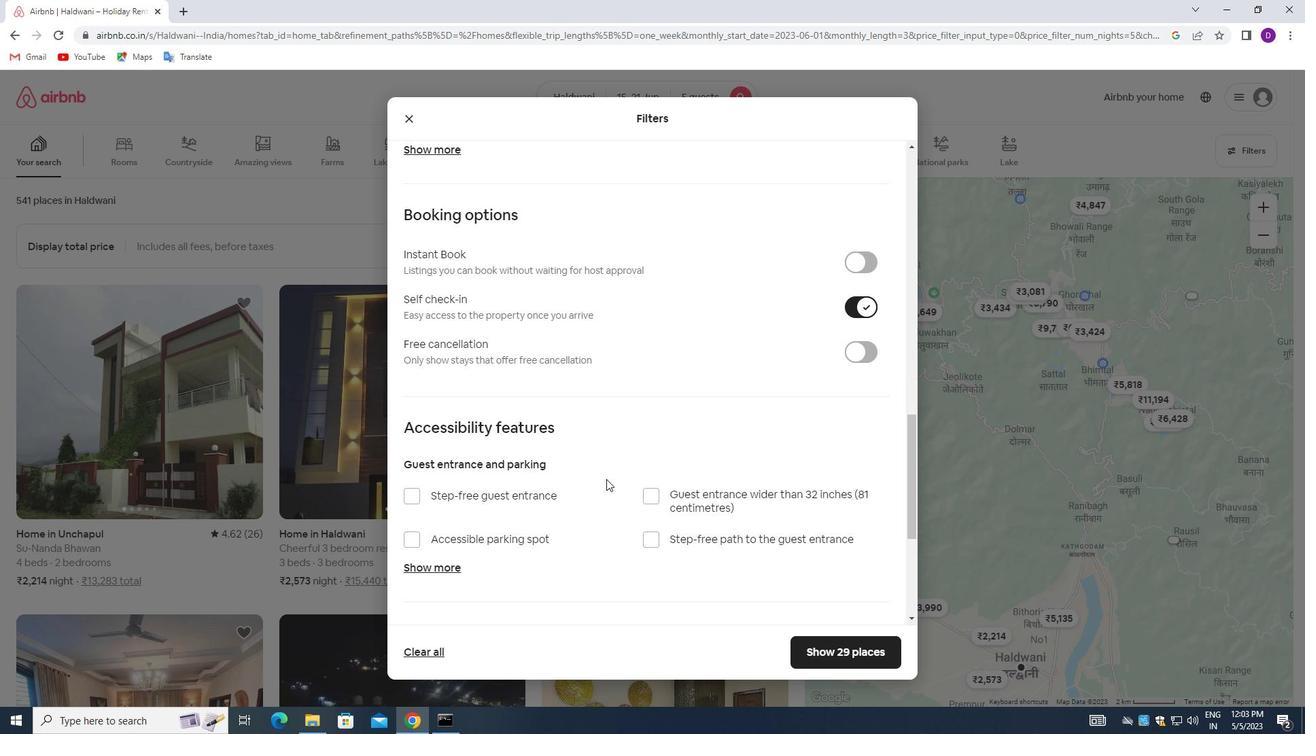 
Action: Mouse moved to (608, 482)
Screenshot: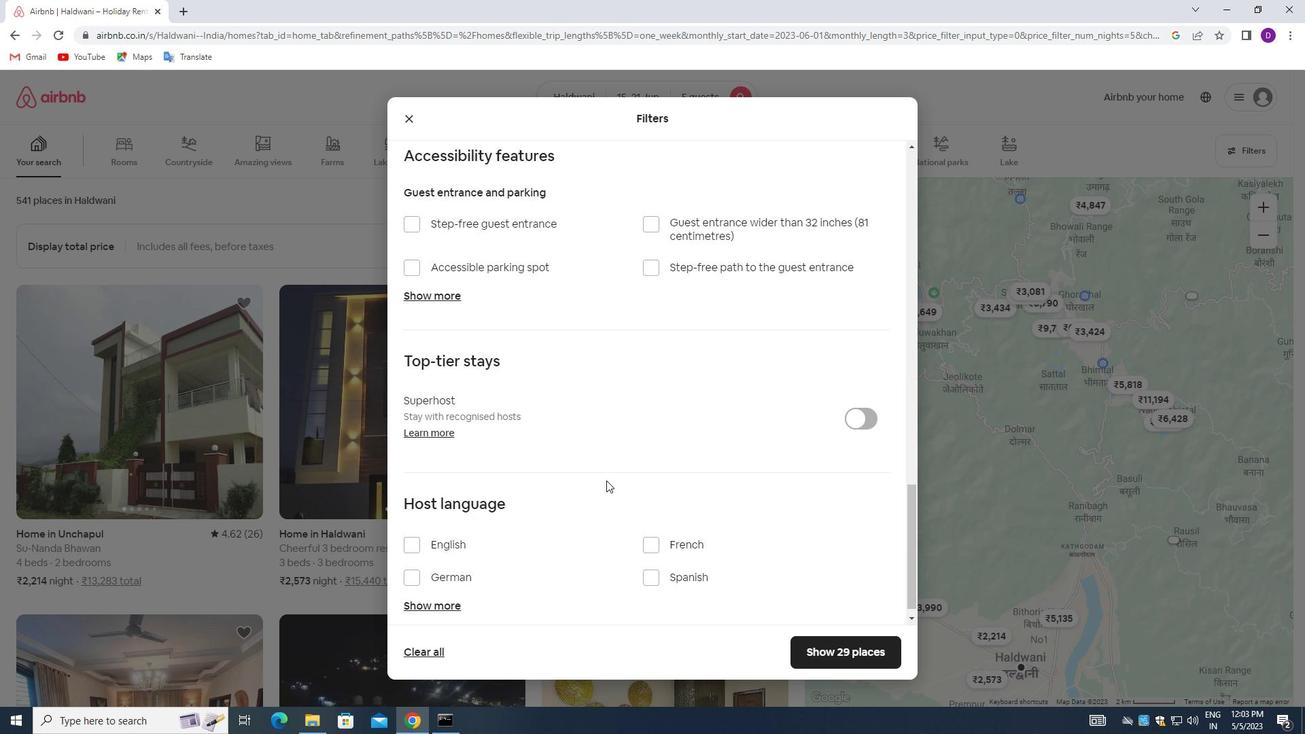 
Action: Mouse scrolled (608, 482) with delta (0, 0)
Screenshot: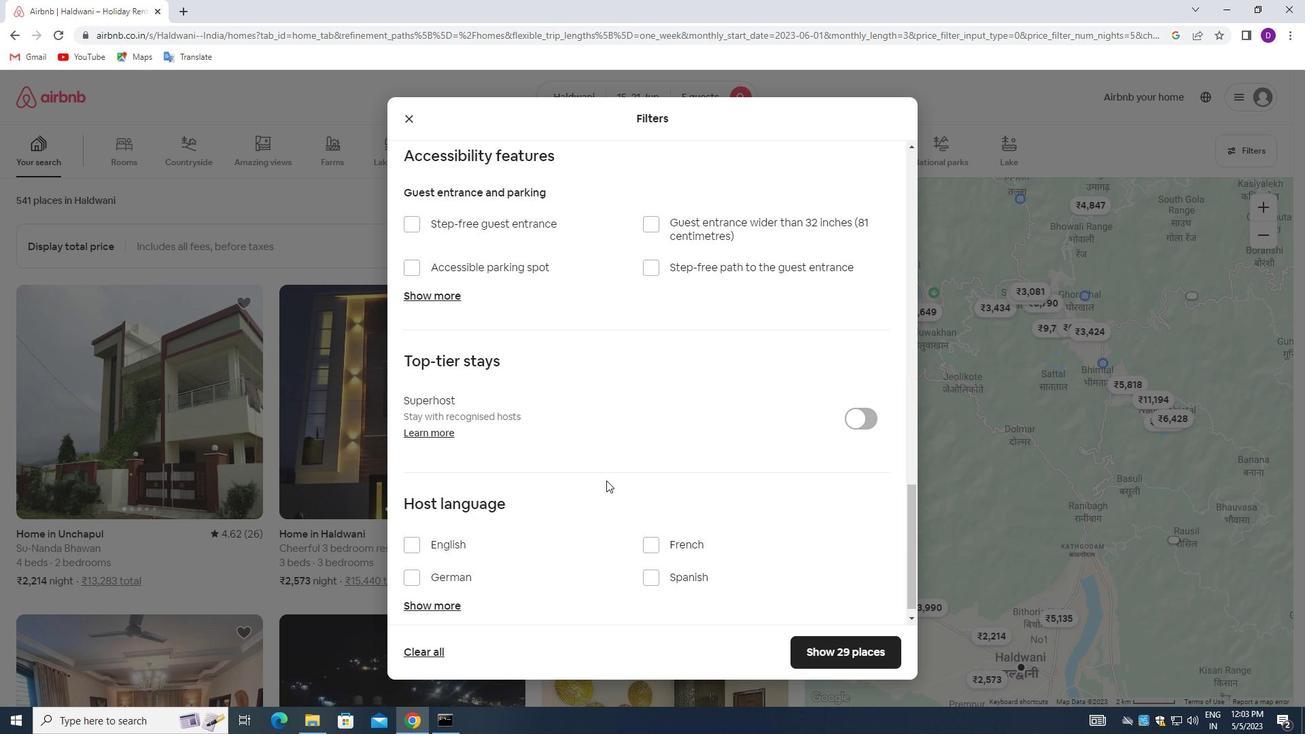 
Action: Mouse moved to (608, 483)
Screenshot: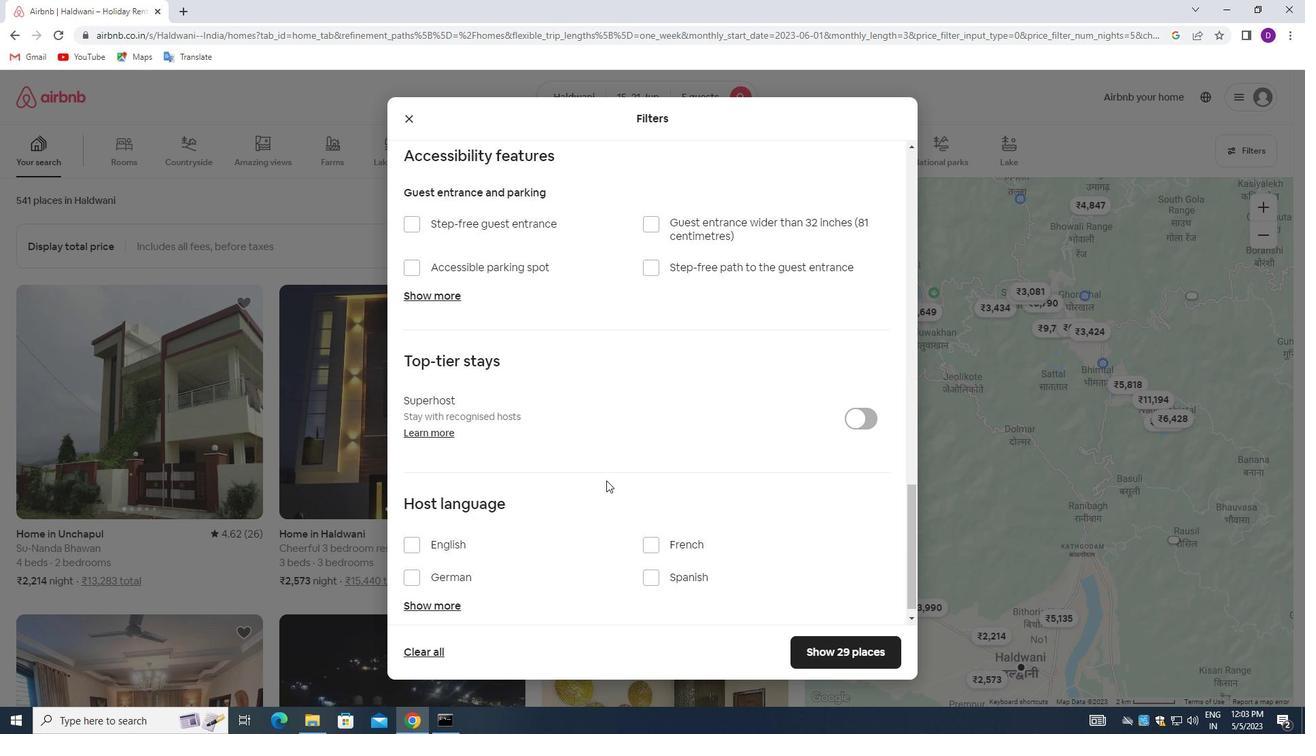 
Action: Mouse scrolled (608, 482) with delta (0, 0)
Screenshot: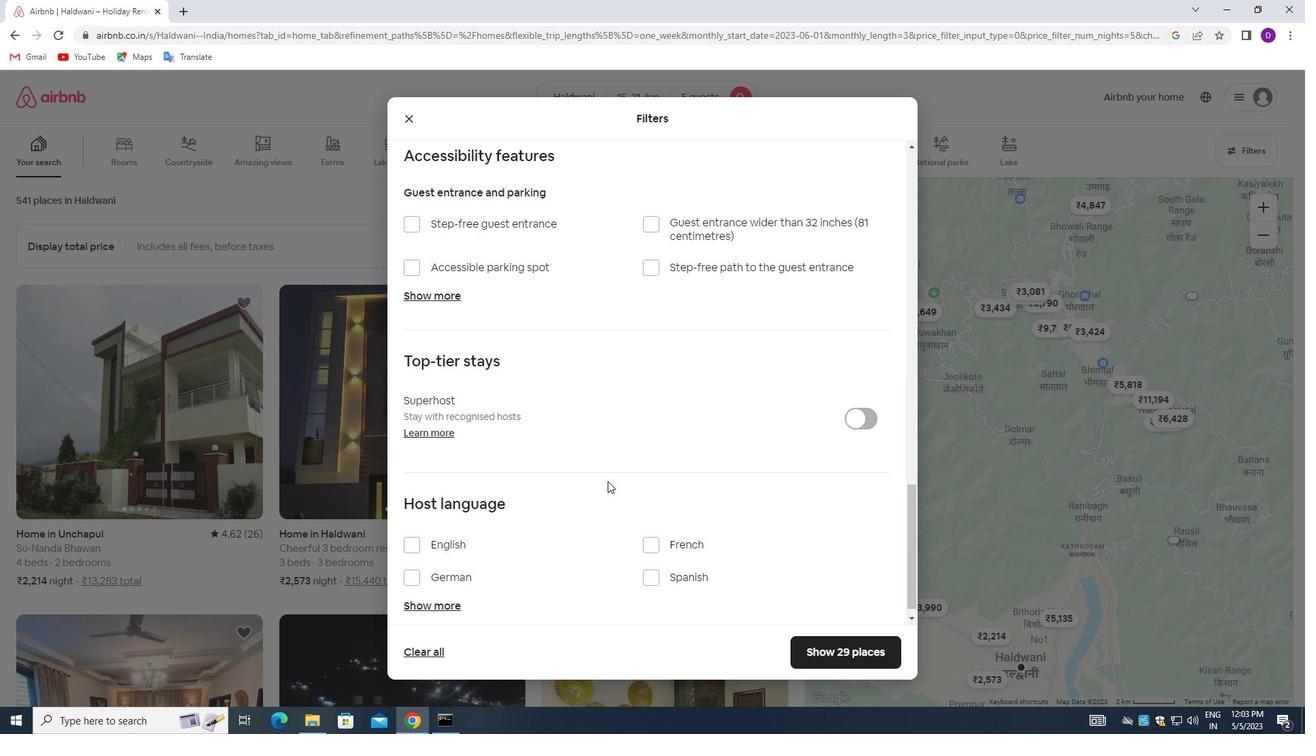 
Action: Mouse moved to (608, 484)
Screenshot: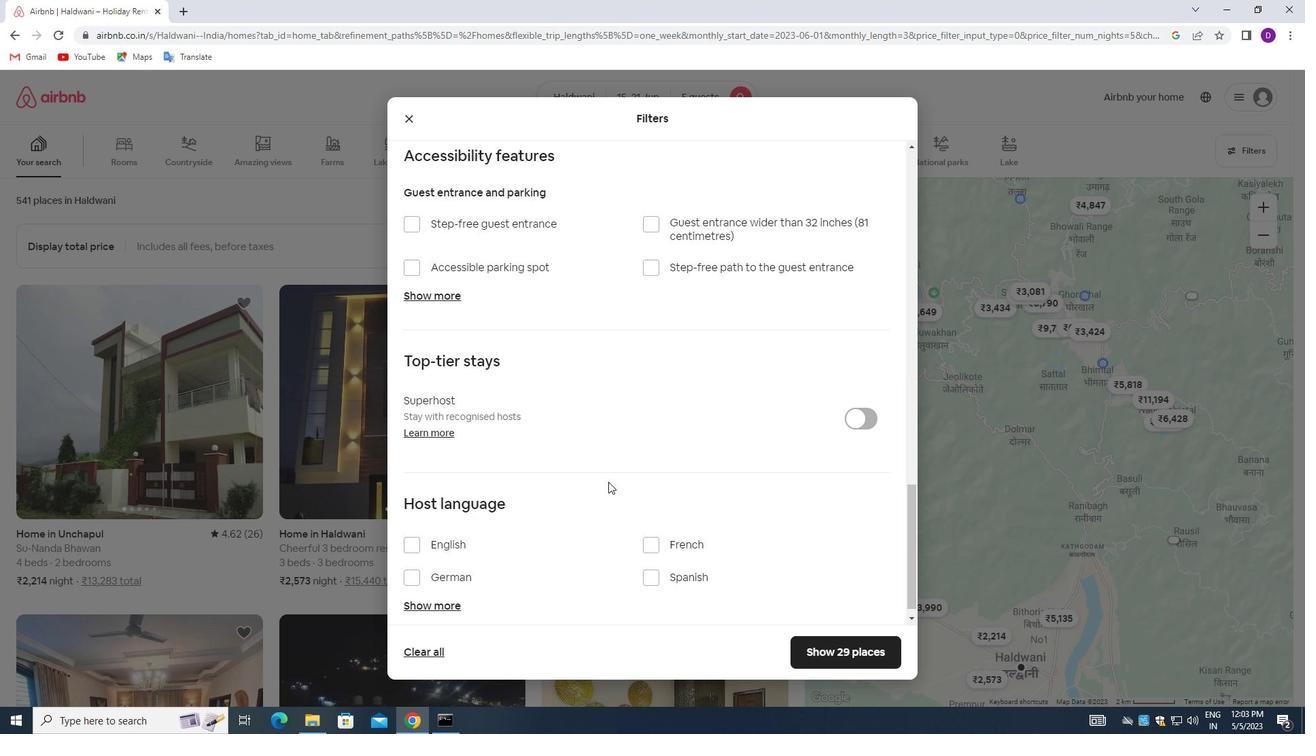 
Action: Mouse scrolled (608, 483) with delta (0, 0)
Screenshot: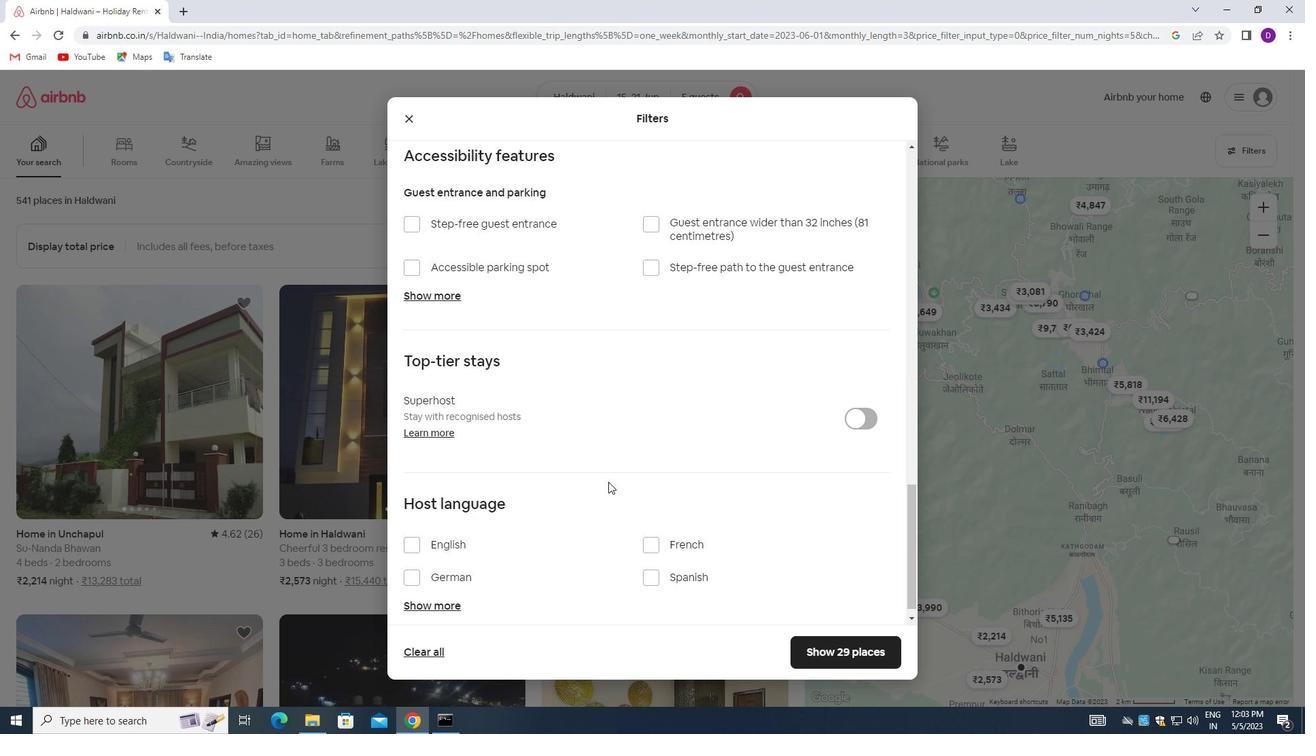 
Action: Mouse moved to (410, 530)
Screenshot: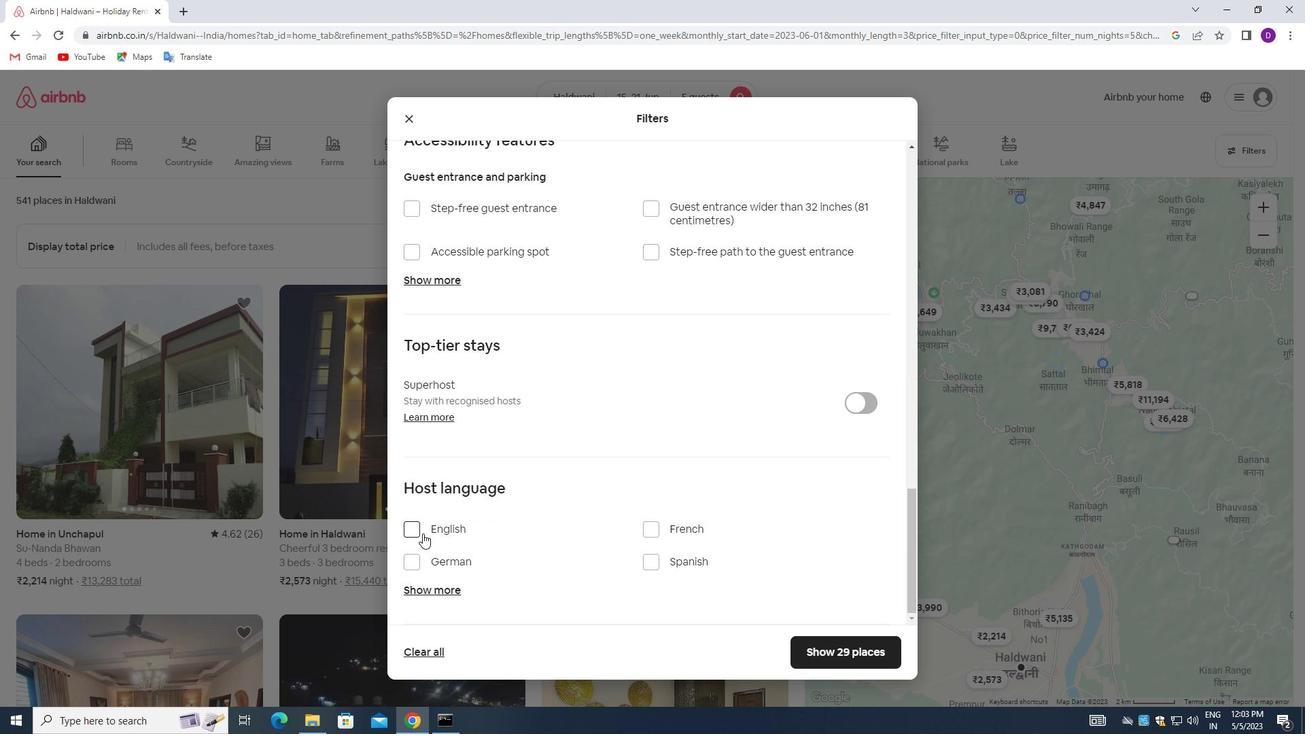 
Action: Mouse pressed left at (410, 530)
Screenshot: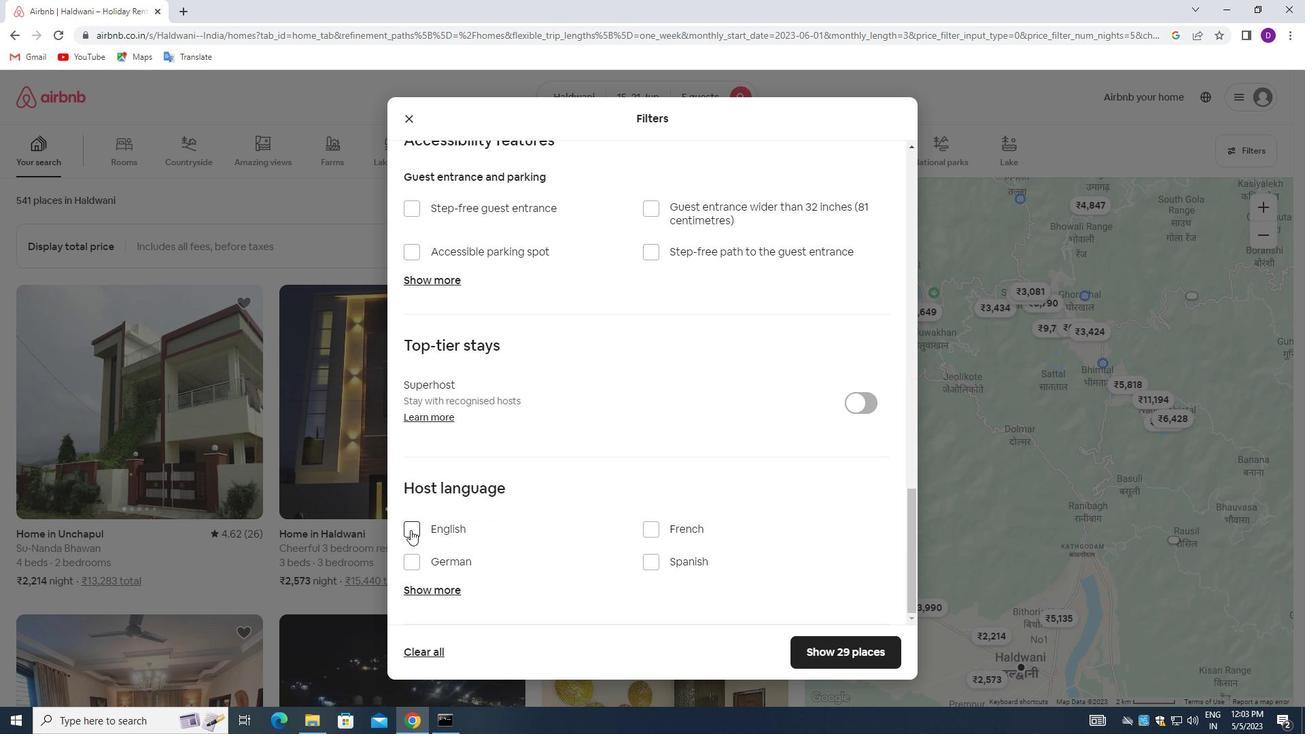 
Action: Mouse moved to (801, 647)
Screenshot: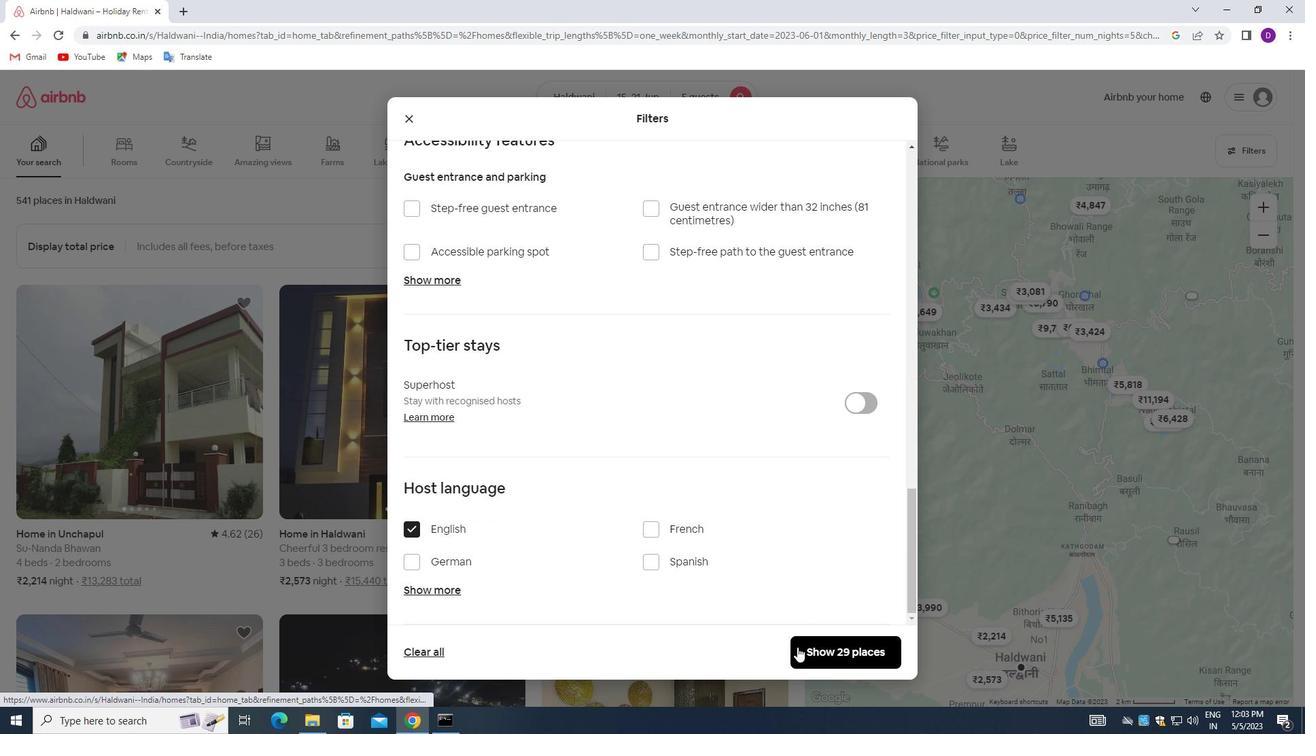
Action: Mouse pressed left at (801, 647)
Screenshot: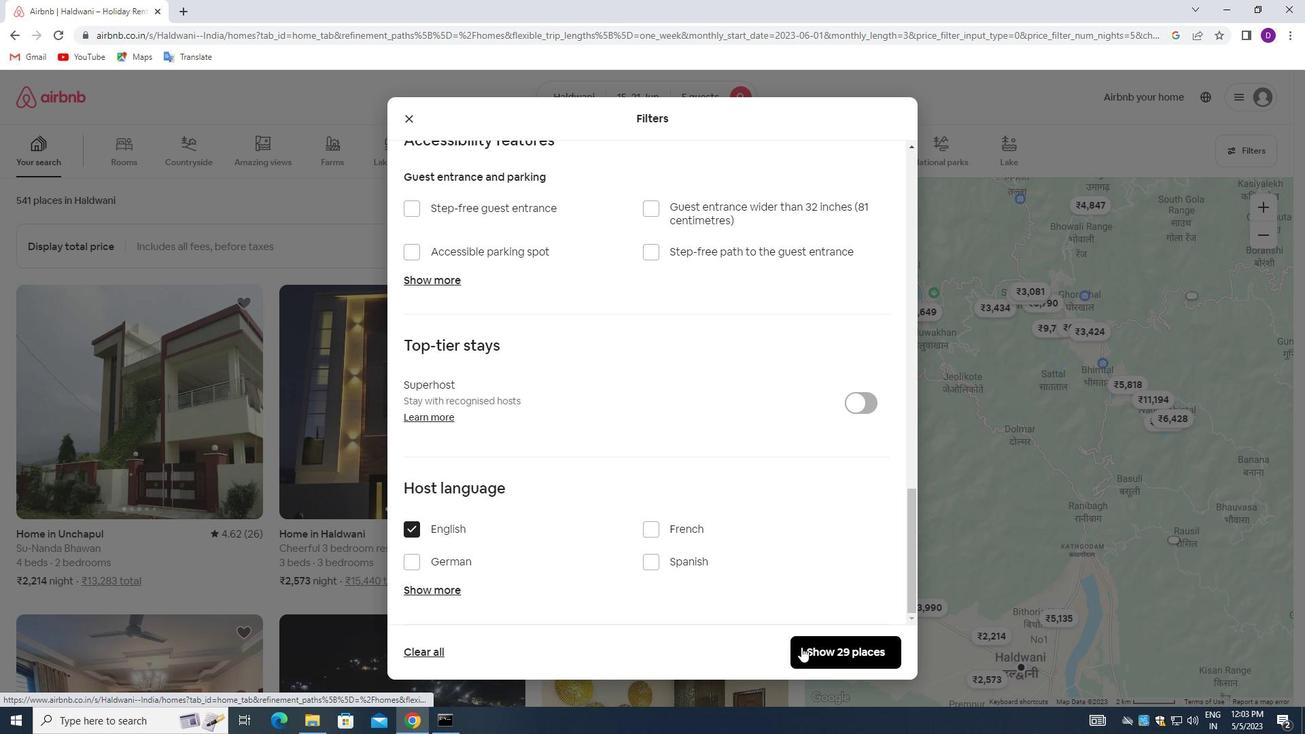 
Action: Mouse moved to (748, 456)
Screenshot: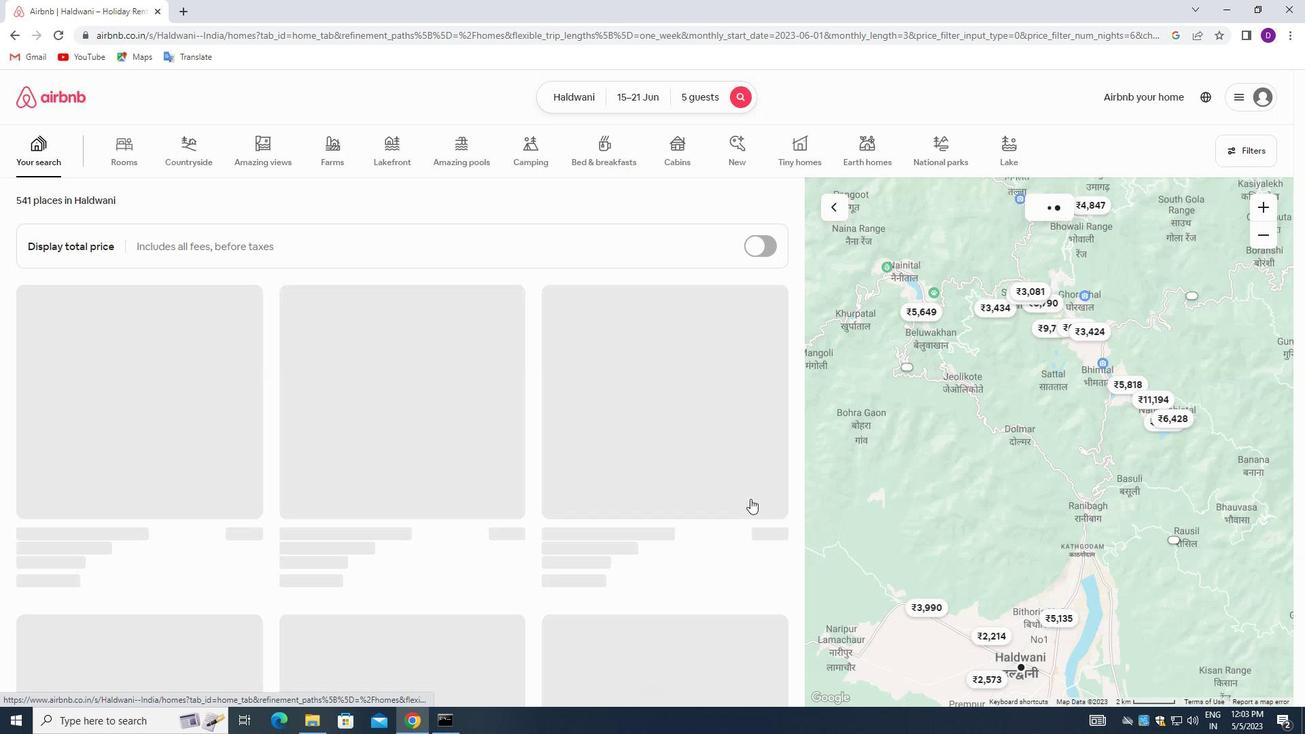 
